 Task: Look for space in Todabhim, India from 6th September, 2023 to 10th September, 2023 for 1 adult in price range Rs.10000 to Rs.15000. Place can be private room with 1  bedroom having 1 bed and 1 bathroom. Property type can be house, flat, guest house, hotel. Booking option can be shelf check-in. Required host language is English.
Action: Mouse moved to (526, 99)
Screenshot: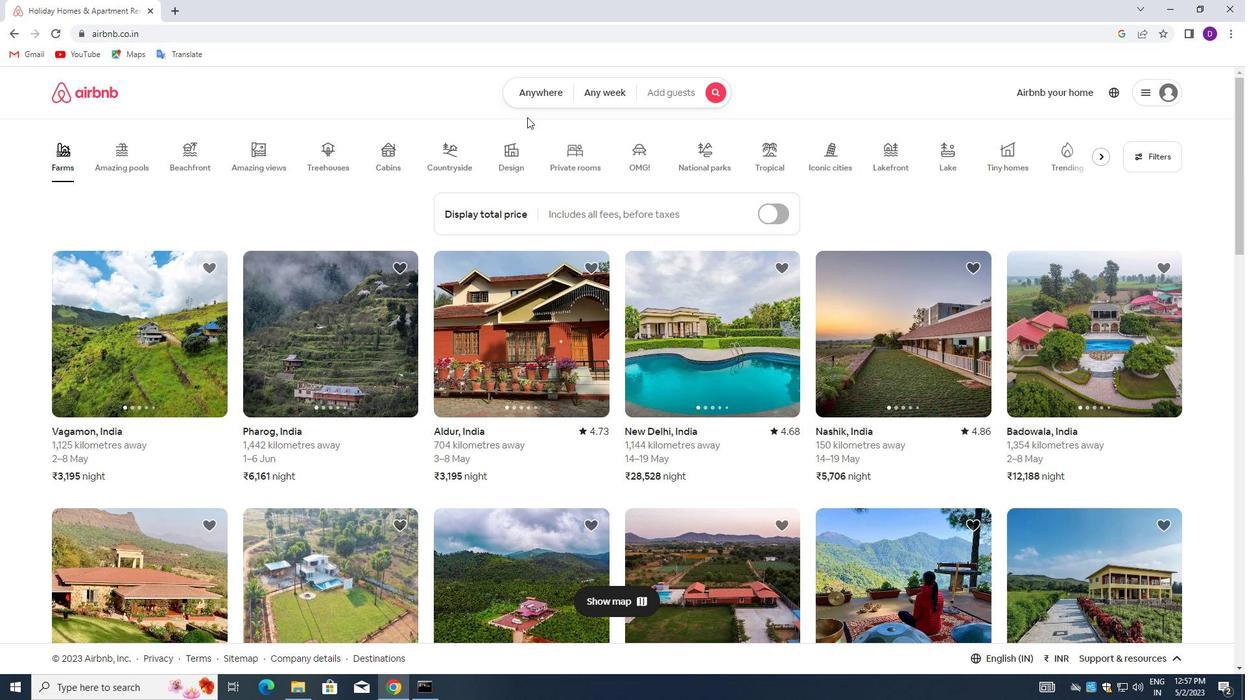 
Action: Mouse pressed left at (526, 99)
Screenshot: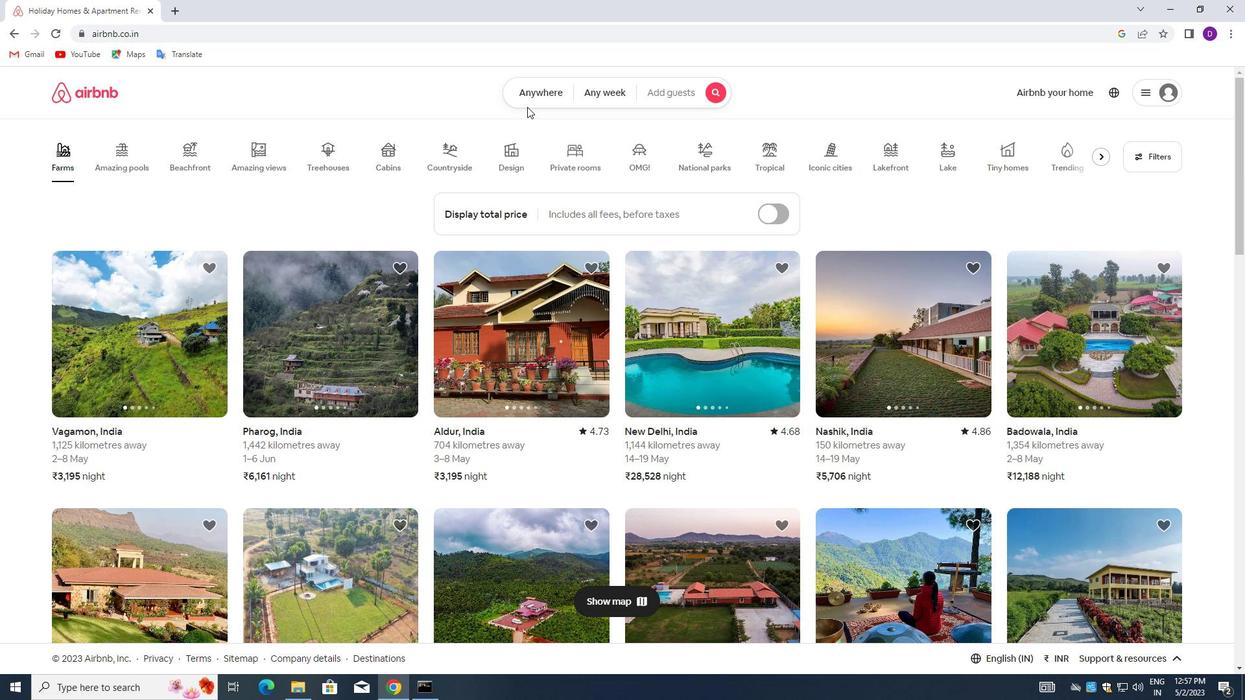 
Action: Mouse moved to (414, 147)
Screenshot: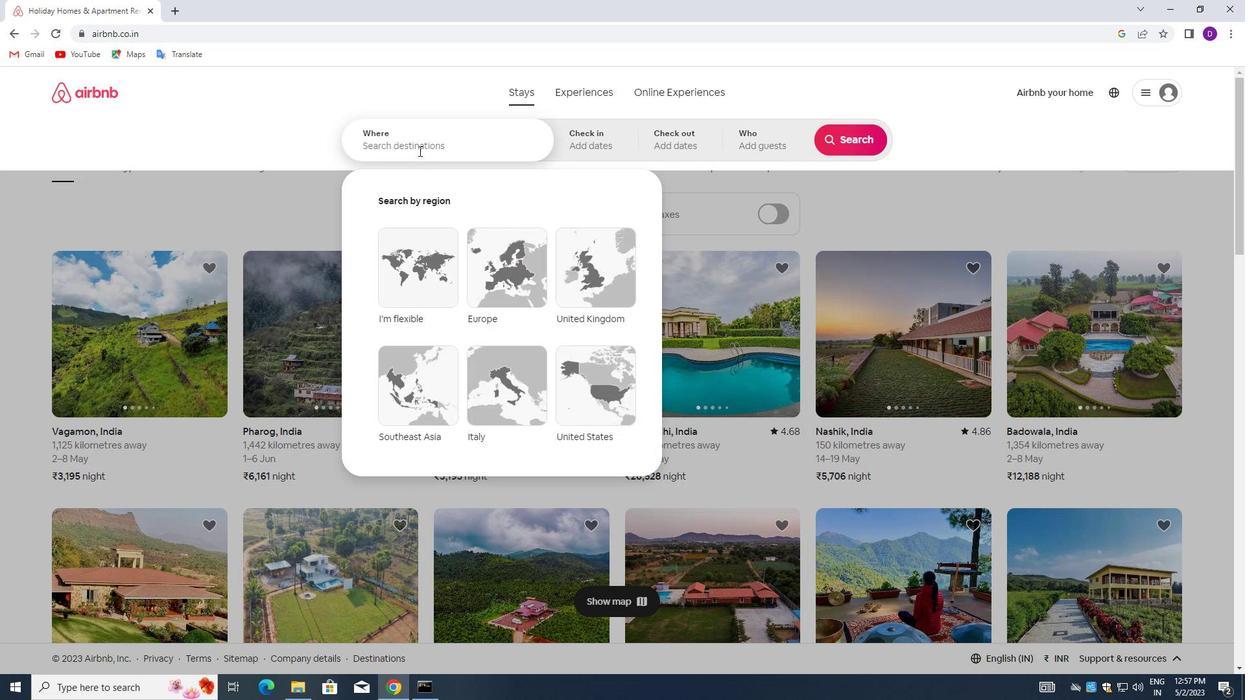 
Action: Mouse pressed left at (414, 147)
Screenshot: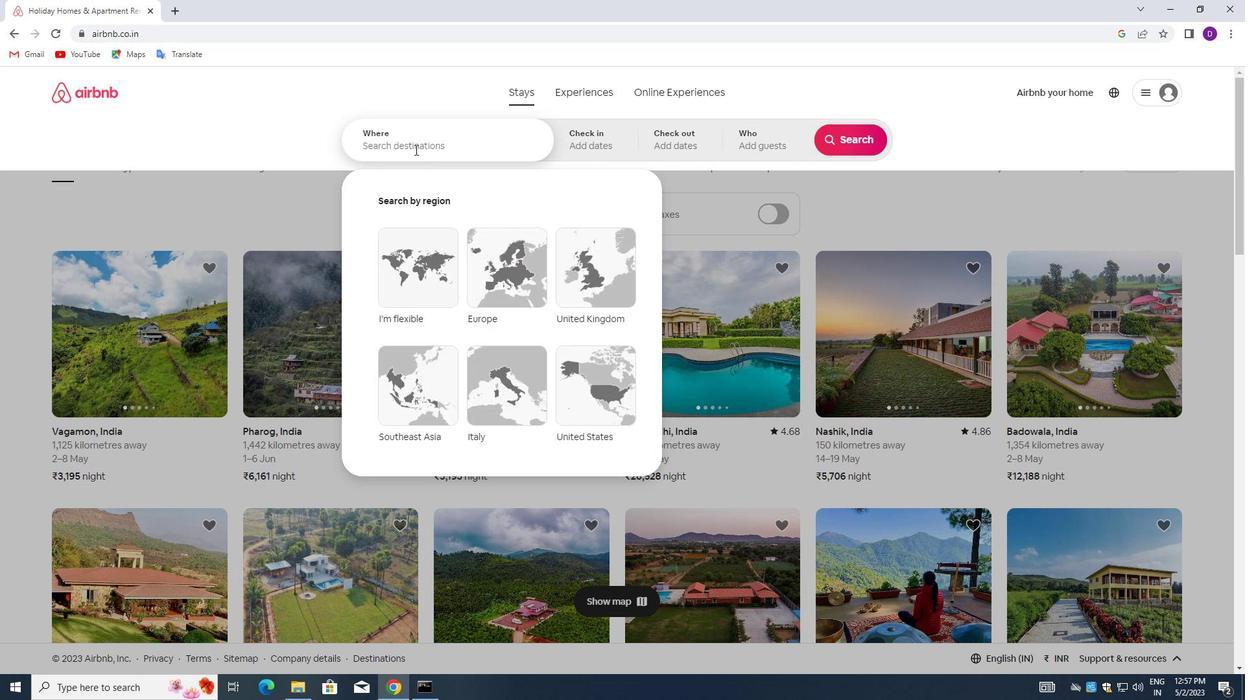 
Action: Key pressed <Key.shift_r>Todam<Key.backspace>bhim,<Key.space><Key.shift>INDIA<Key.enter>
Screenshot: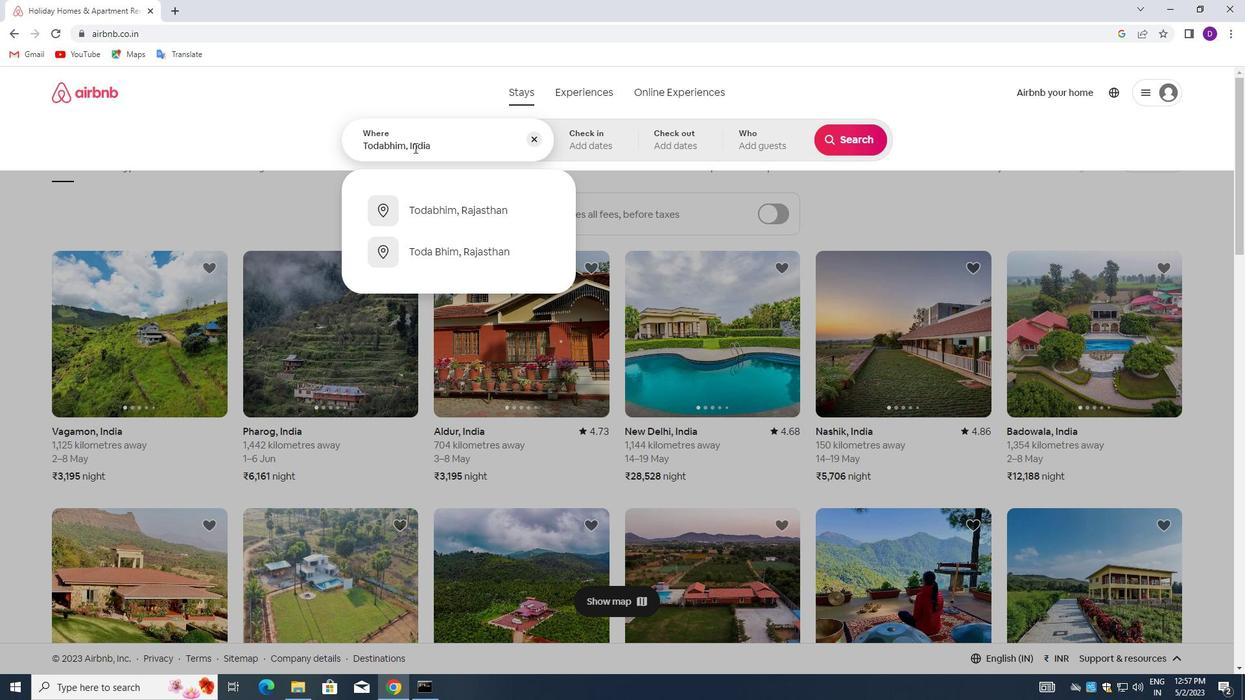 
Action: Mouse moved to (843, 247)
Screenshot: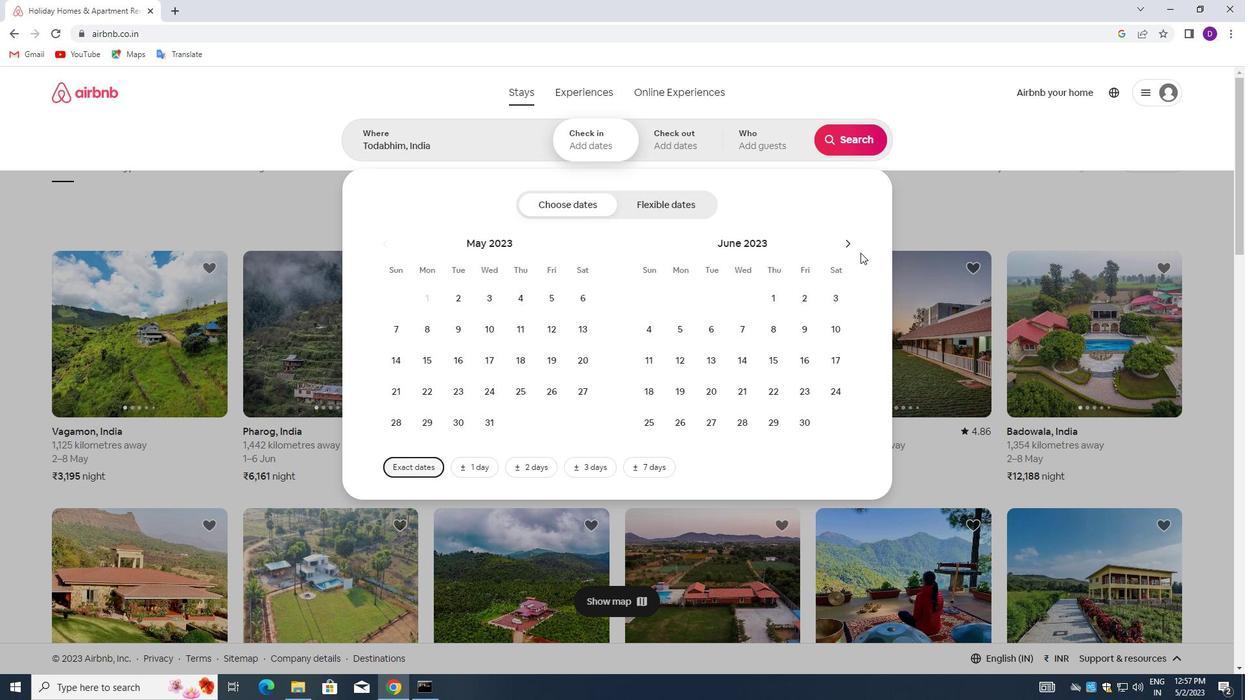 
Action: Mouse pressed left at (843, 247)
Screenshot: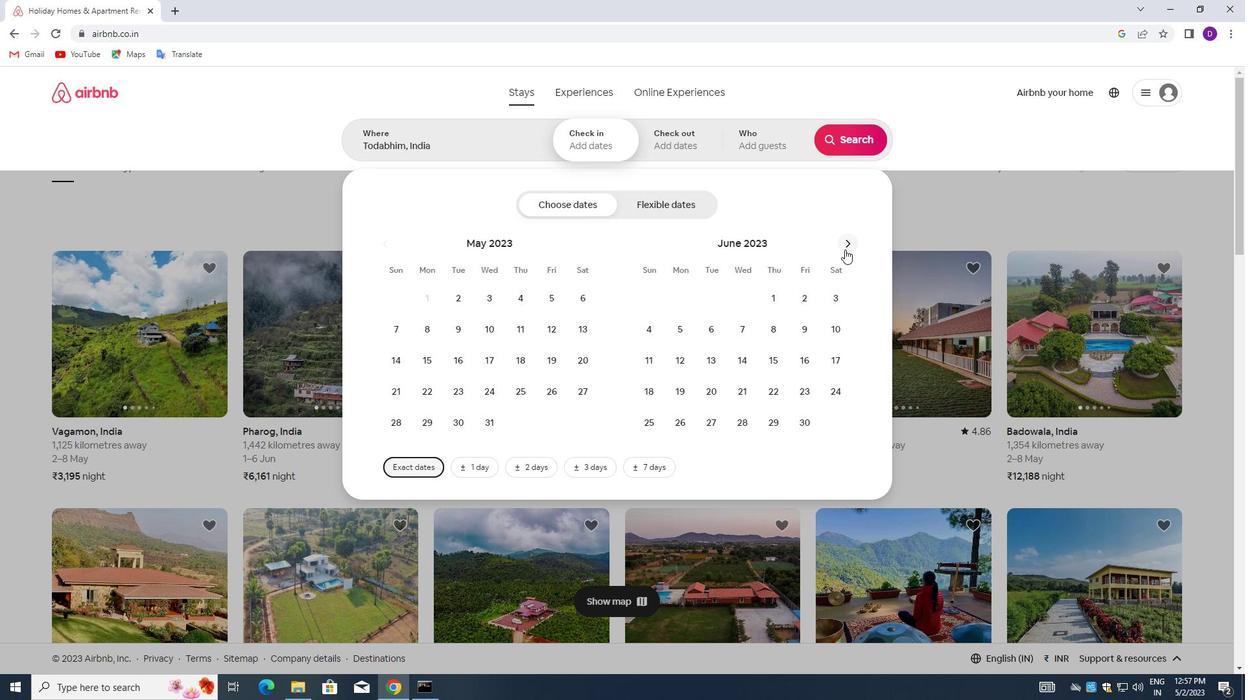 
Action: Mouse pressed left at (843, 247)
Screenshot: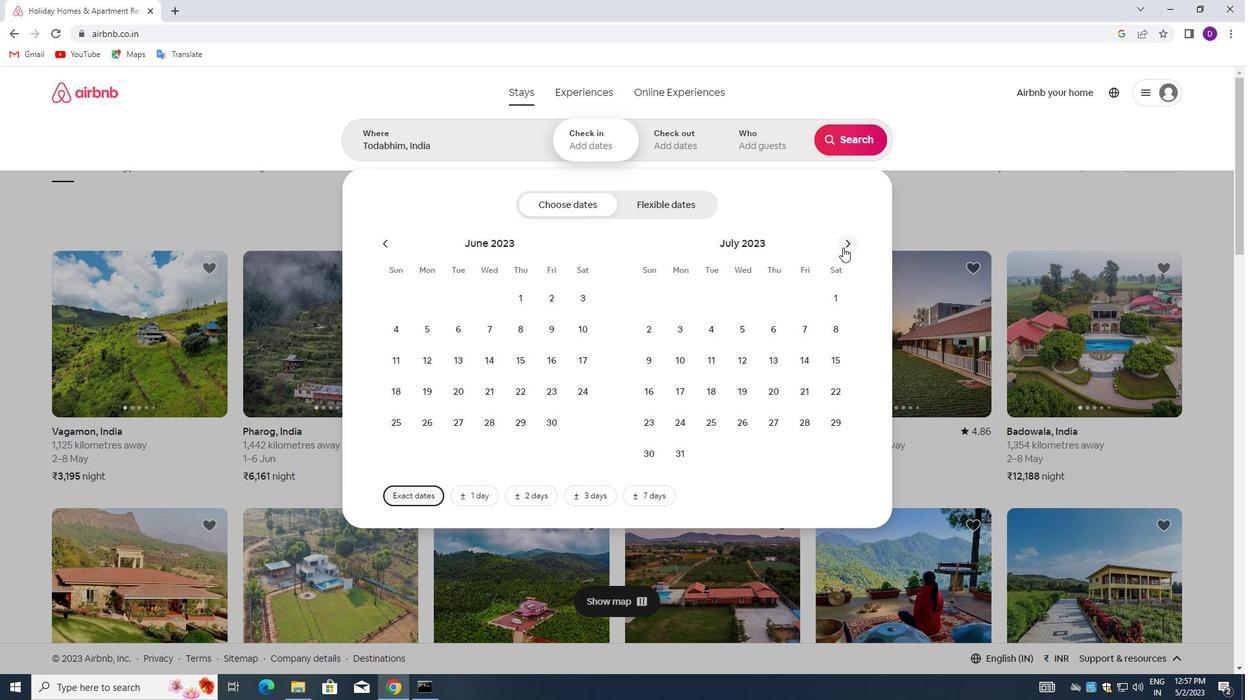 
Action: Mouse moved to (844, 247)
Screenshot: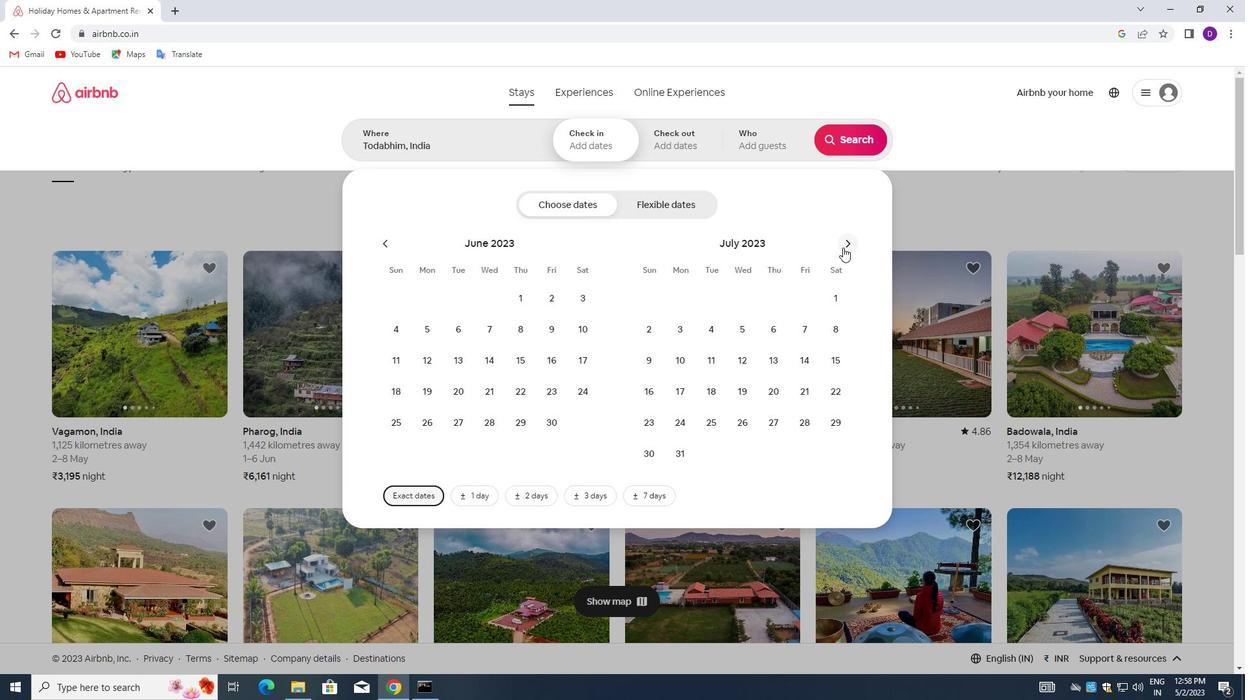 
Action: Mouse pressed left at (844, 247)
Screenshot: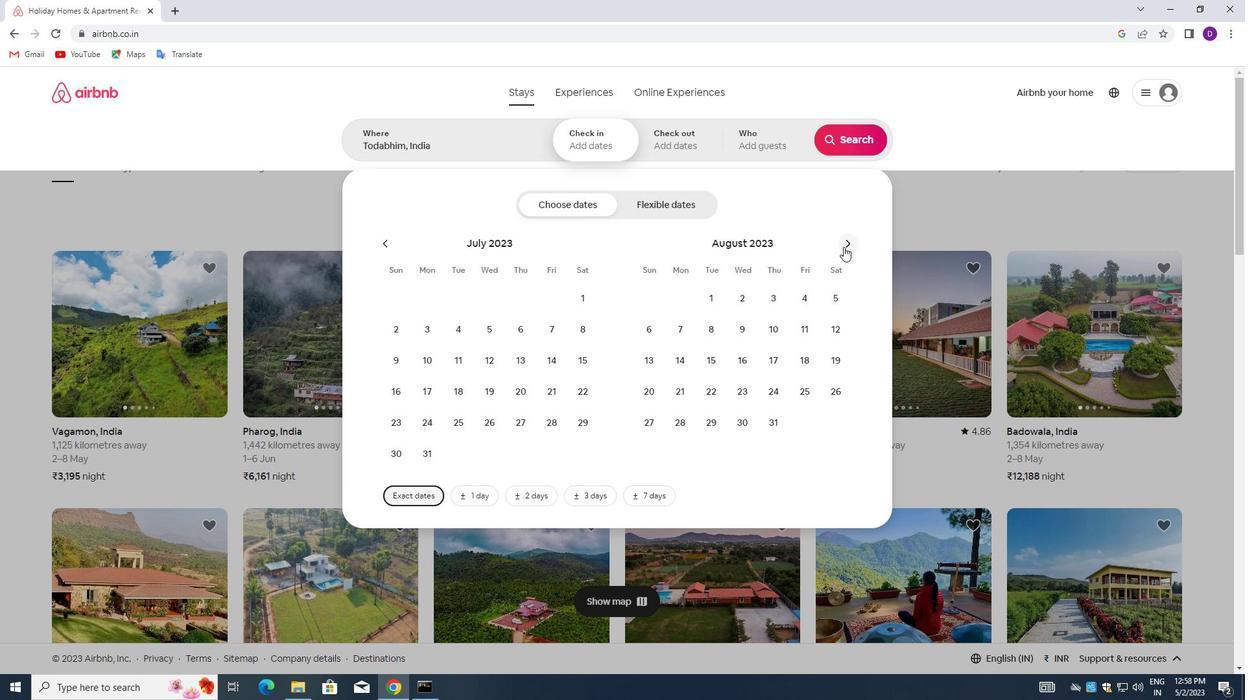 
Action: Mouse moved to (748, 332)
Screenshot: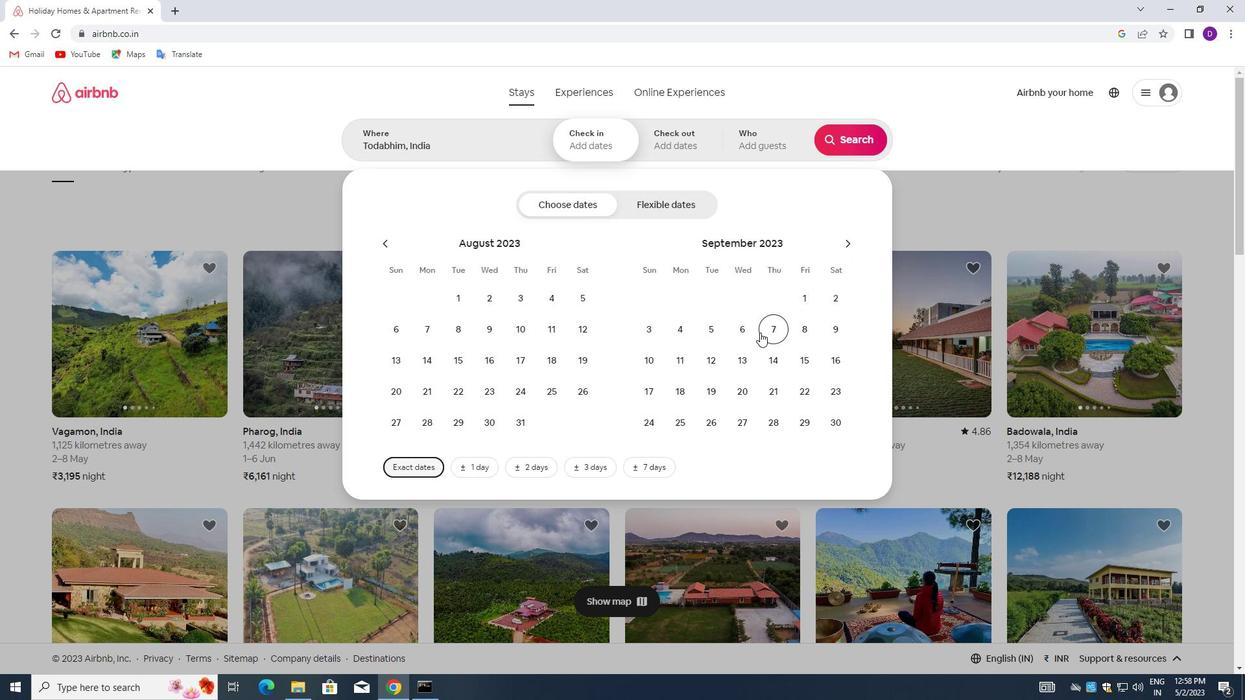
Action: Mouse pressed left at (748, 332)
Screenshot: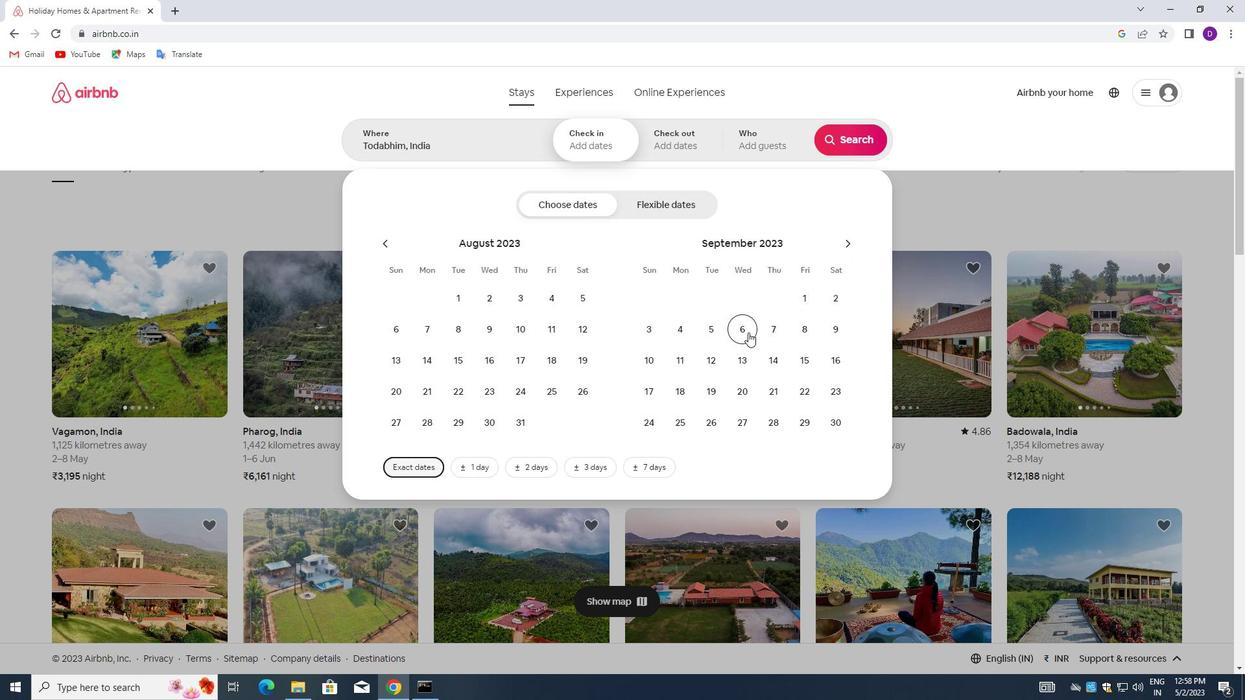 
Action: Mouse moved to (650, 356)
Screenshot: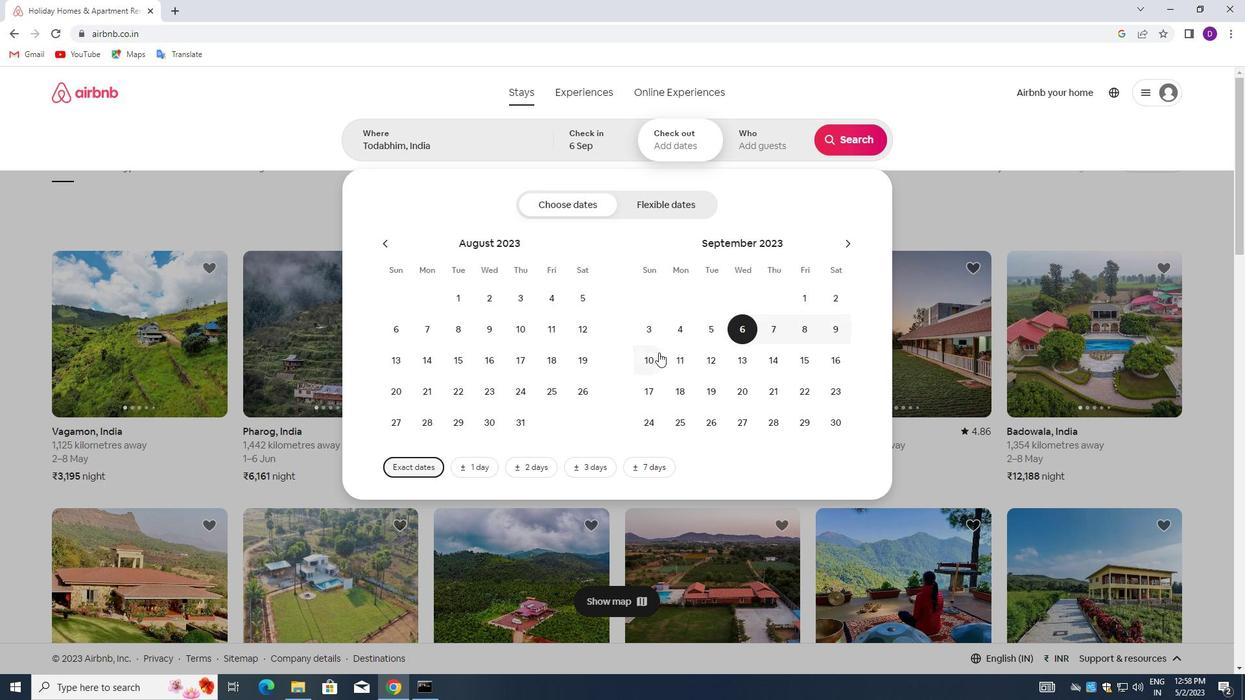 
Action: Mouse pressed left at (650, 356)
Screenshot: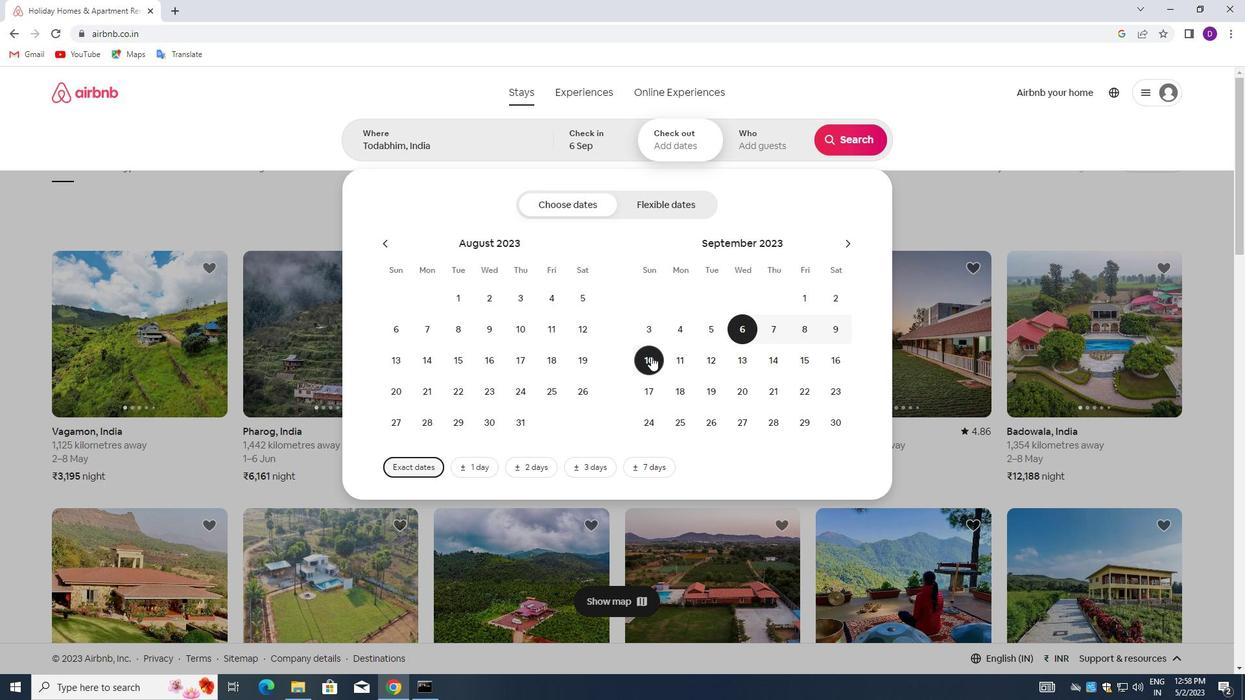 
Action: Mouse moved to (741, 138)
Screenshot: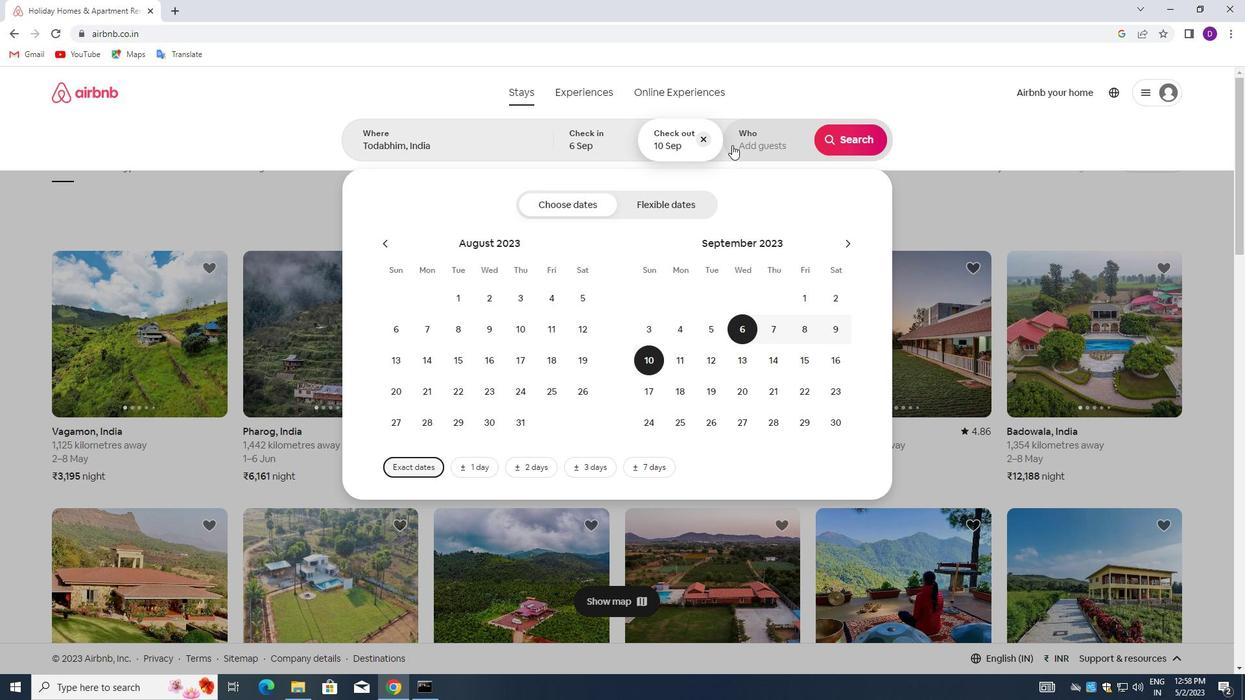 
Action: Mouse pressed left at (741, 138)
Screenshot: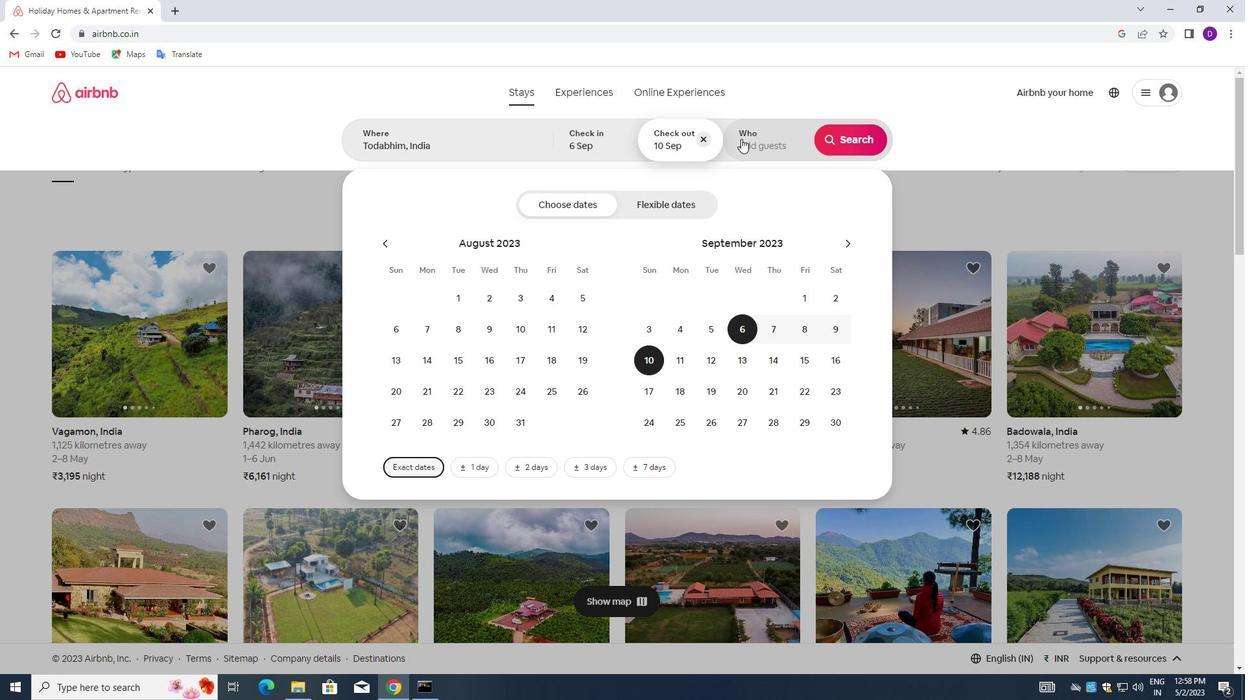 
Action: Mouse moved to (862, 206)
Screenshot: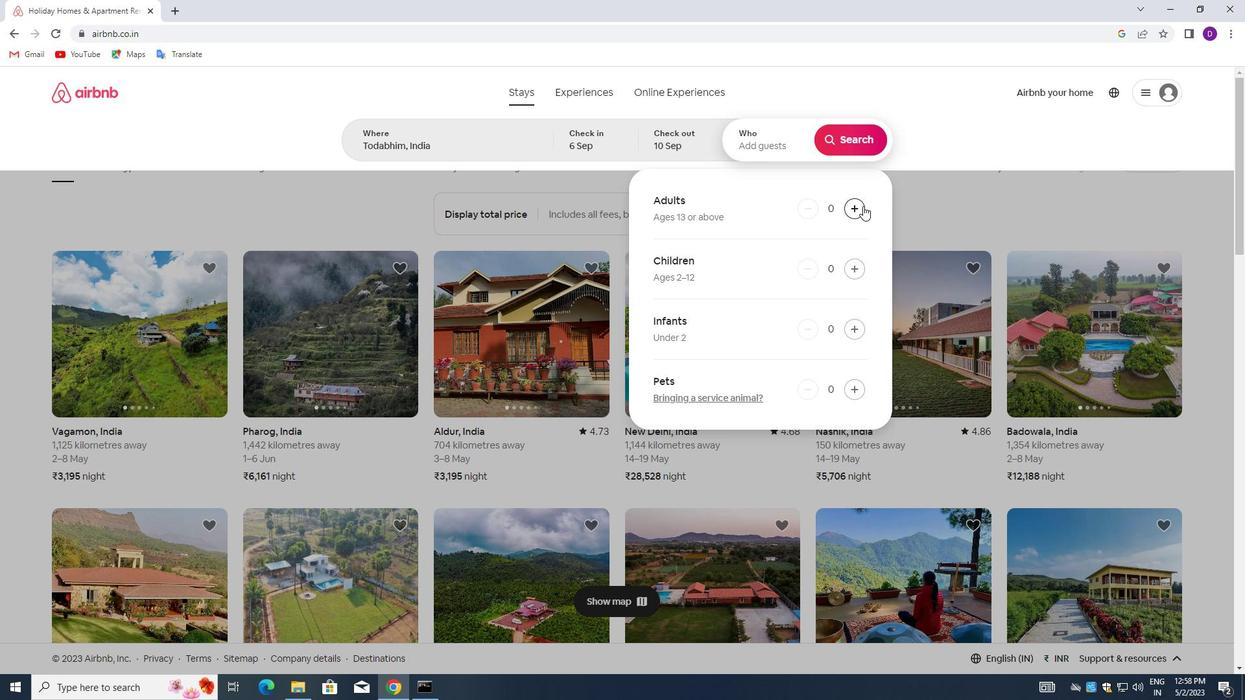 
Action: Mouse pressed left at (862, 206)
Screenshot: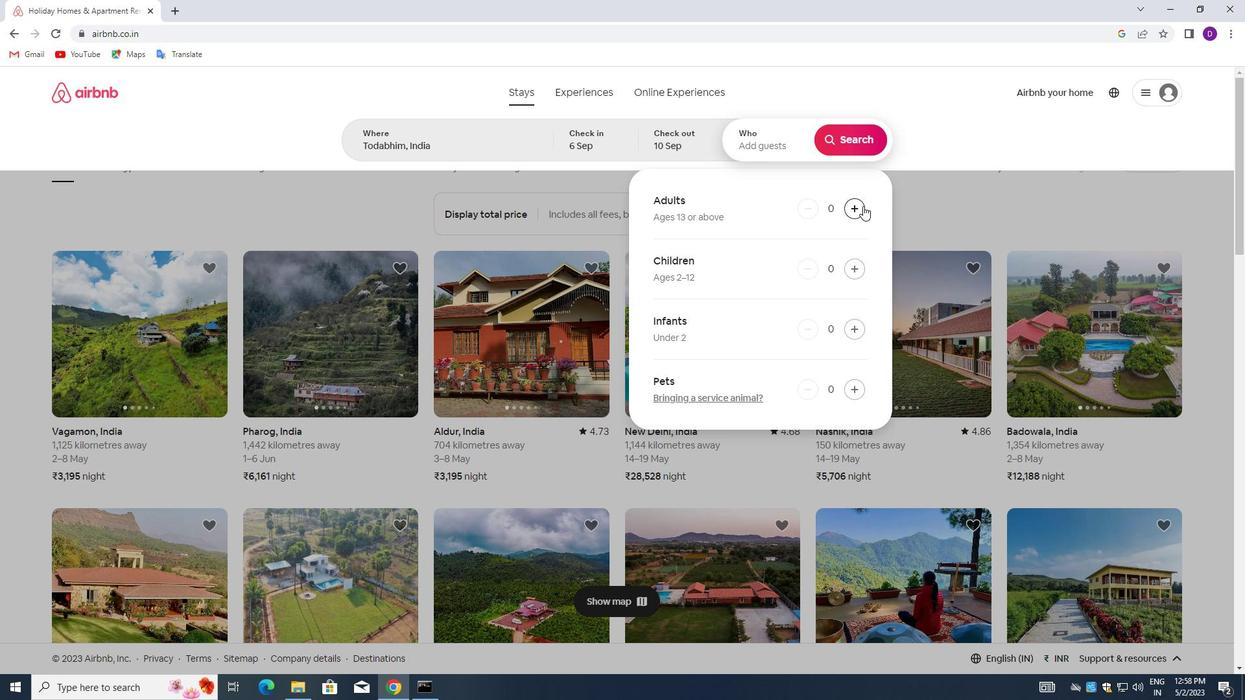 
Action: Mouse moved to (847, 136)
Screenshot: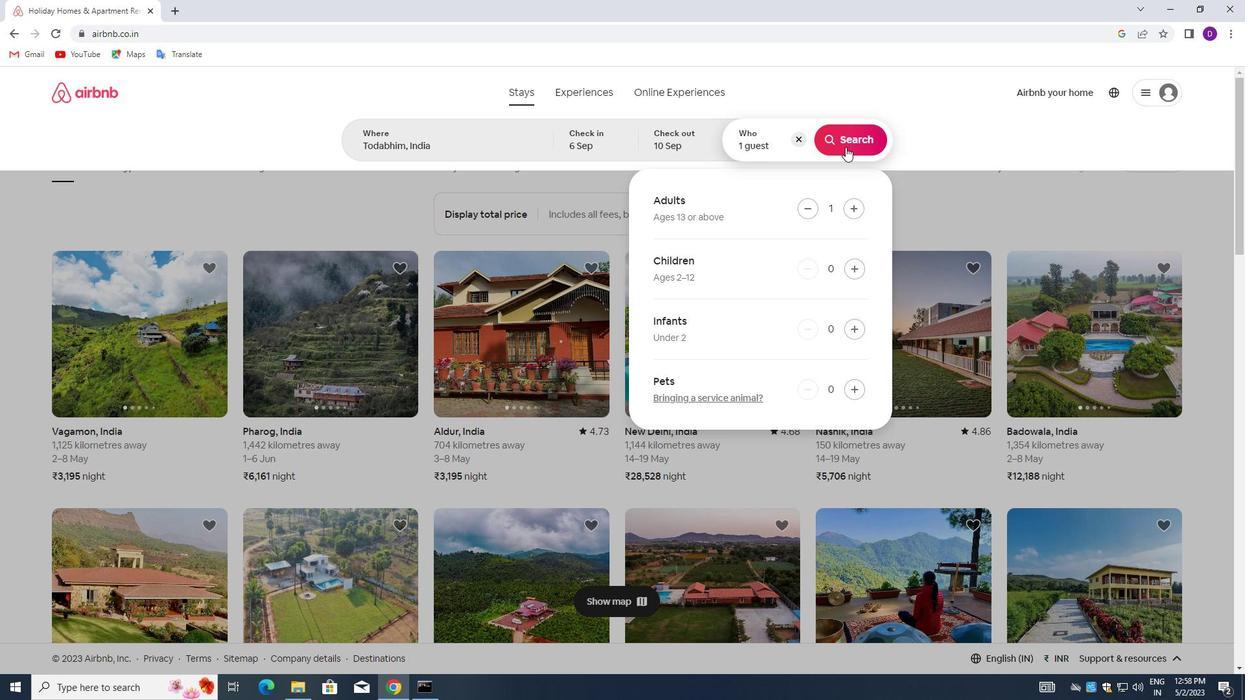 
Action: Mouse pressed left at (847, 136)
Screenshot: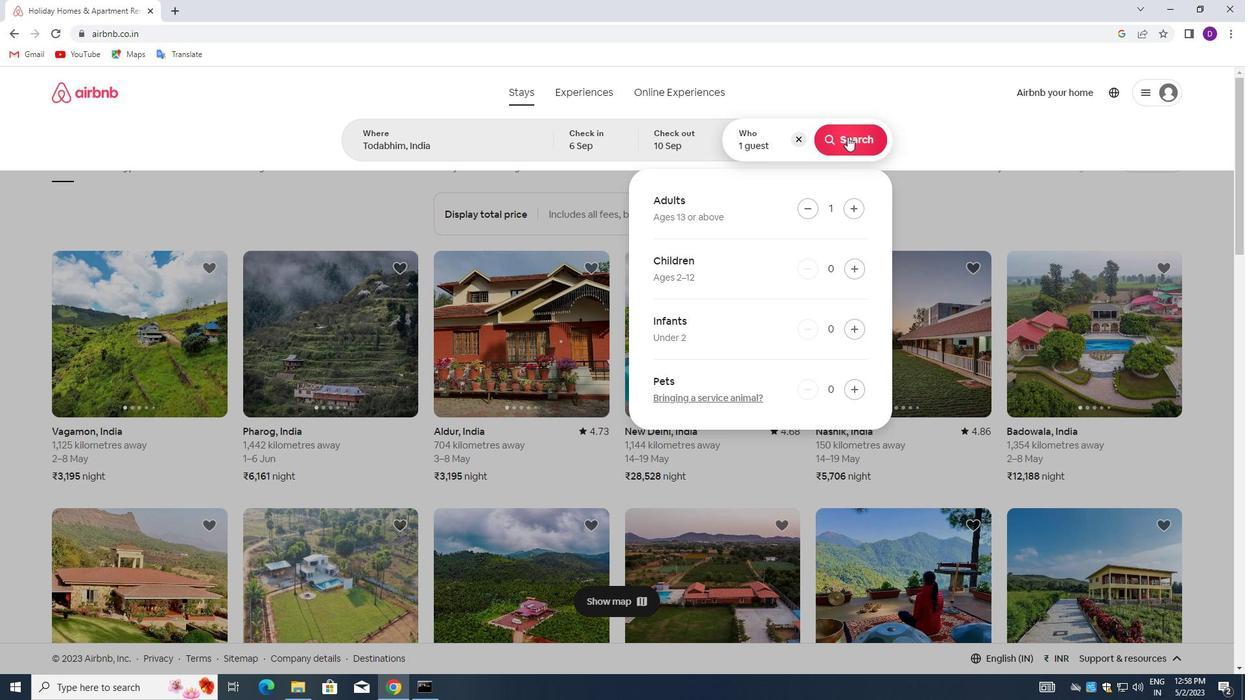 
Action: Mouse moved to (1167, 137)
Screenshot: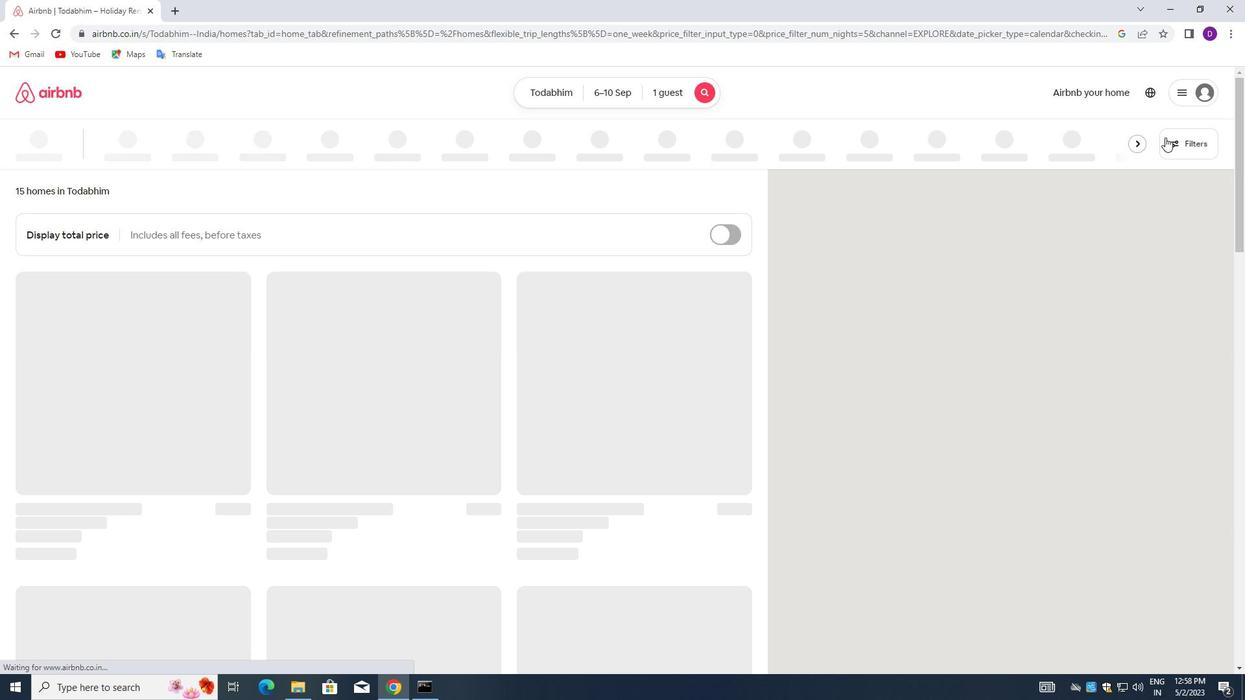 
Action: Mouse pressed left at (1167, 137)
Screenshot: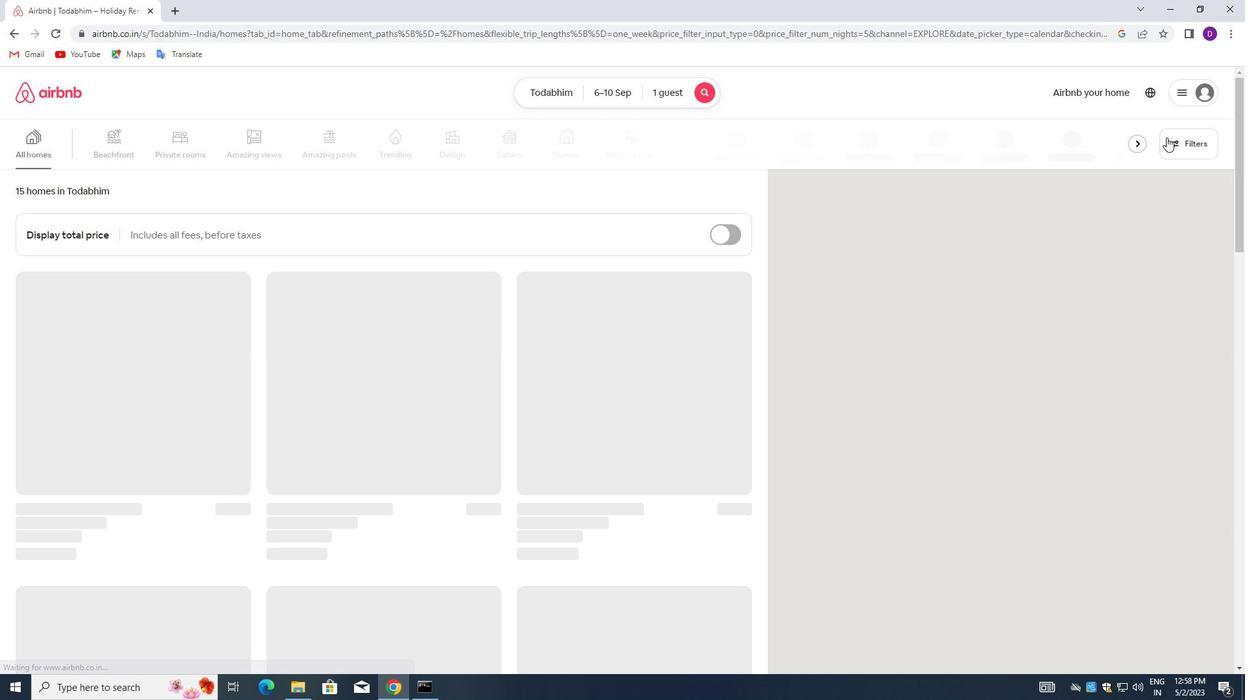 
Action: Mouse moved to (446, 312)
Screenshot: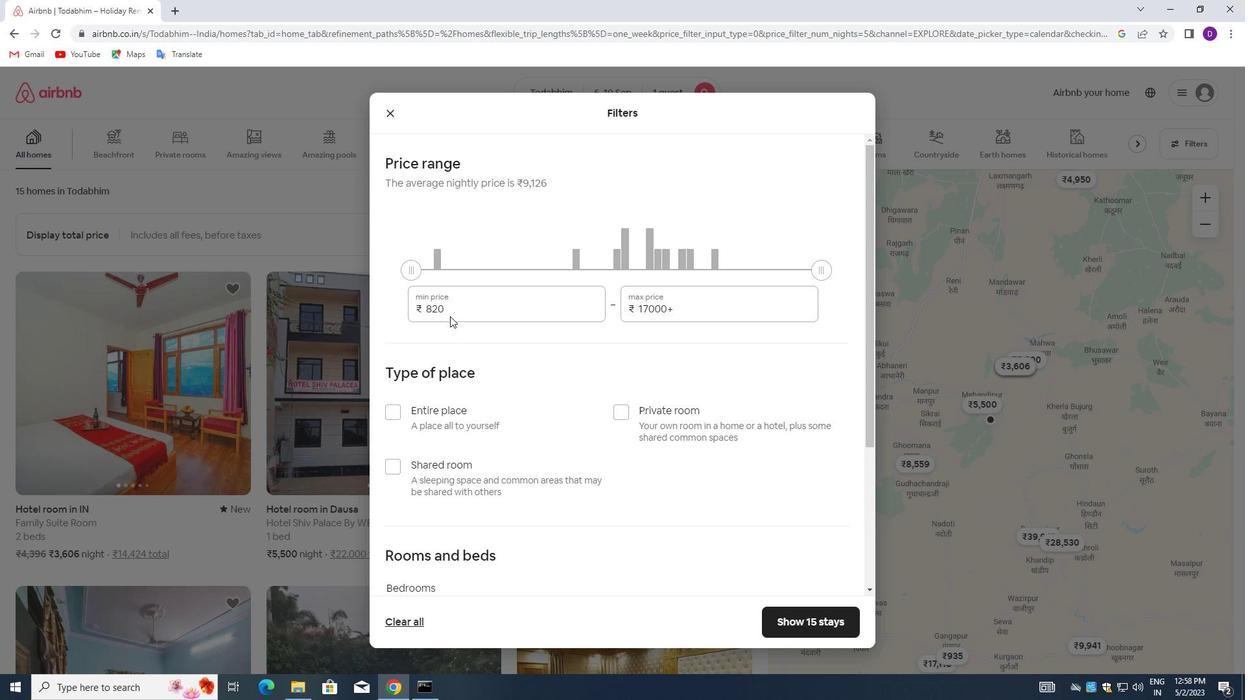 
Action: Mouse pressed left at (446, 312)
Screenshot: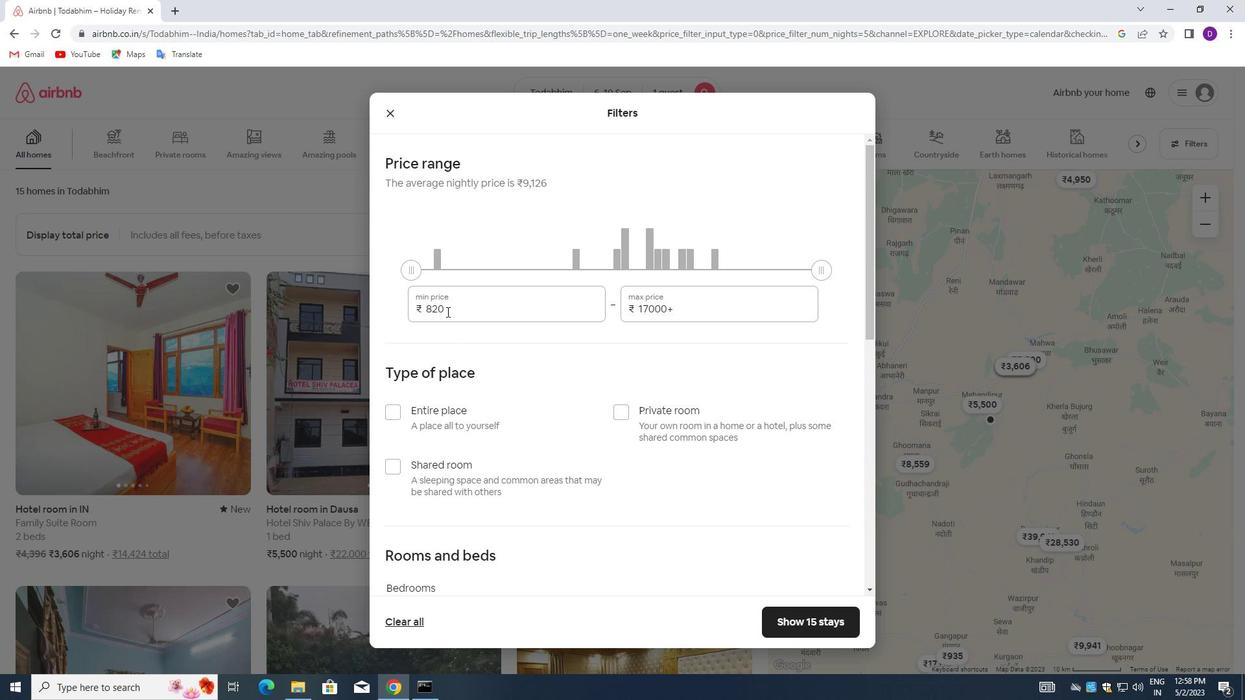 
Action: Mouse pressed left at (446, 312)
Screenshot: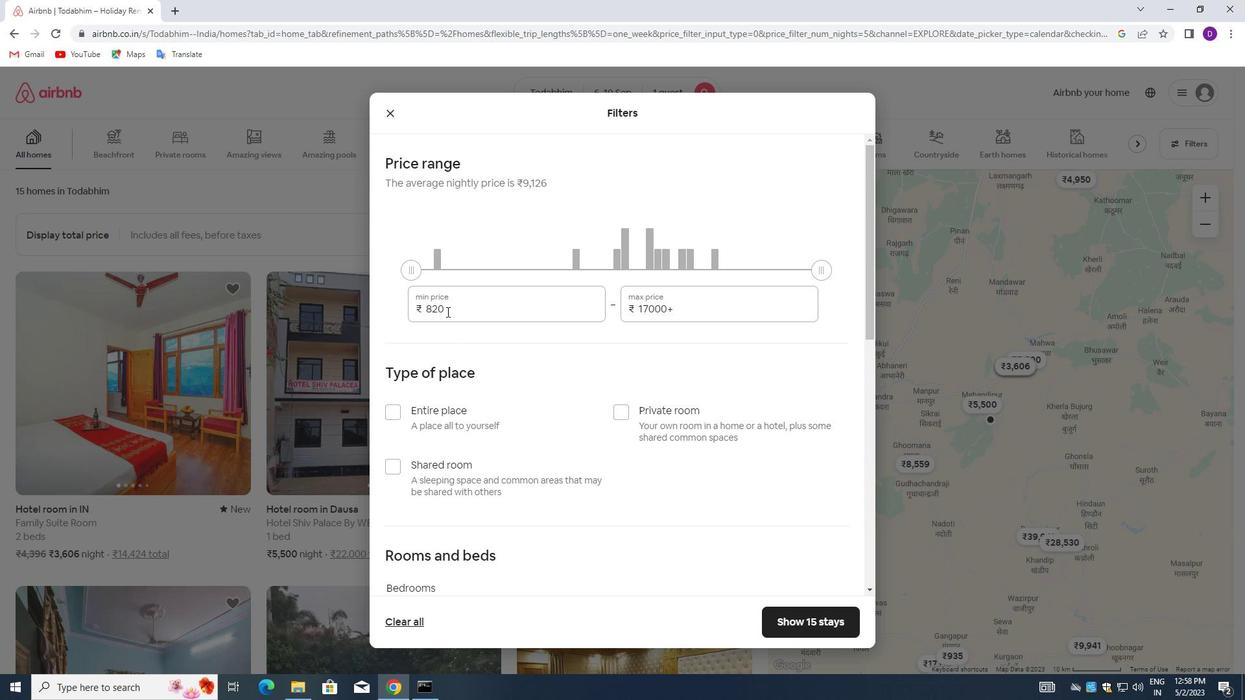 
Action: Key pressed 10000<Key.tab>15000
Screenshot: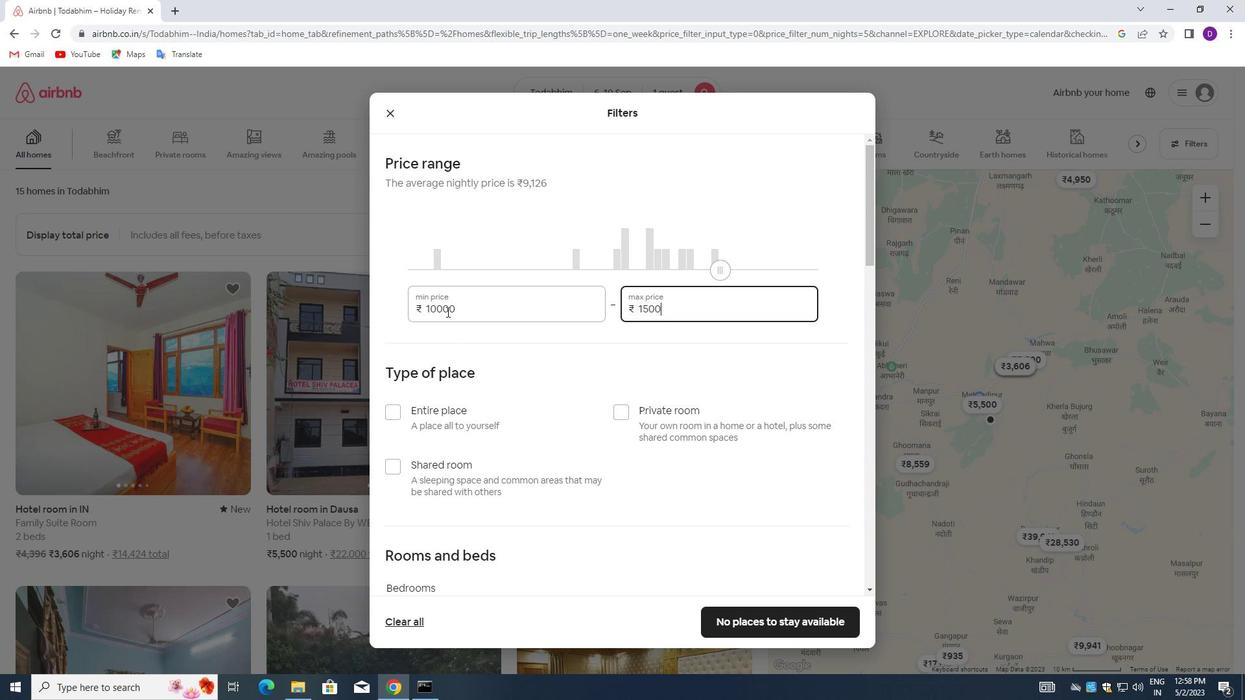 
Action: Mouse moved to (573, 555)
Screenshot: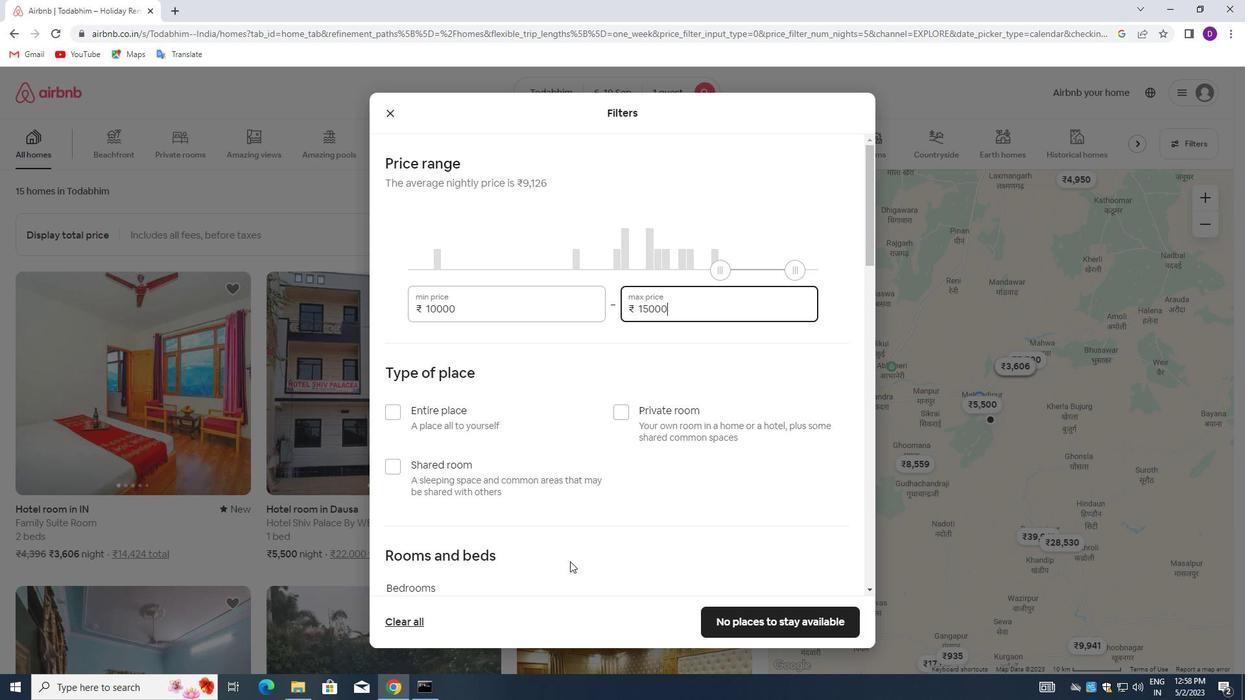 
Action: Mouse scrolled (573, 554) with delta (0, 0)
Screenshot: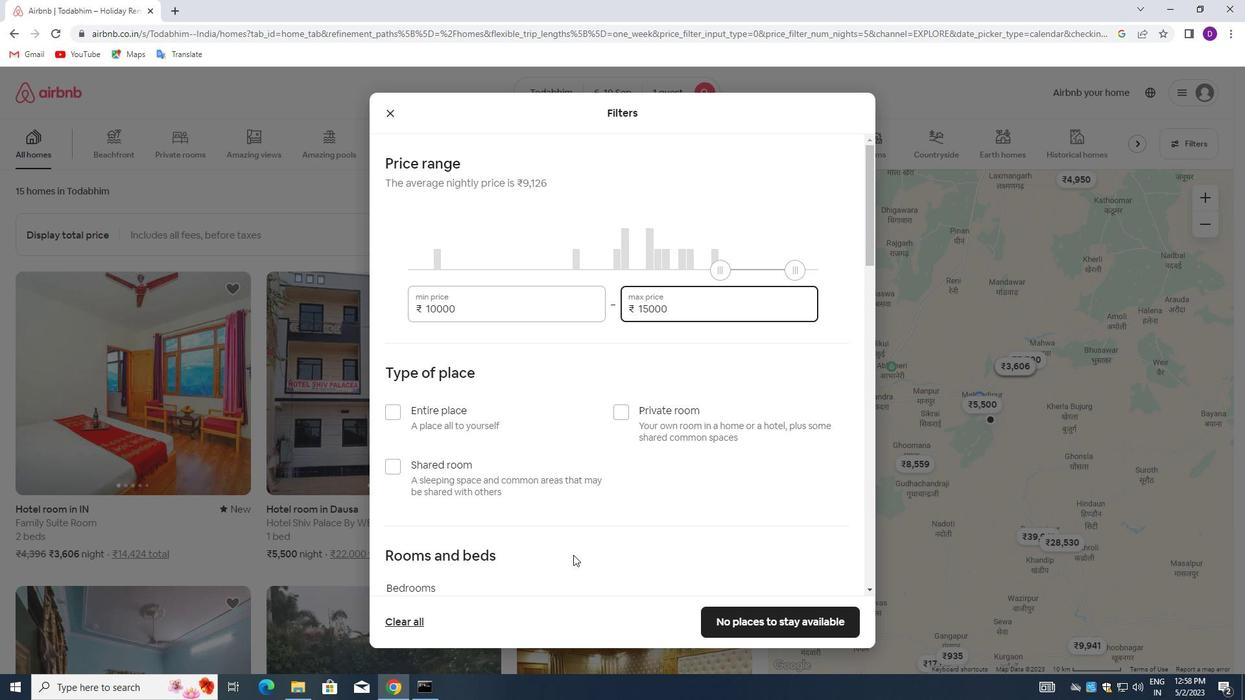 
Action: Mouse moved to (615, 345)
Screenshot: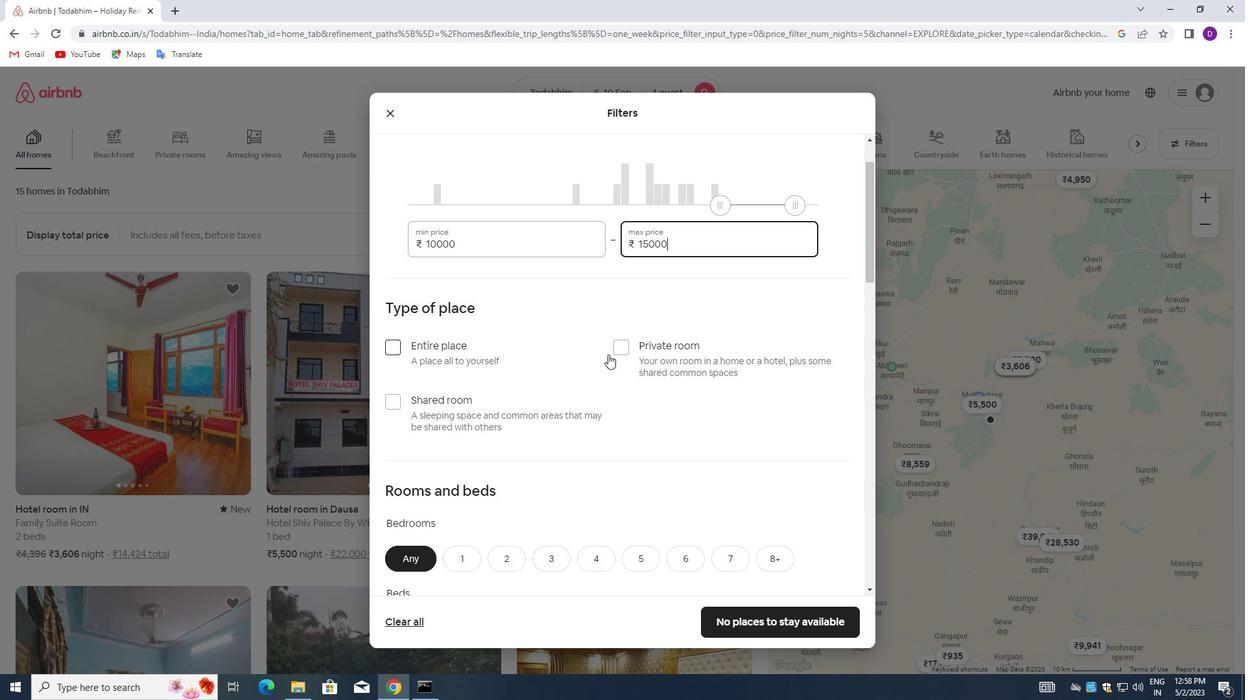 
Action: Mouse pressed left at (615, 345)
Screenshot: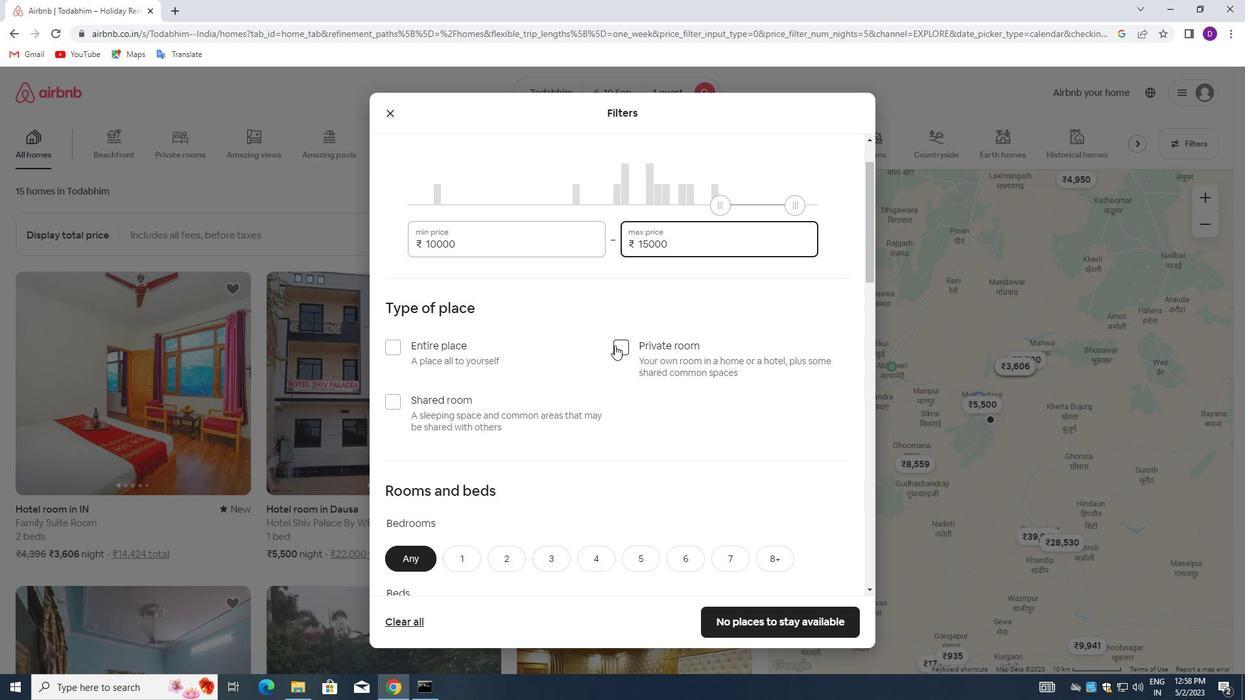 
Action: Mouse moved to (610, 399)
Screenshot: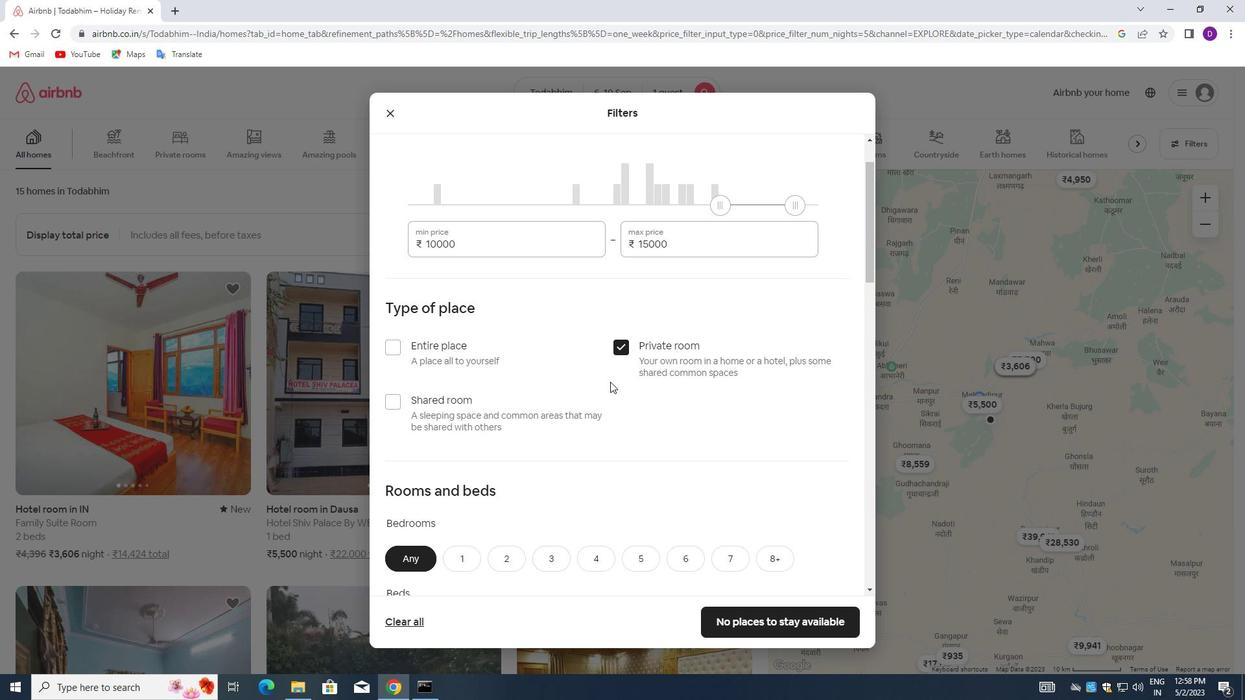 
Action: Mouse scrolled (610, 398) with delta (0, 0)
Screenshot: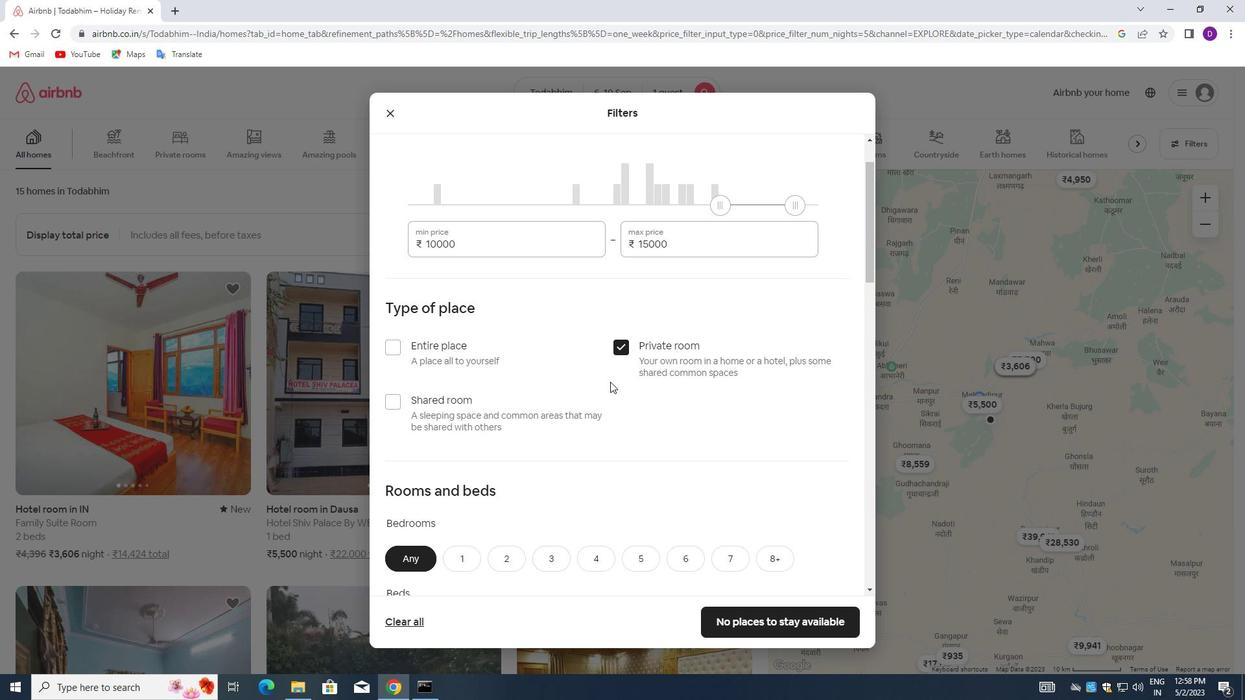 
Action: Mouse moved to (608, 404)
Screenshot: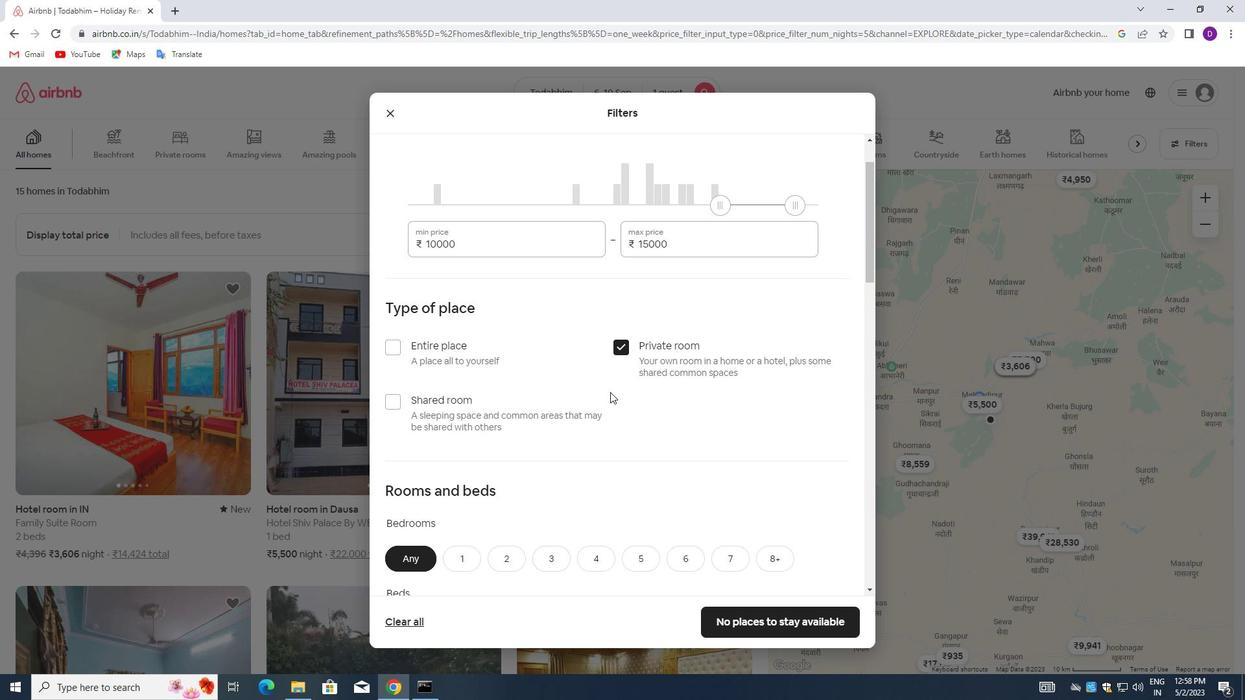 
Action: Mouse scrolled (608, 403) with delta (0, 0)
Screenshot: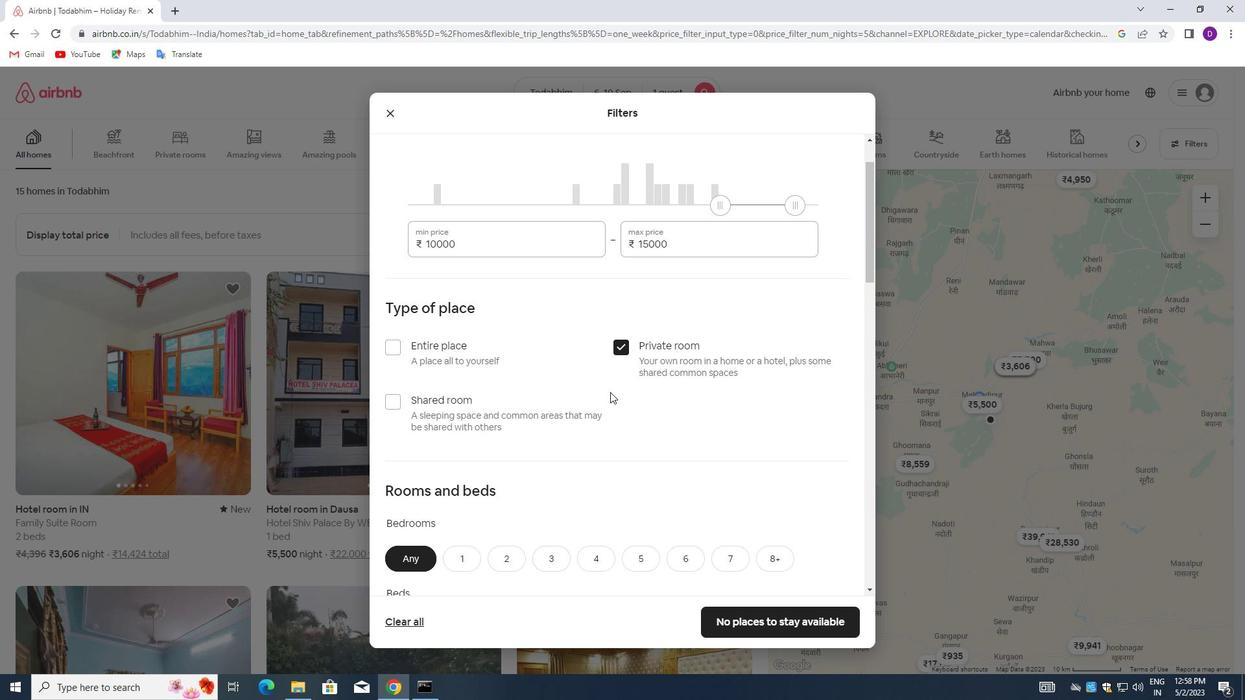 
Action: Mouse moved to (465, 431)
Screenshot: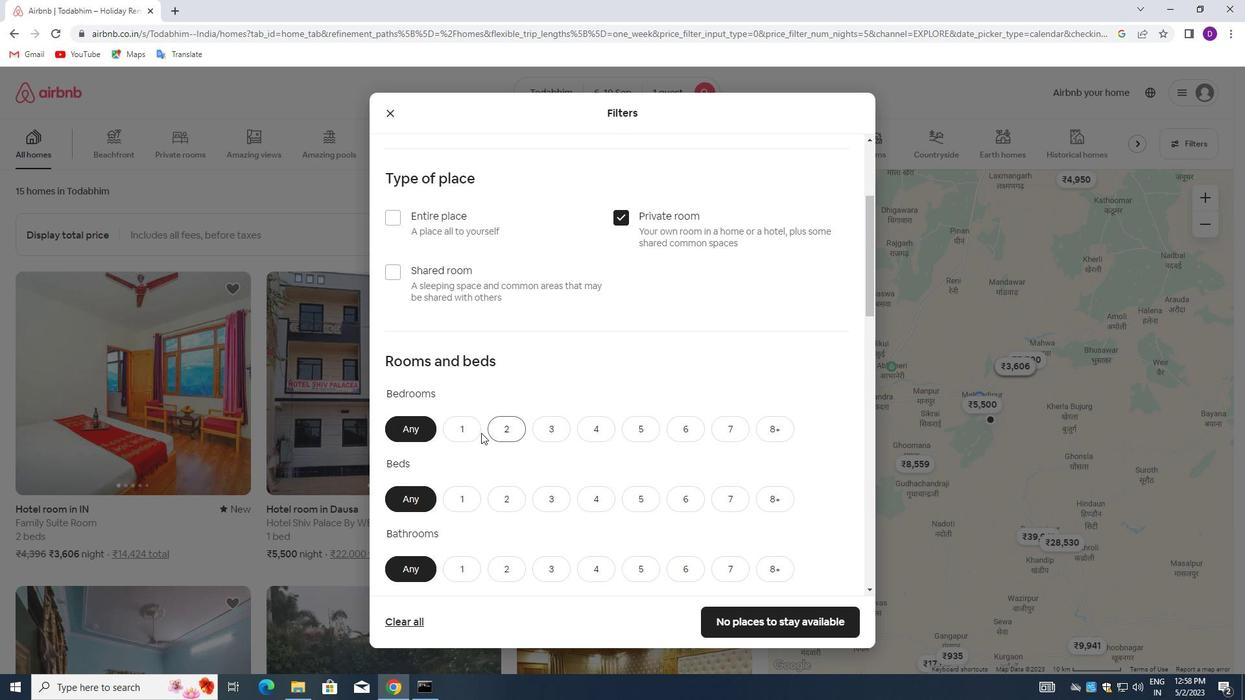 
Action: Mouse pressed left at (465, 431)
Screenshot: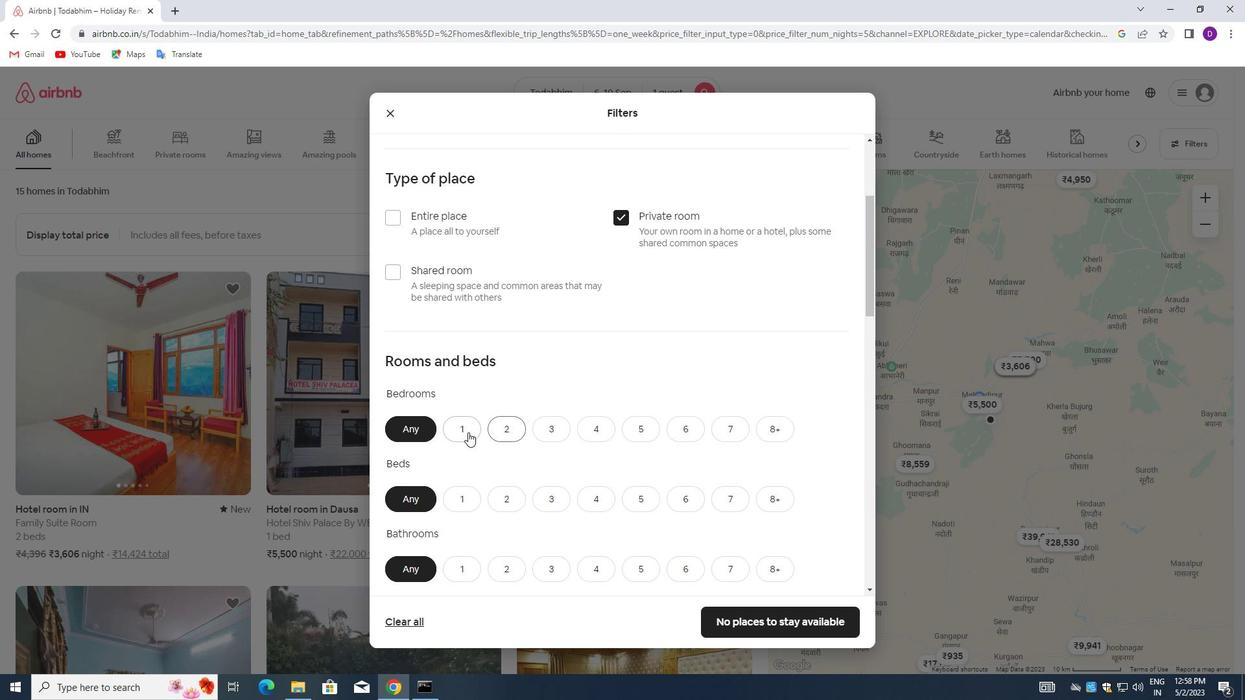 
Action: Mouse moved to (465, 494)
Screenshot: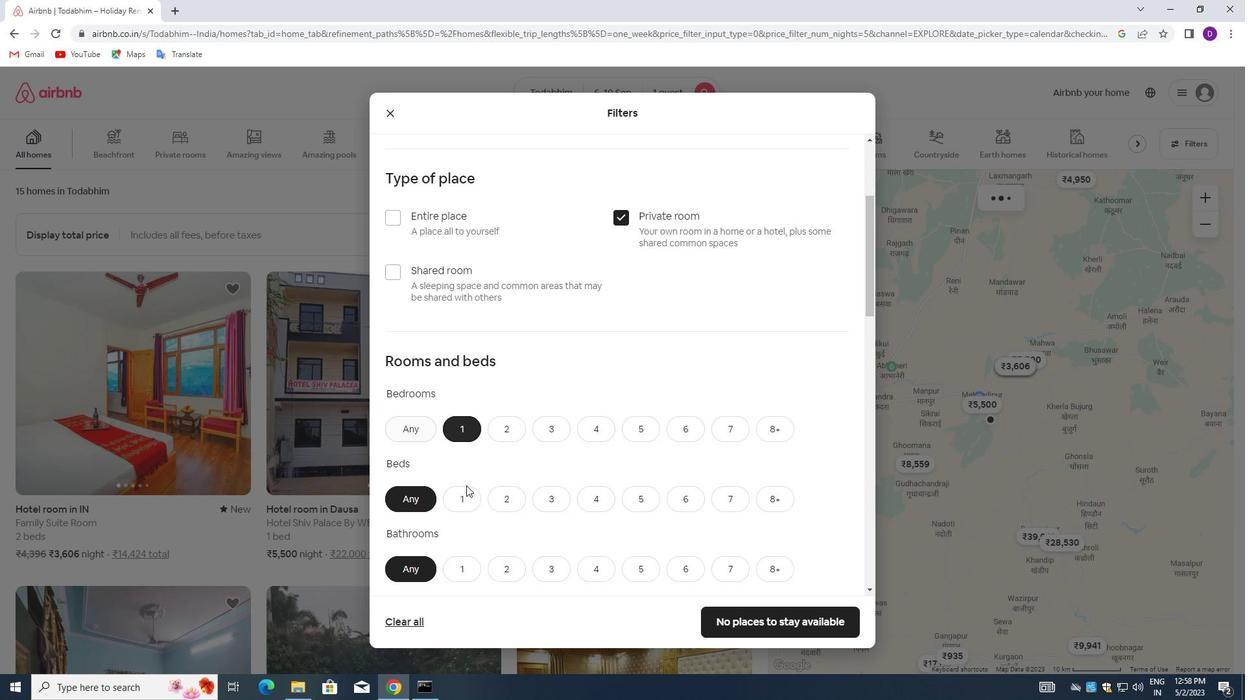 
Action: Mouse pressed left at (465, 494)
Screenshot: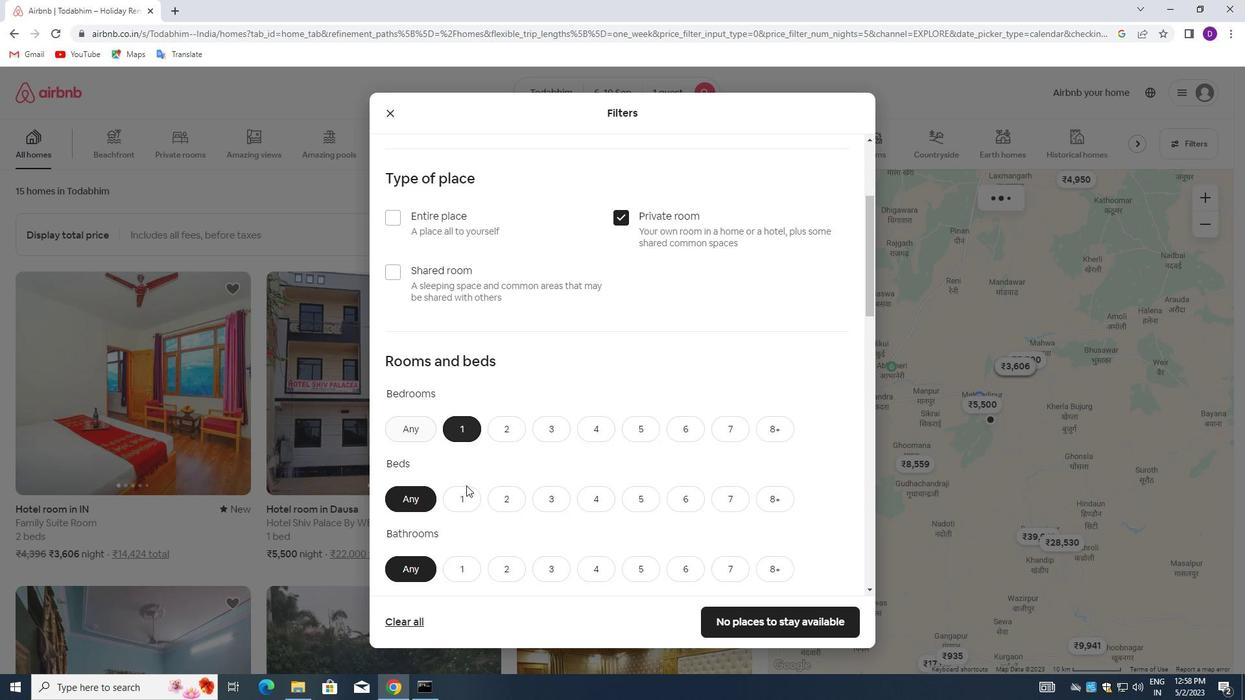 
Action: Mouse moved to (466, 543)
Screenshot: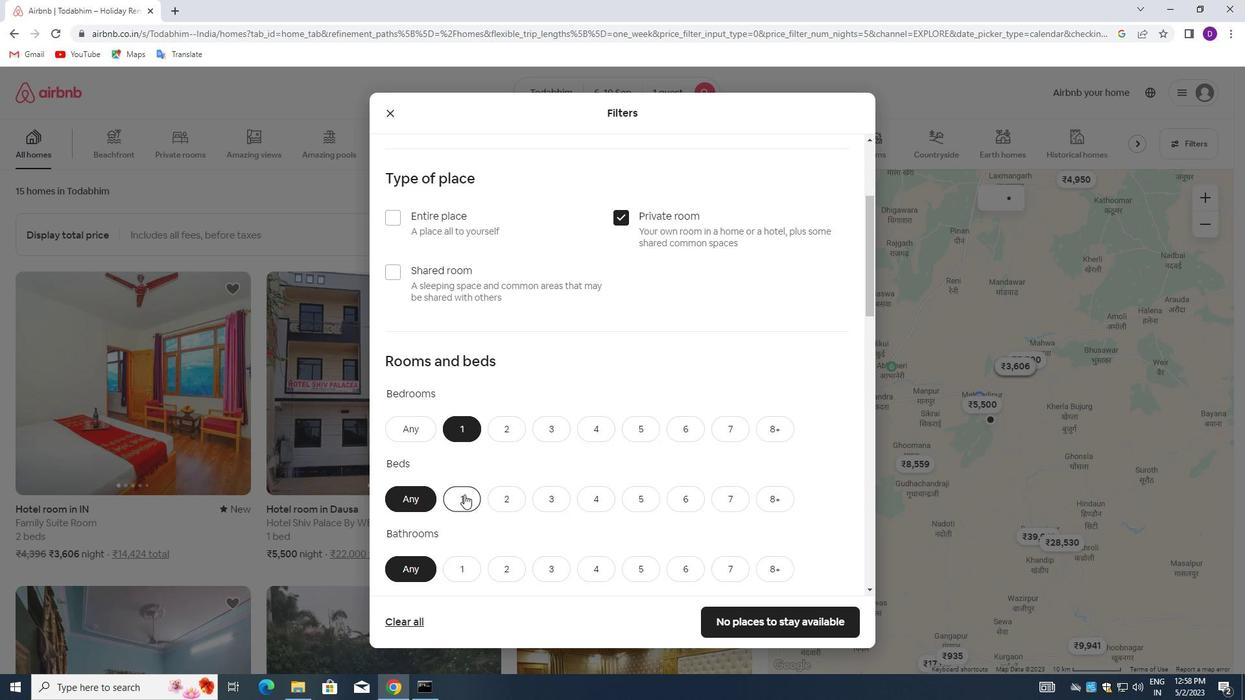 
Action: Mouse scrolled (466, 542) with delta (0, 0)
Screenshot: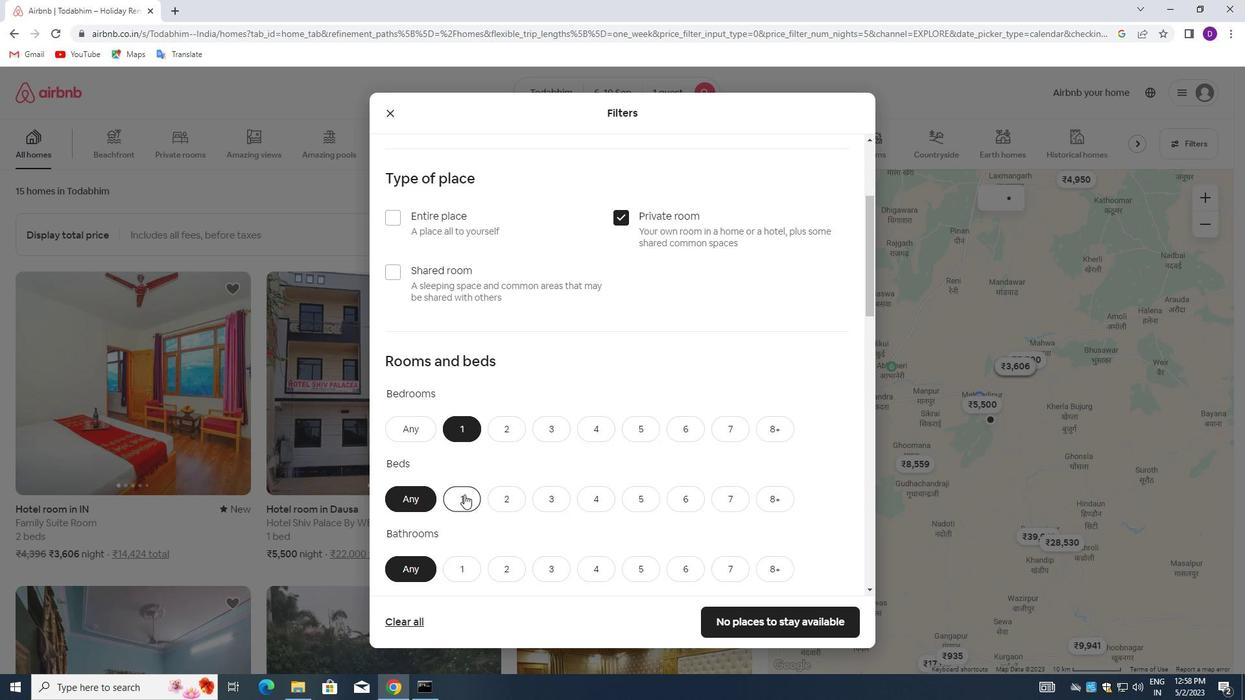 
Action: Mouse moved to (457, 495)
Screenshot: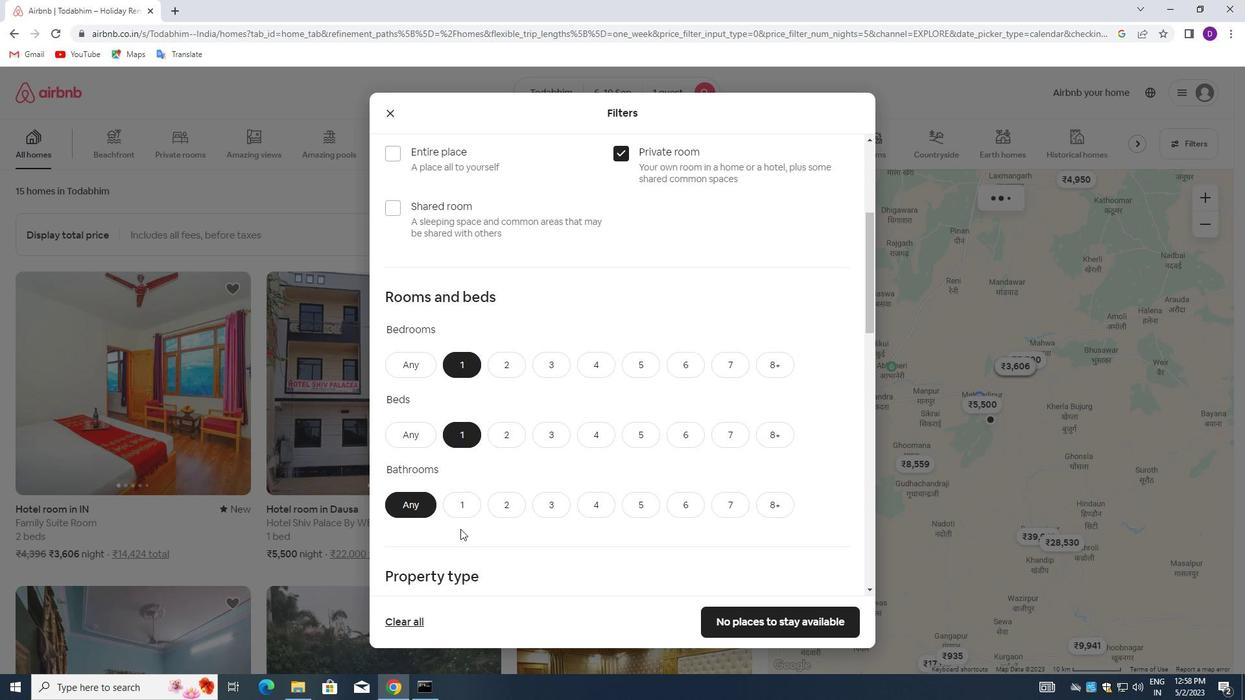 
Action: Mouse pressed left at (457, 495)
Screenshot: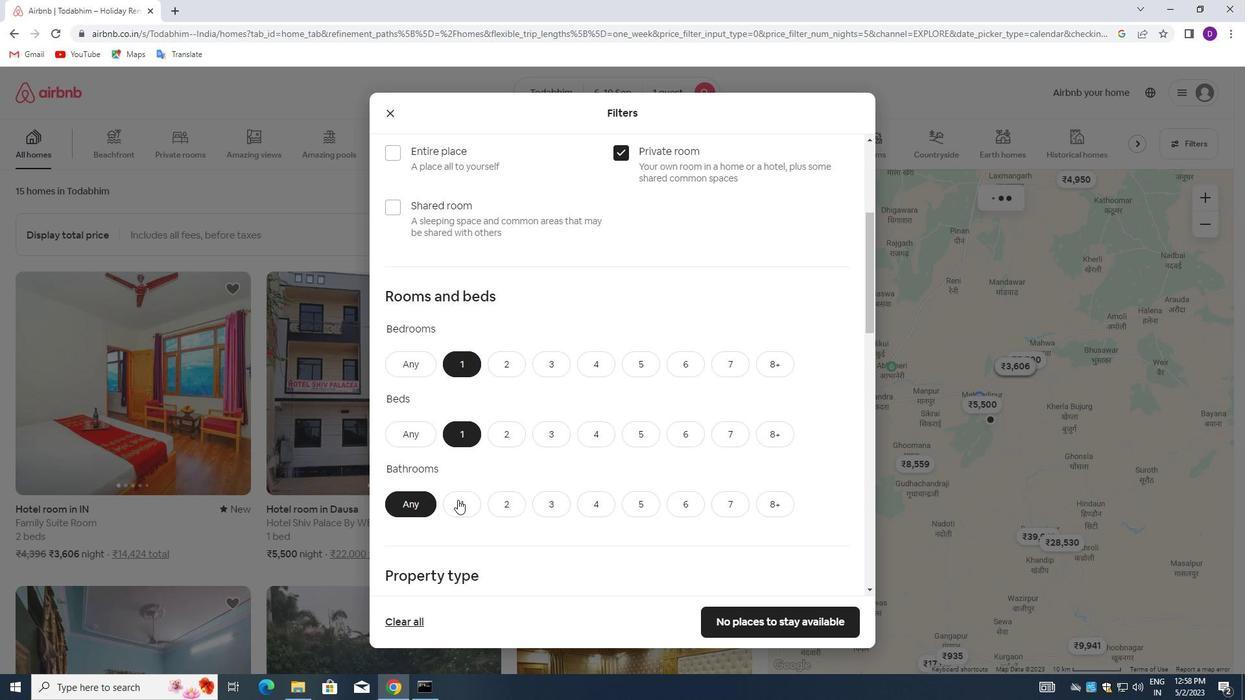
Action: Mouse moved to (568, 511)
Screenshot: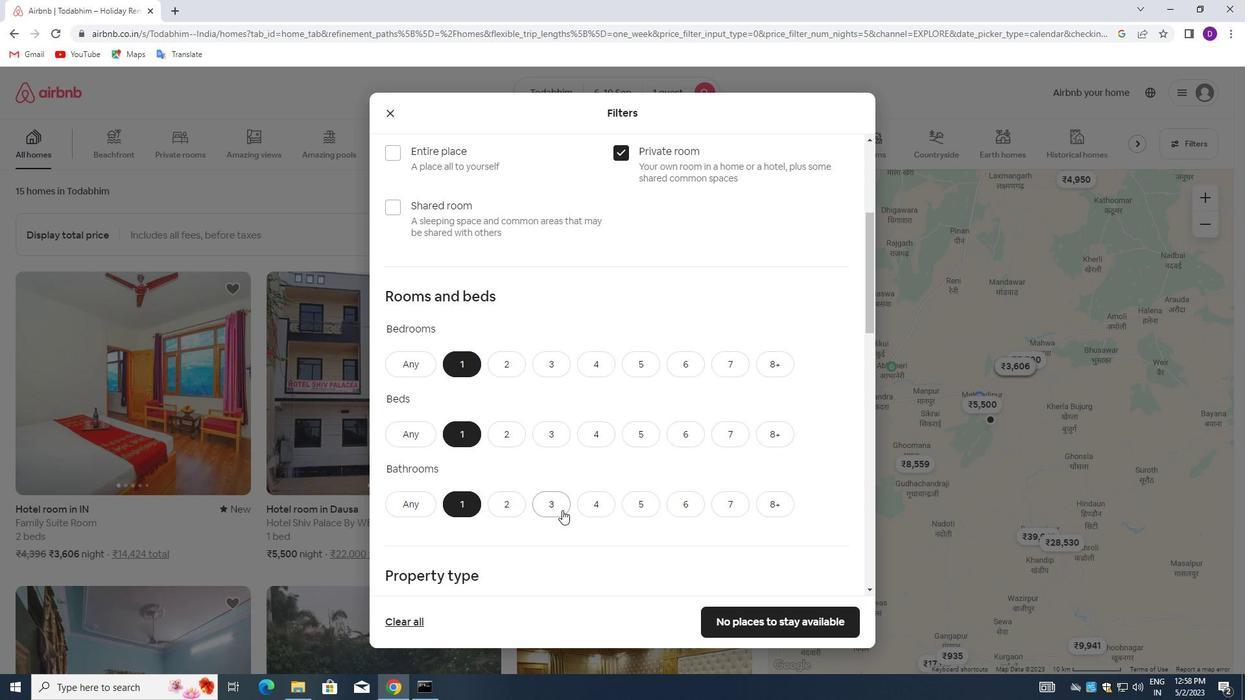 
Action: Mouse scrolled (568, 511) with delta (0, 0)
Screenshot: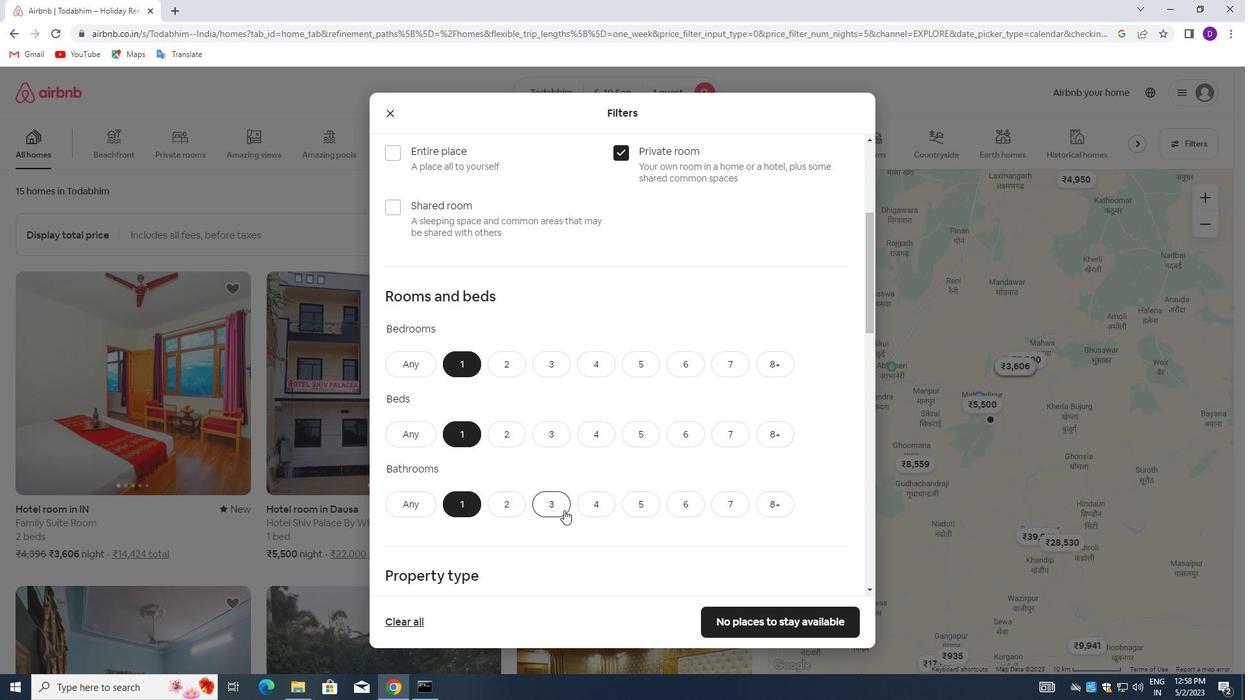 
Action: Mouse moved to (569, 511)
Screenshot: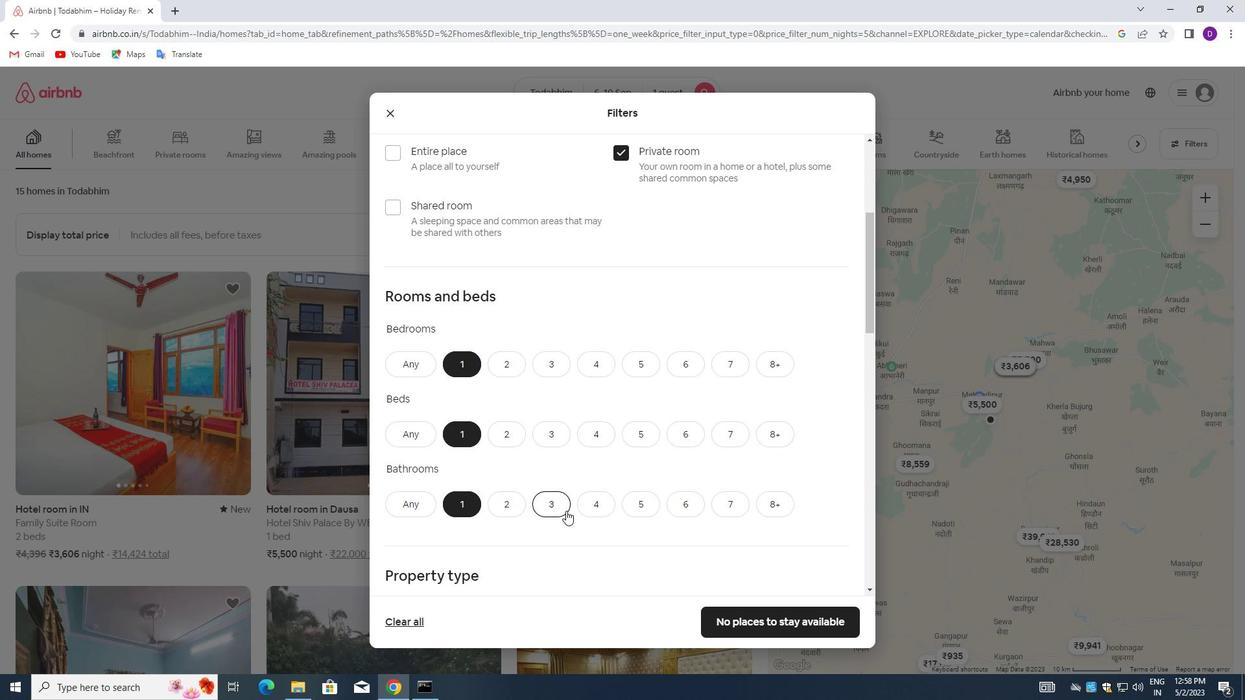 
Action: Mouse scrolled (569, 511) with delta (0, 0)
Screenshot: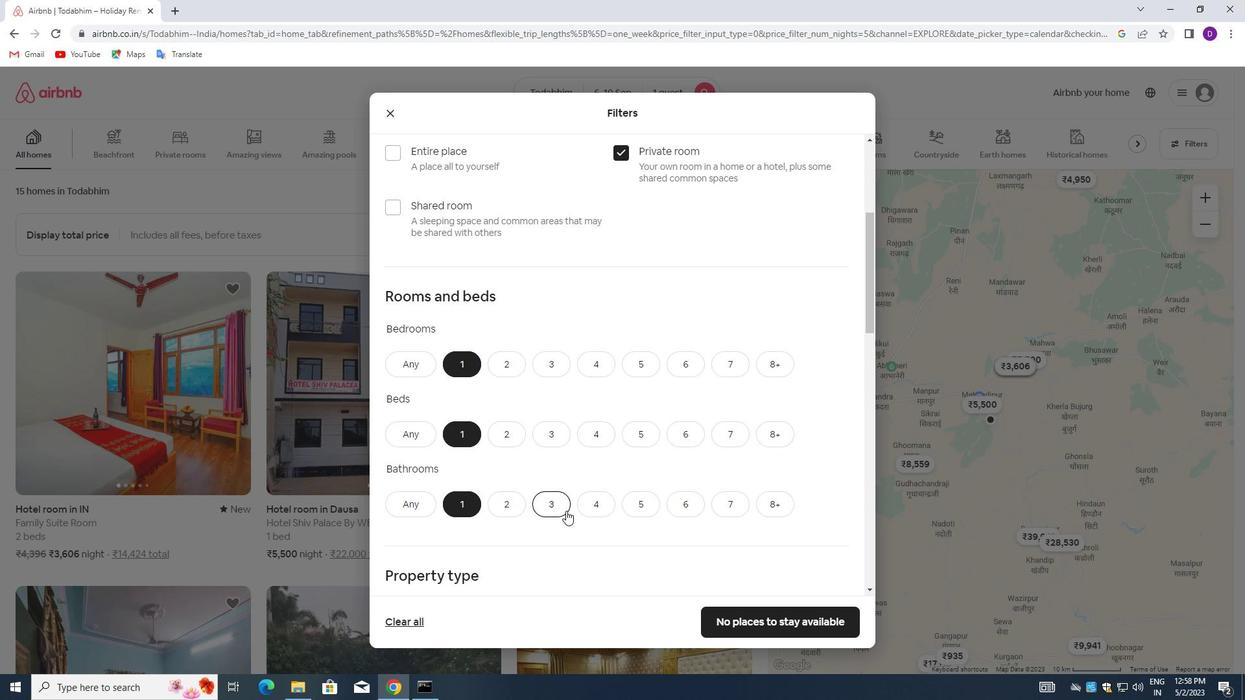 
Action: Mouse moved to (430, 498)
Screenshot: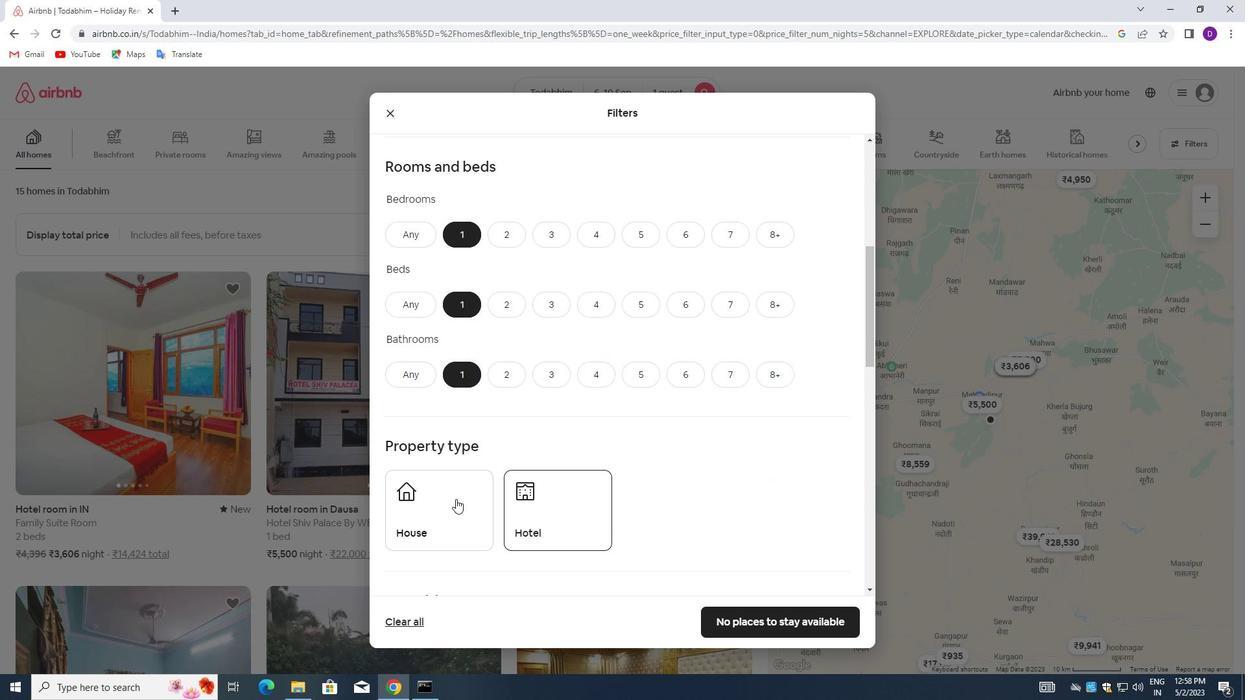 
Action: Mouse pressed left at (430, 498)
Screenshot: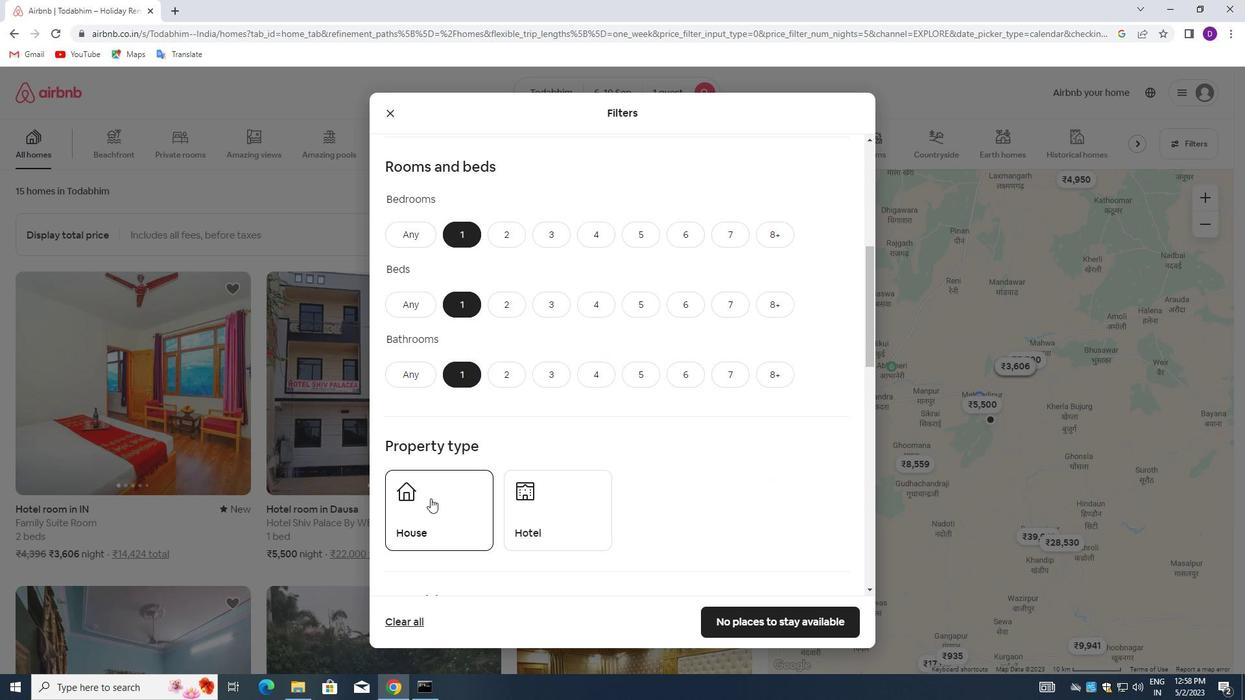 
Action: Mouse moved to (537, 505)
Screenshot: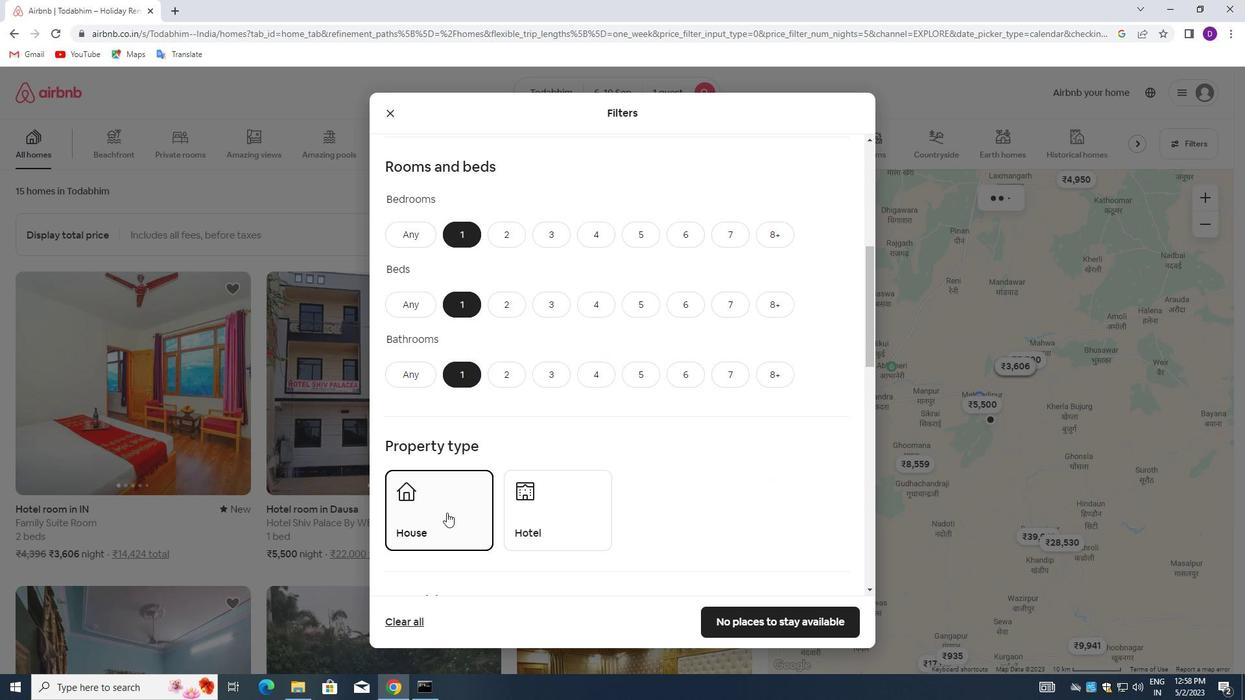 
Action: Mouse pressed left at (537, 505)
Screenshot: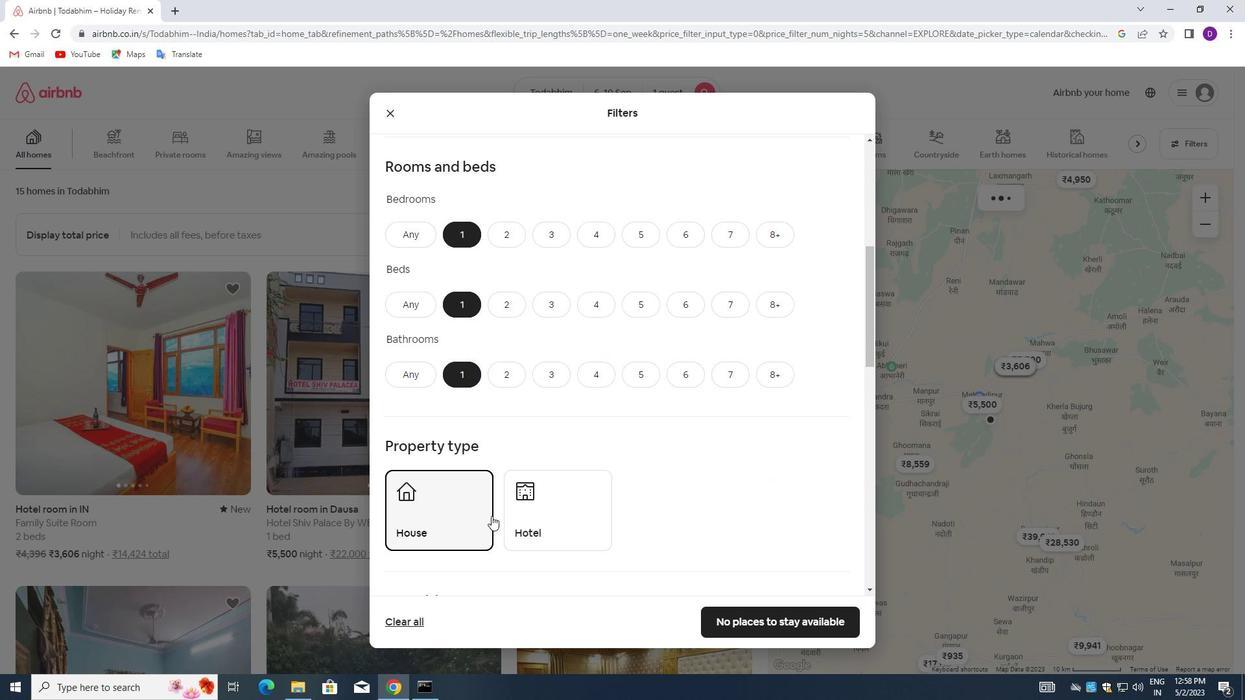 
Action: Mouse moved to (613, 508)
Screenshot: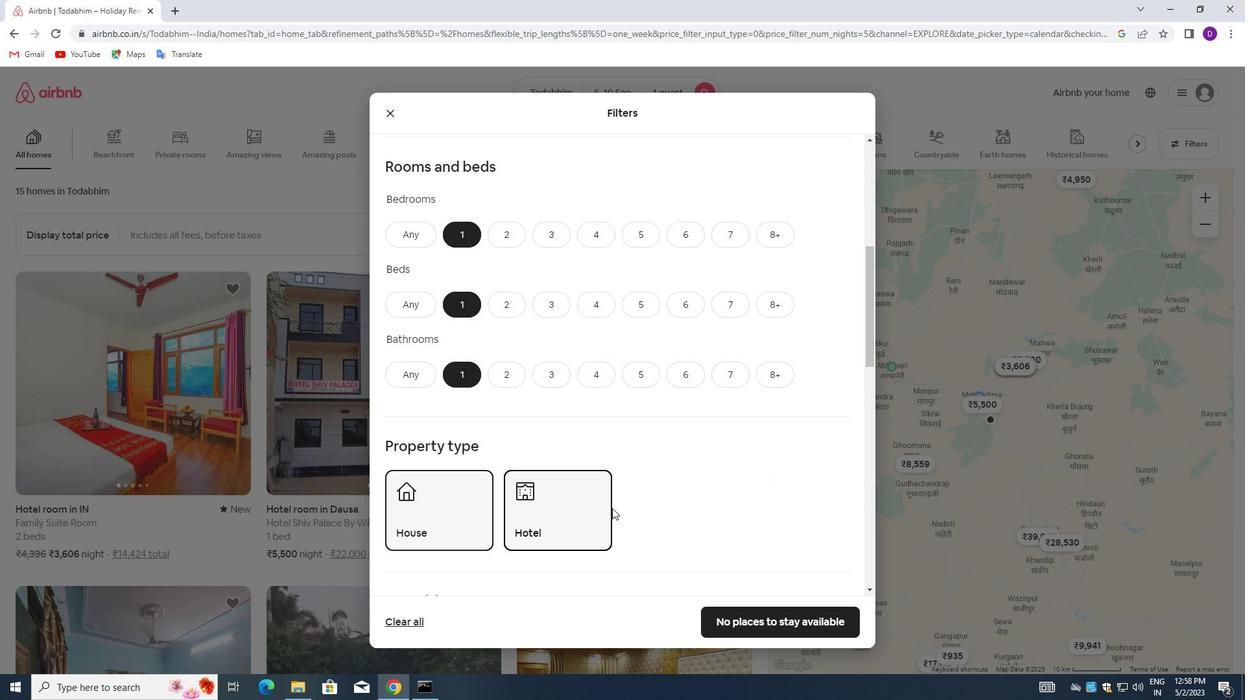
Action: Mouse scrolled (613, 507) with delta (0, 0)
Screenshot: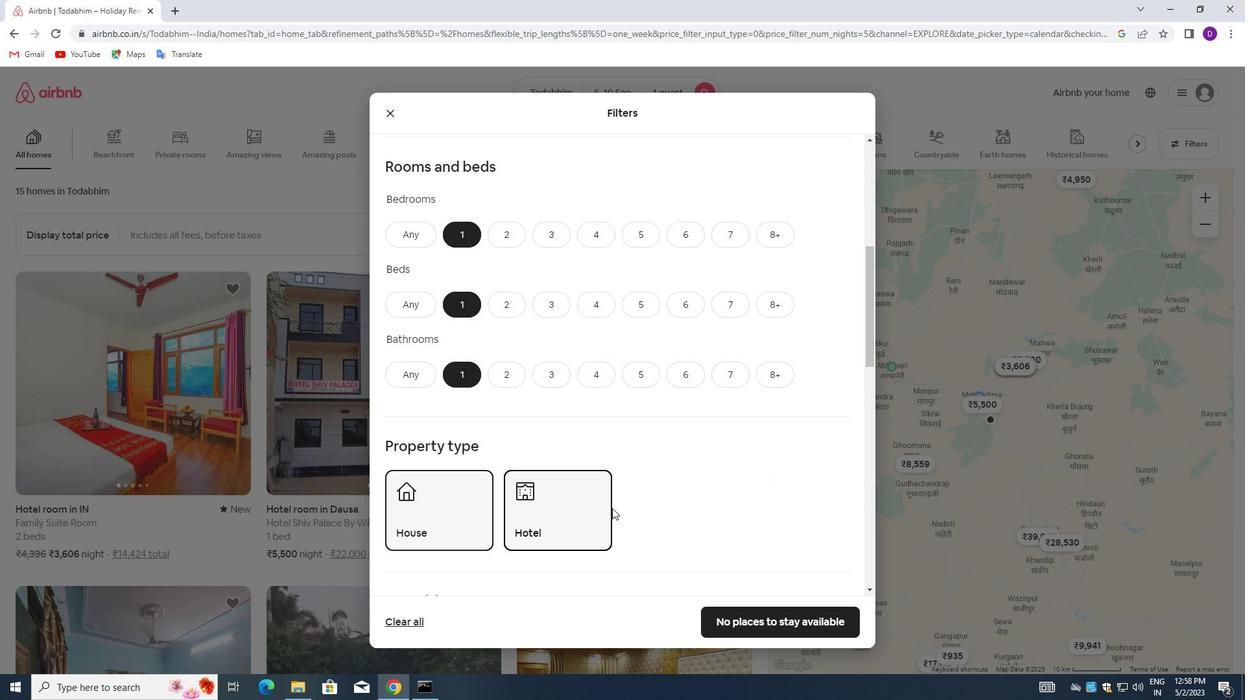 
Action: Mouse scrolled (613, 507) with delta (0, 0)
Screenshot: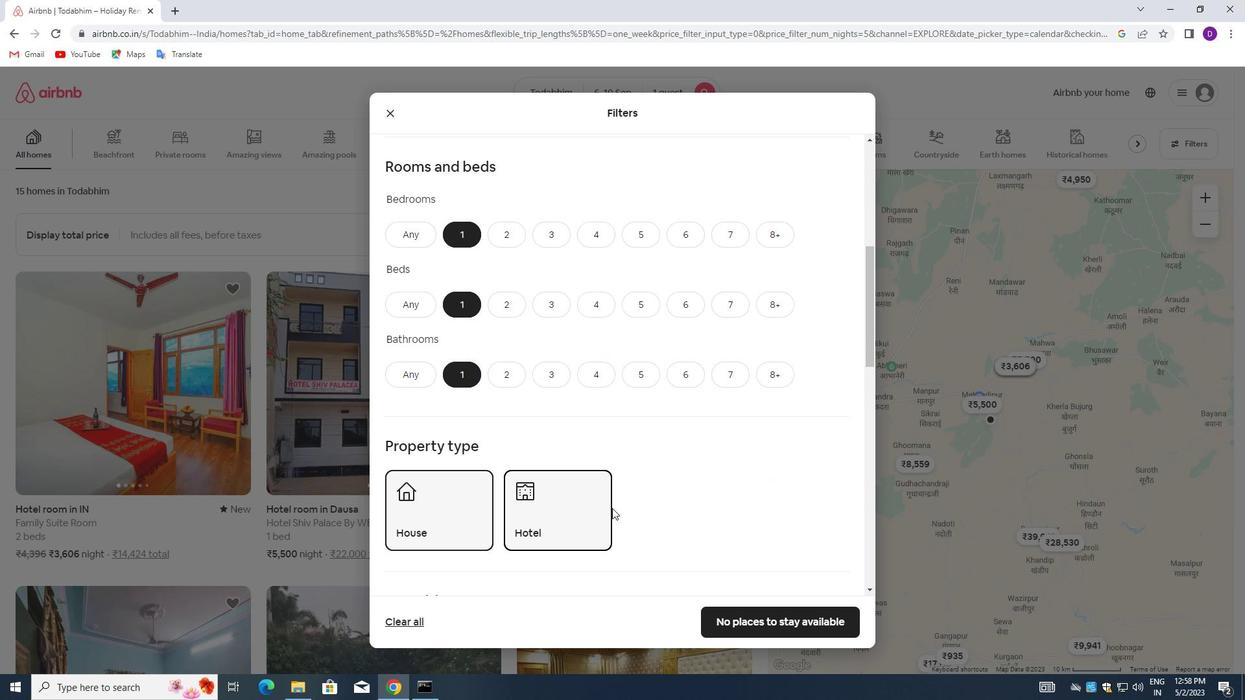 
Action: Mouse moved to (613, 508)
Screenshot: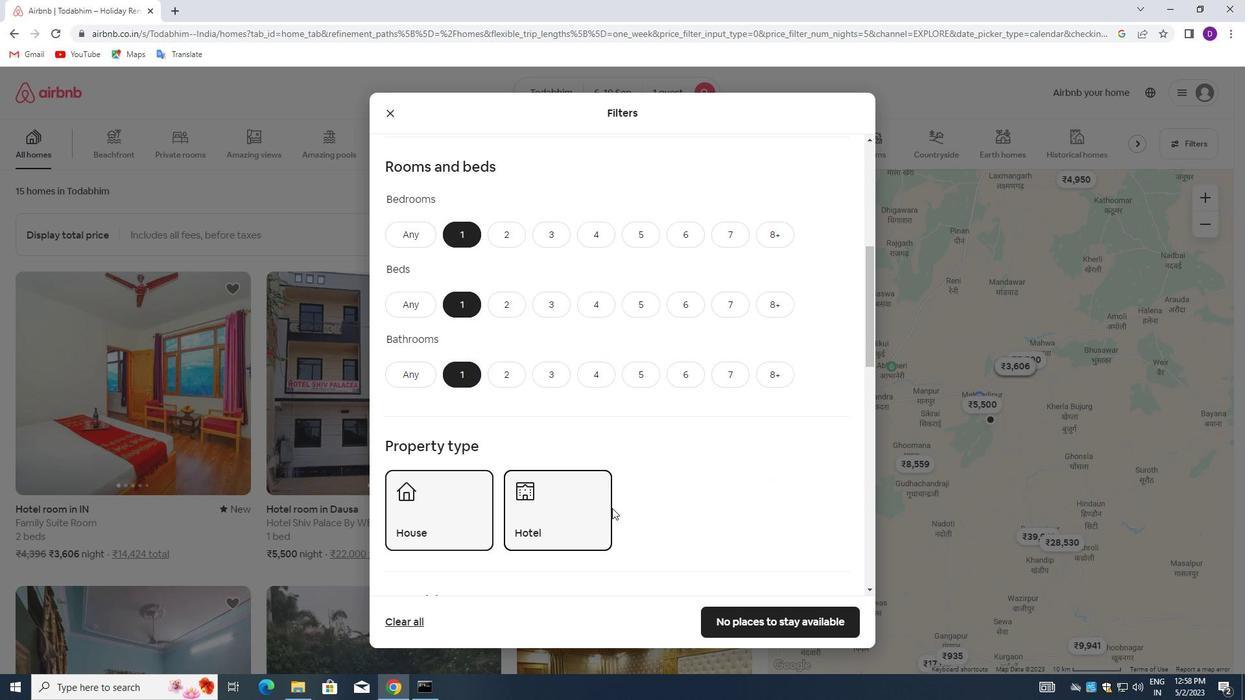 
Action: Mouse scrolled (613, 507) with delta (0, 0)
Screenshot: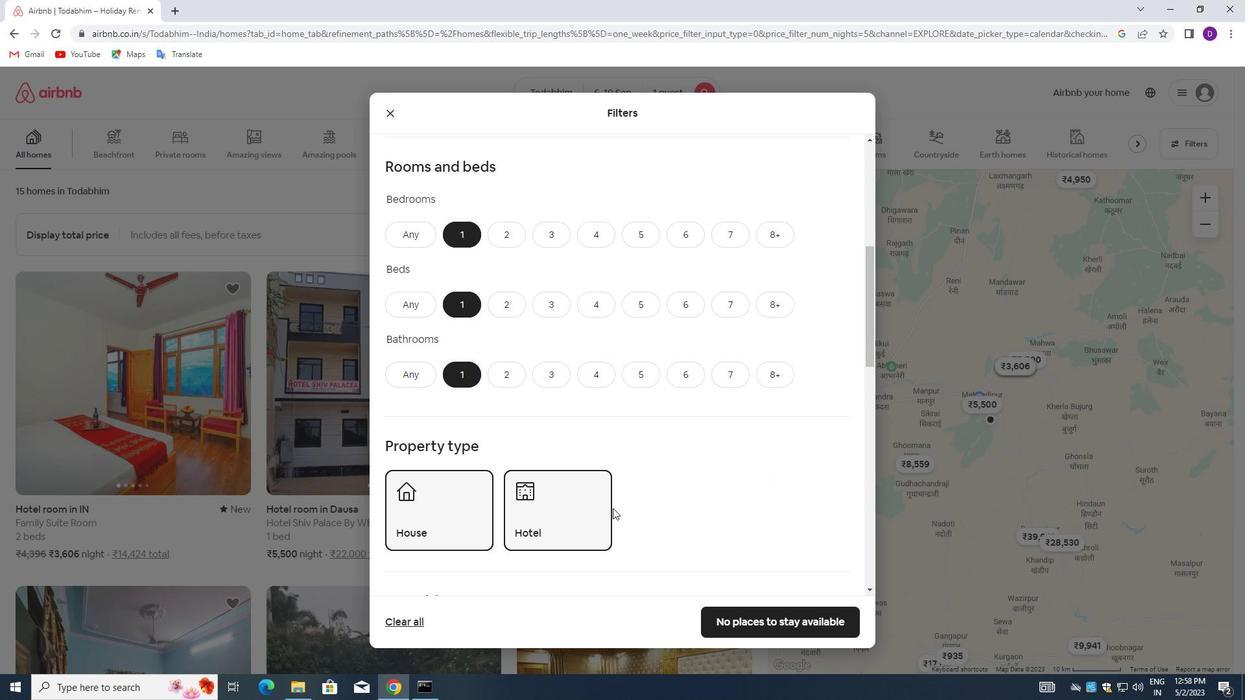 
Action: Mouse scrolled (613, 507) with delta (0, 0)
Screenshot: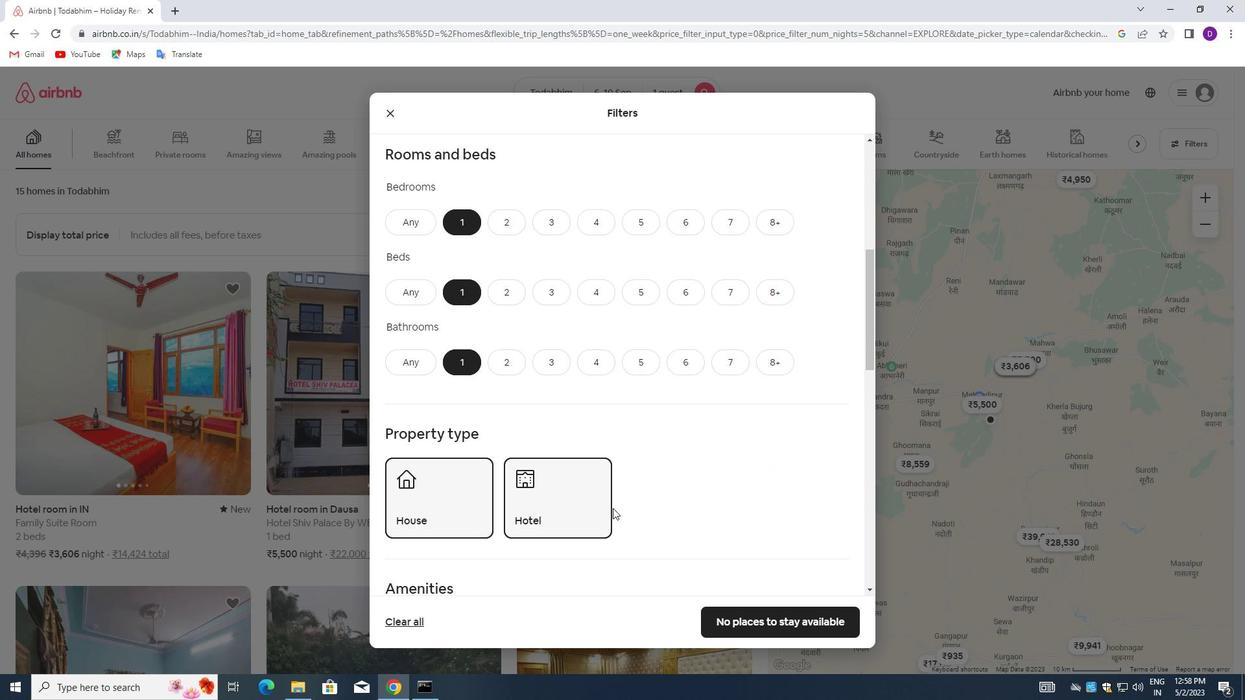 
Action: Mouse moved to (574, 463)
Screenshot: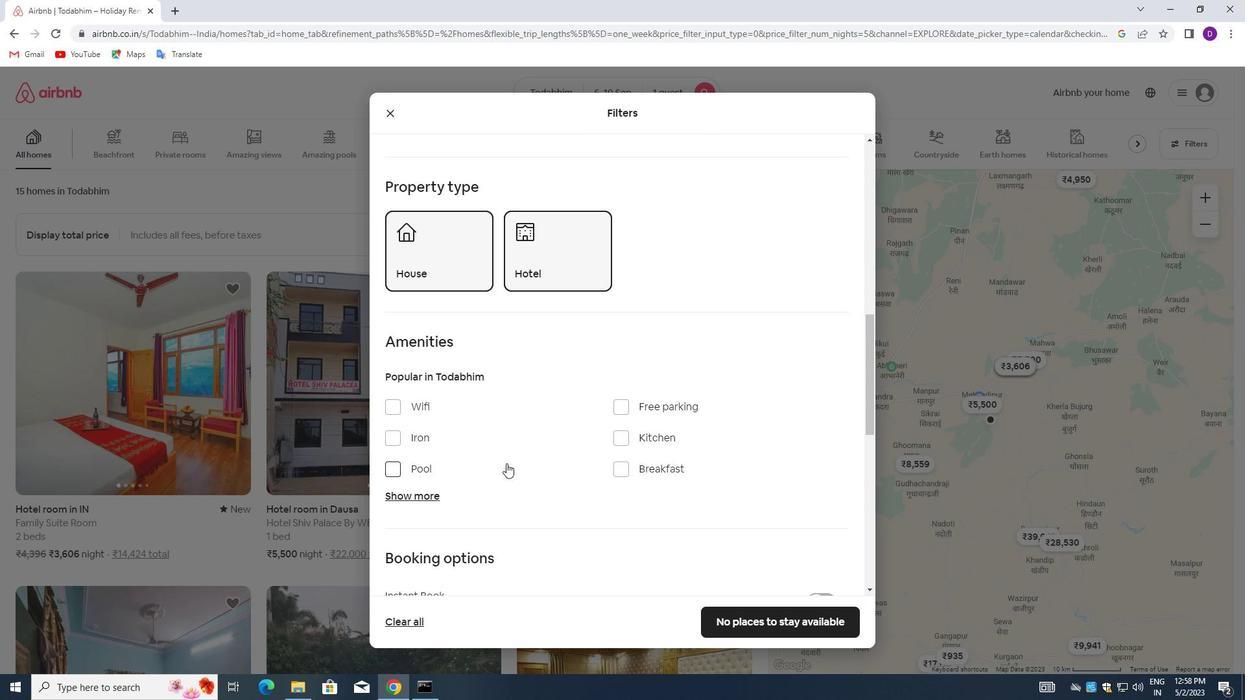 
Action: Mouse scrolled (574, 463) with delta (0, 0)
Screenshot: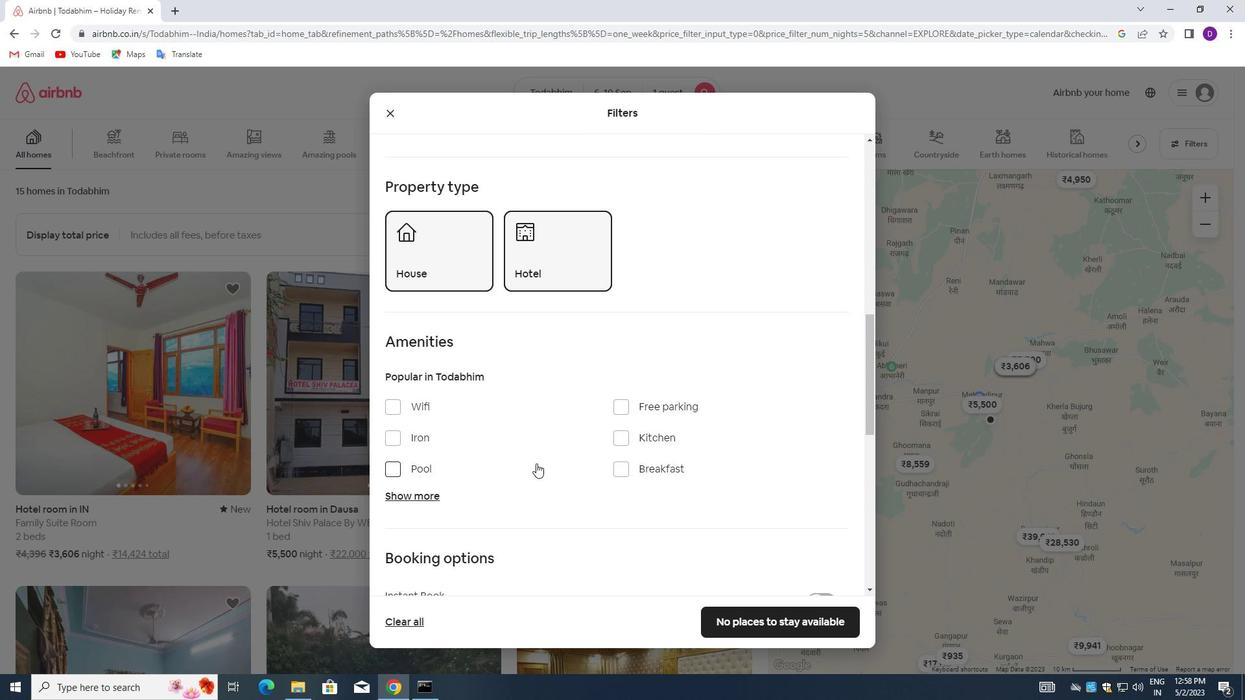 
Action: Mouse moved to (575, 463)
Screenshot: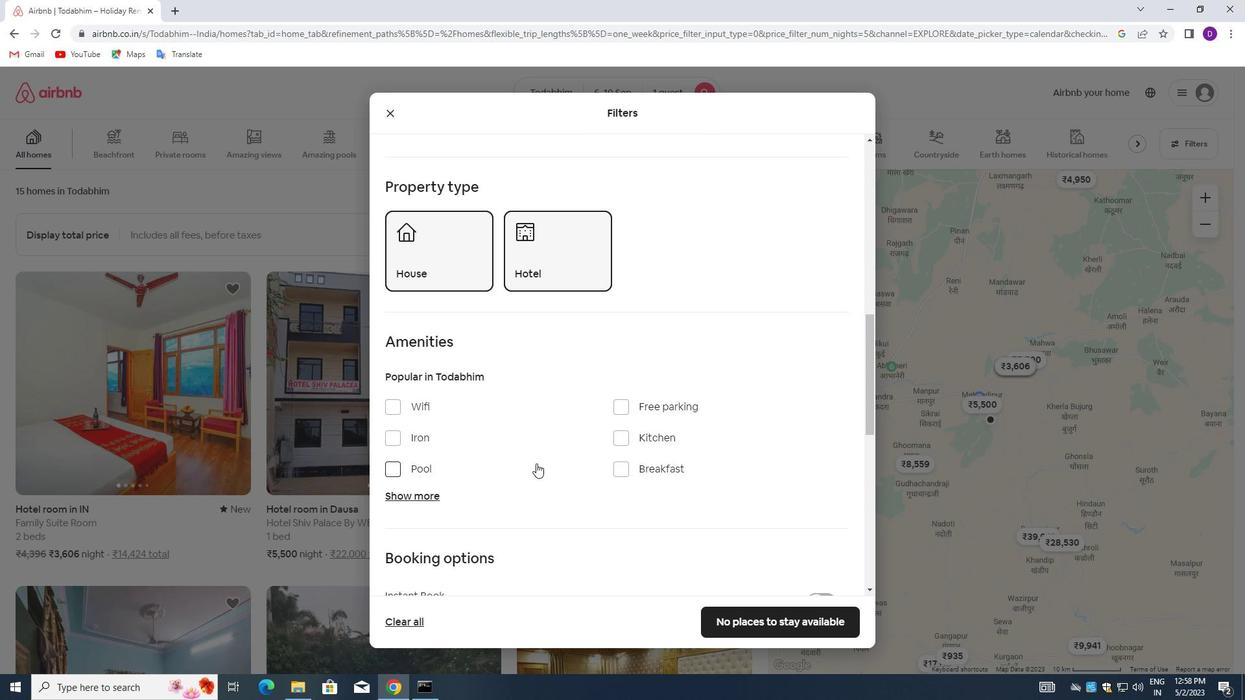 
Action: Mouse scrolled (575, 463) with delta (0, 0)
Screenshot: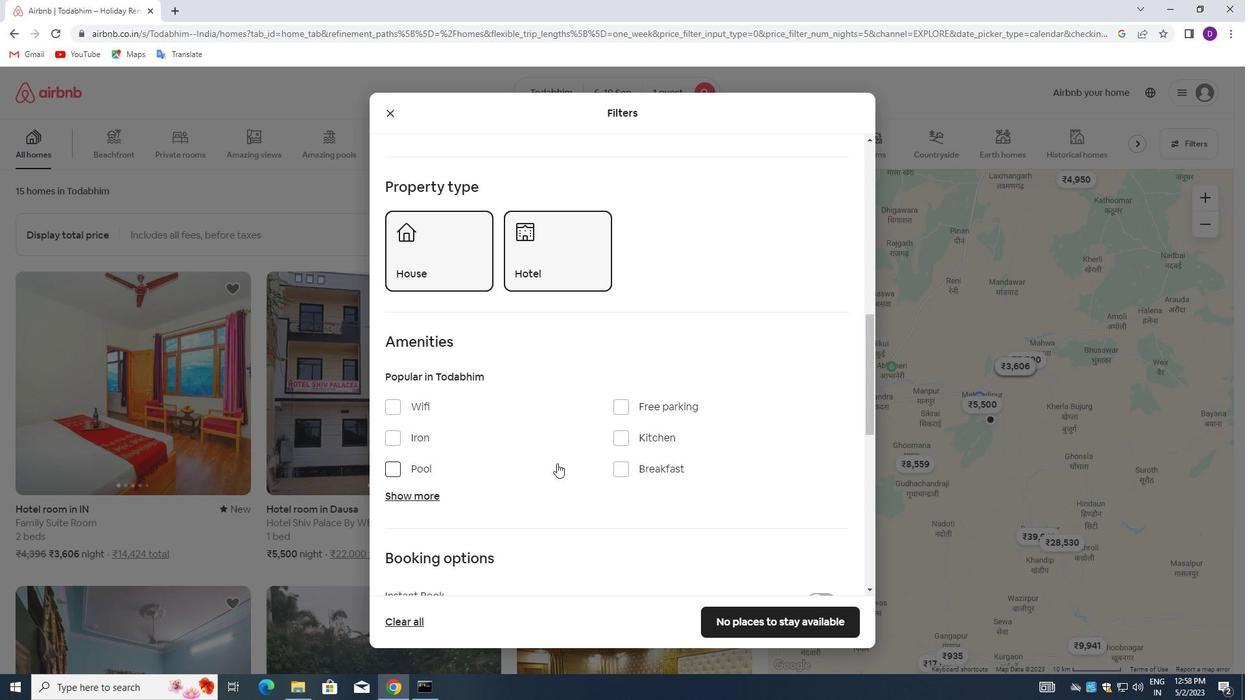 
Action: Mouse scrolled (575, 463) with delta (0, 0)
Screenshot: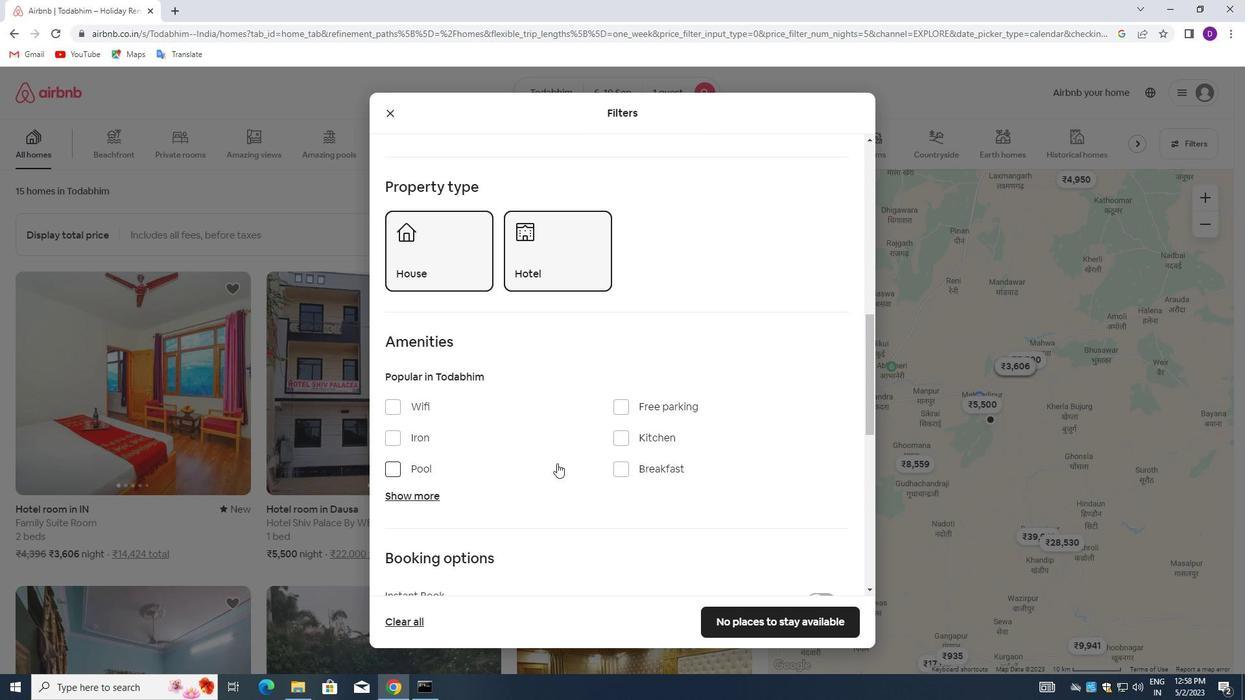 
Action: Mouse moved to (818, 448)
Screenshot: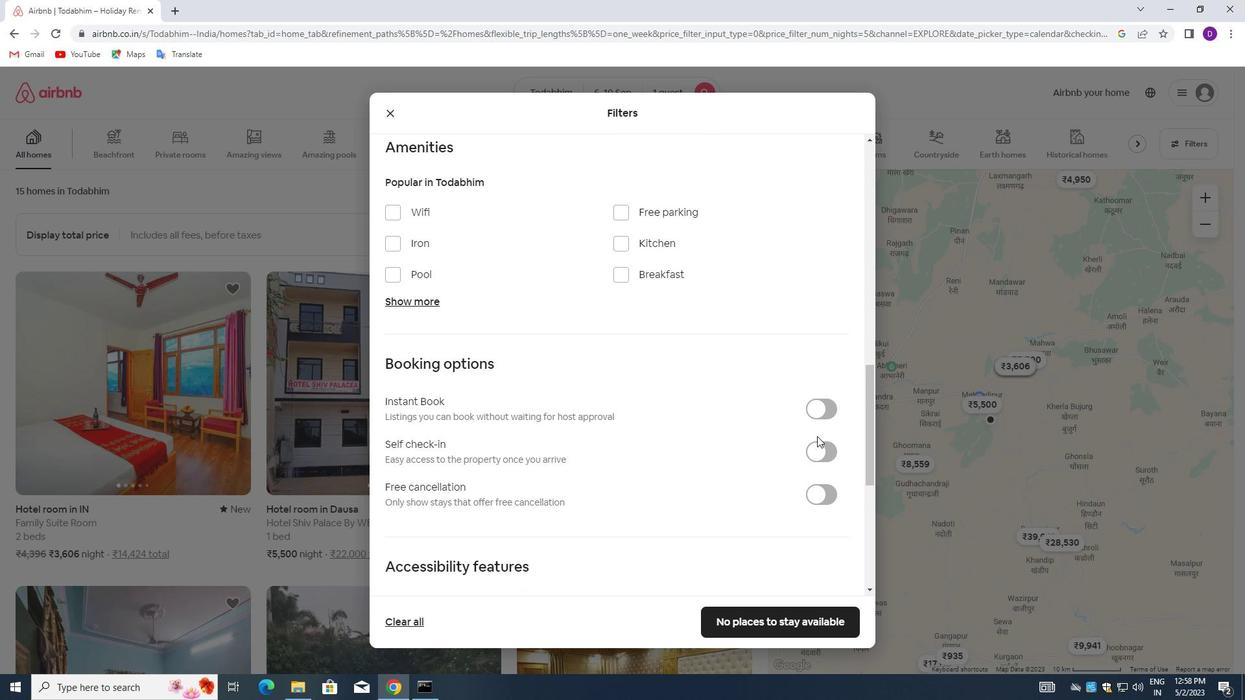 
Action: Mouse pressed left at (818, 448)
Screenshot: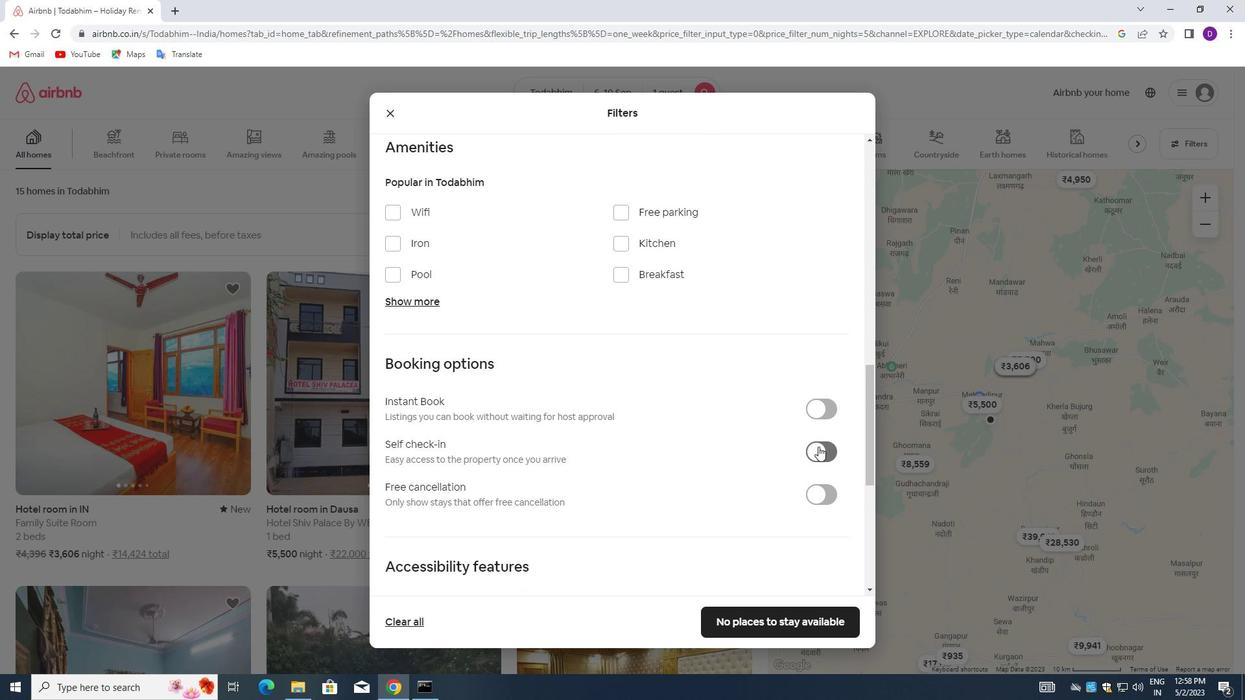 
Action: Mouse moved to (507, 476)
Screenshot: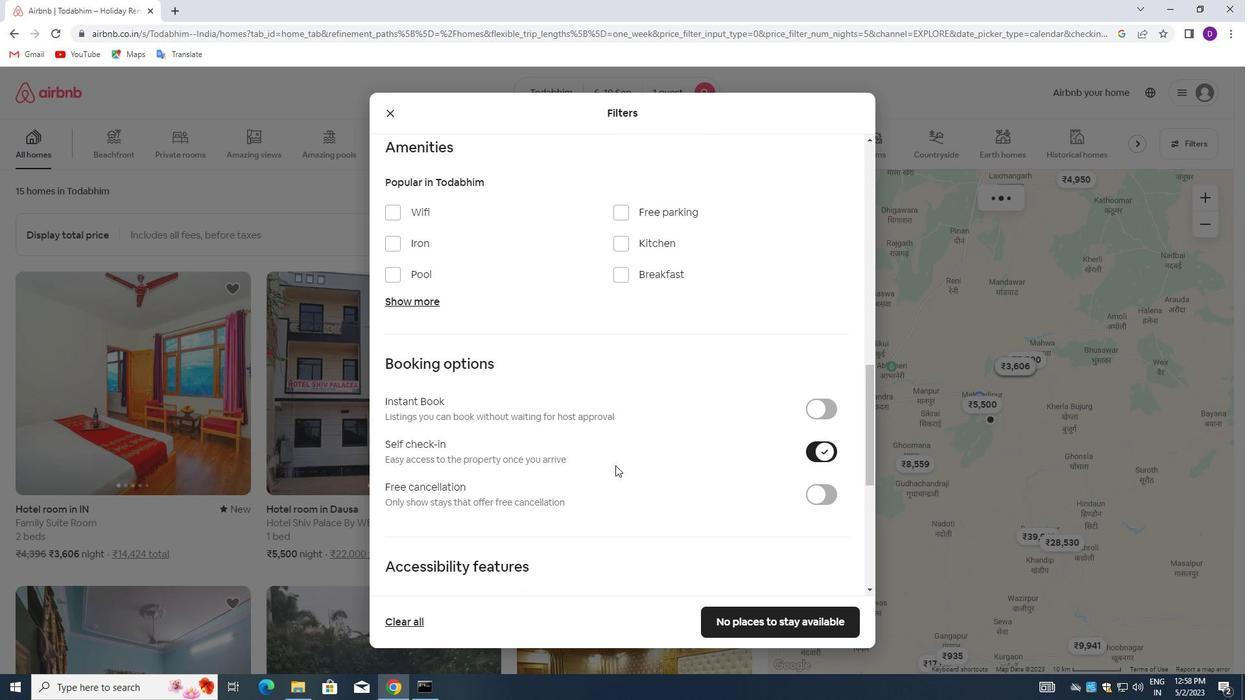 
Action: Mouse scrolled (507, 475) with delta (0, 0)
Screenshot: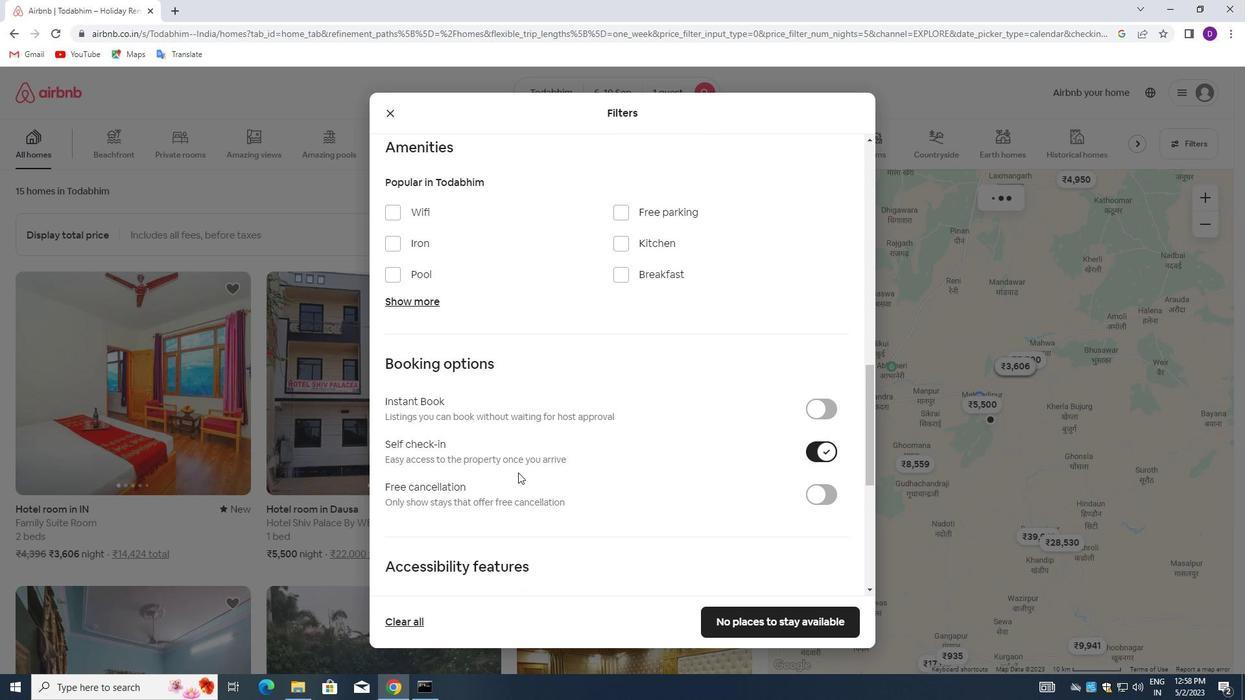 
Action: Mouse scrolled (507, 475) with delta (0, 0)
Screenshot: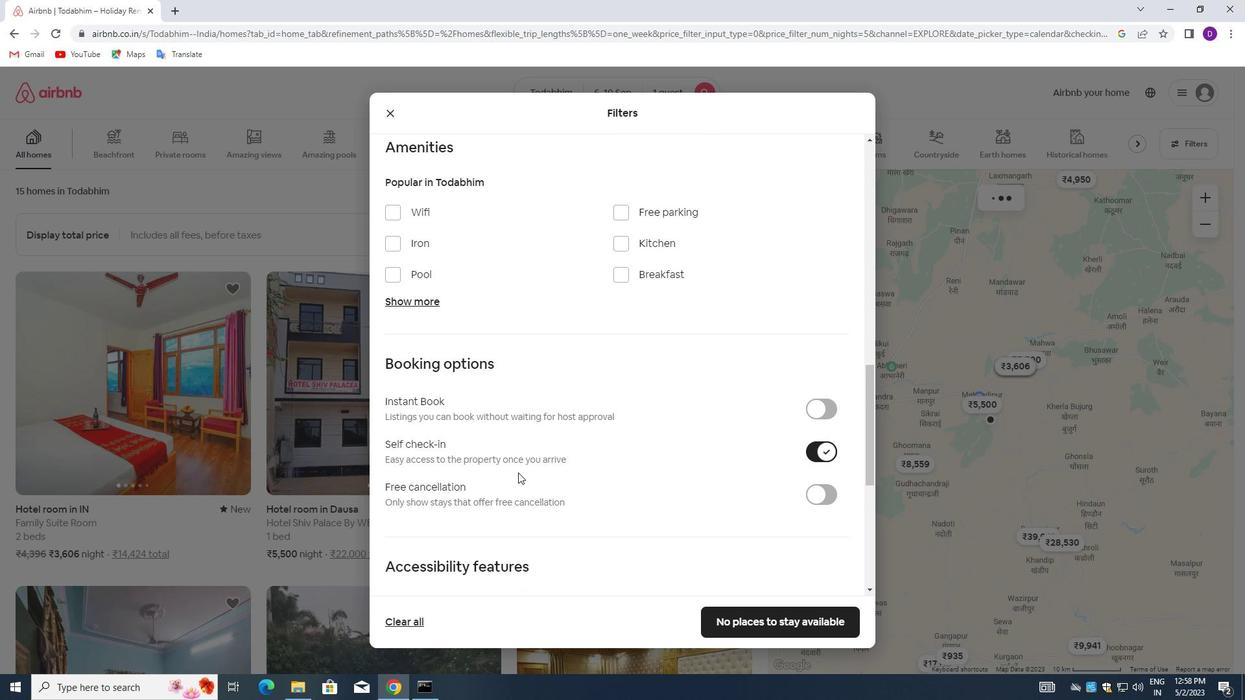 
Action: Mouse moved to (507, 477)
Screenshot: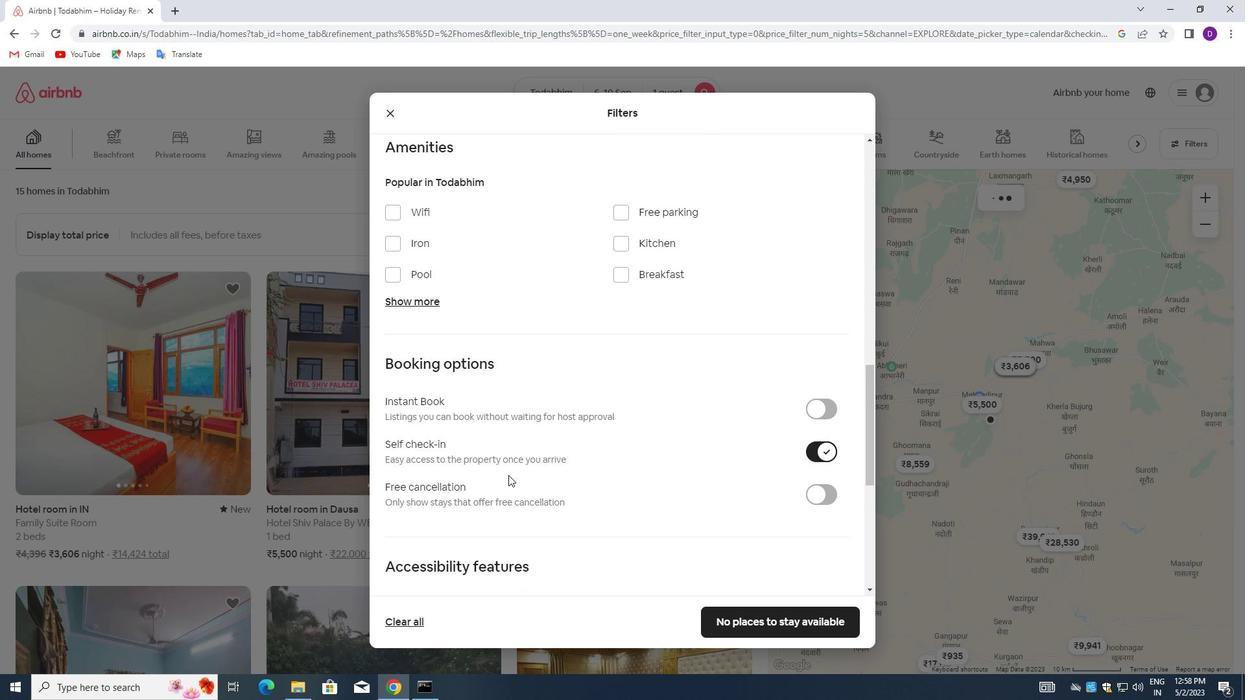 
Action: Mouse scrolled (507, 476) with delta (0, 0)
Screenshot: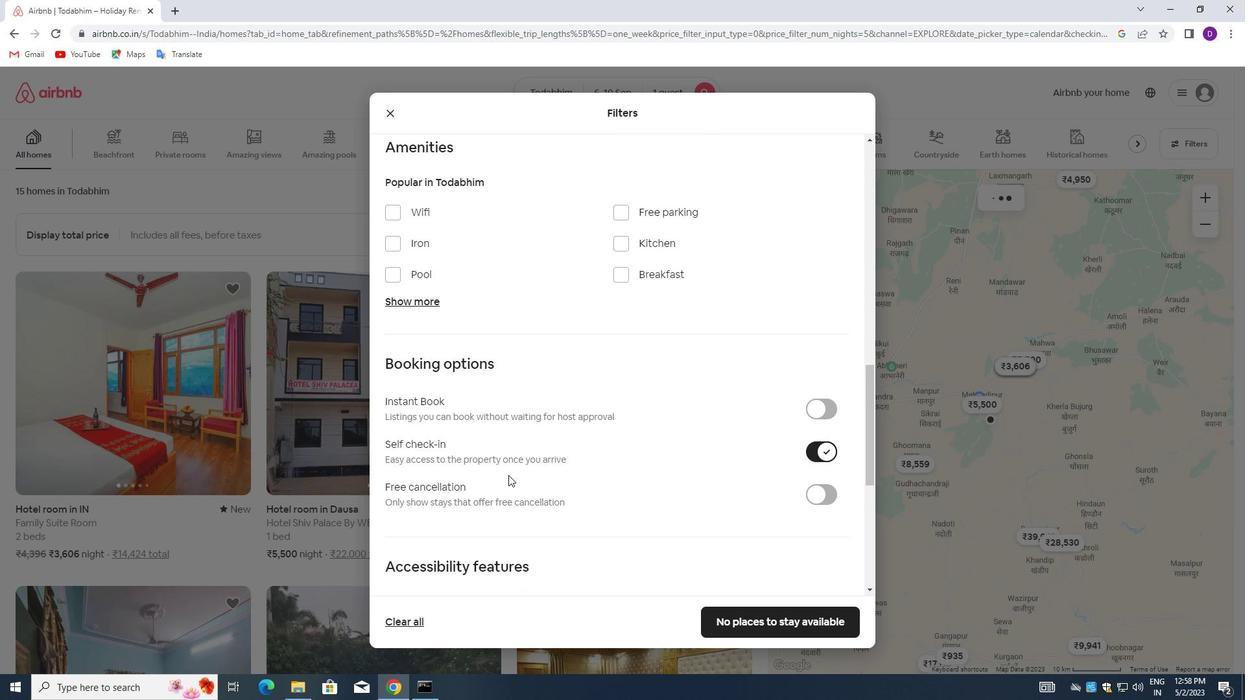 
Action: Mouse scrolled (507, 476) with delta (0, 0)
Screenshot: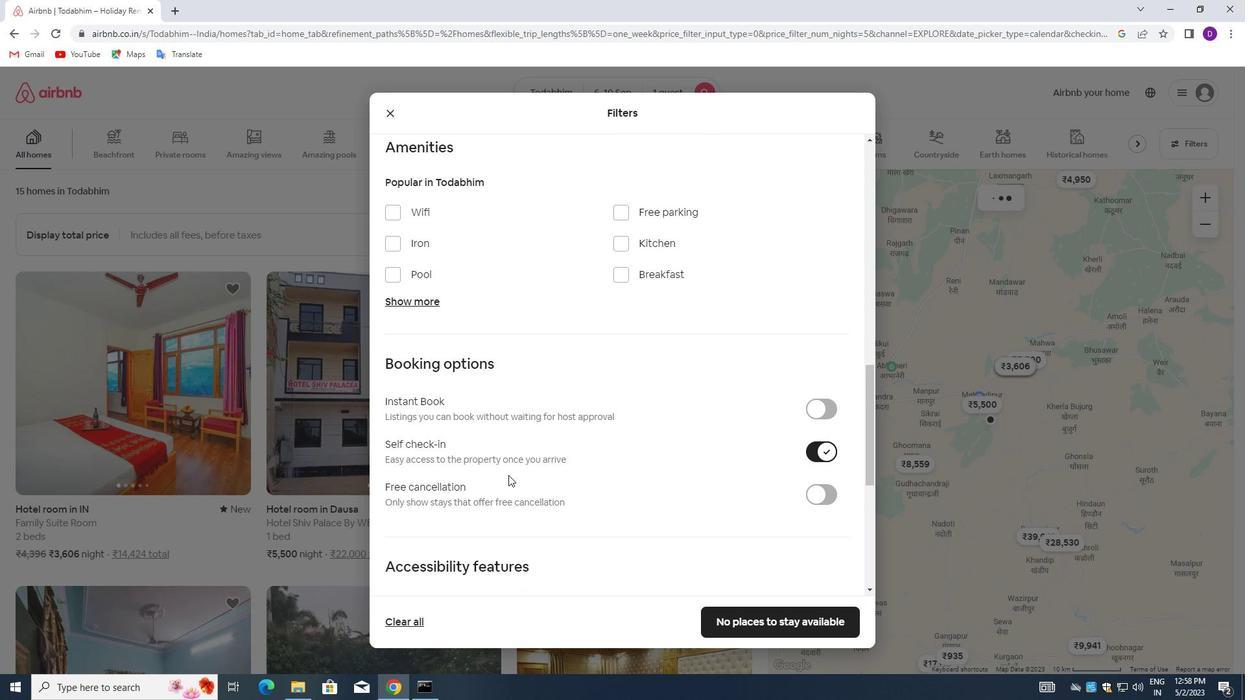 
Action: Mouse scrolled (507, 476) with delta (0, 0)
Screenshot: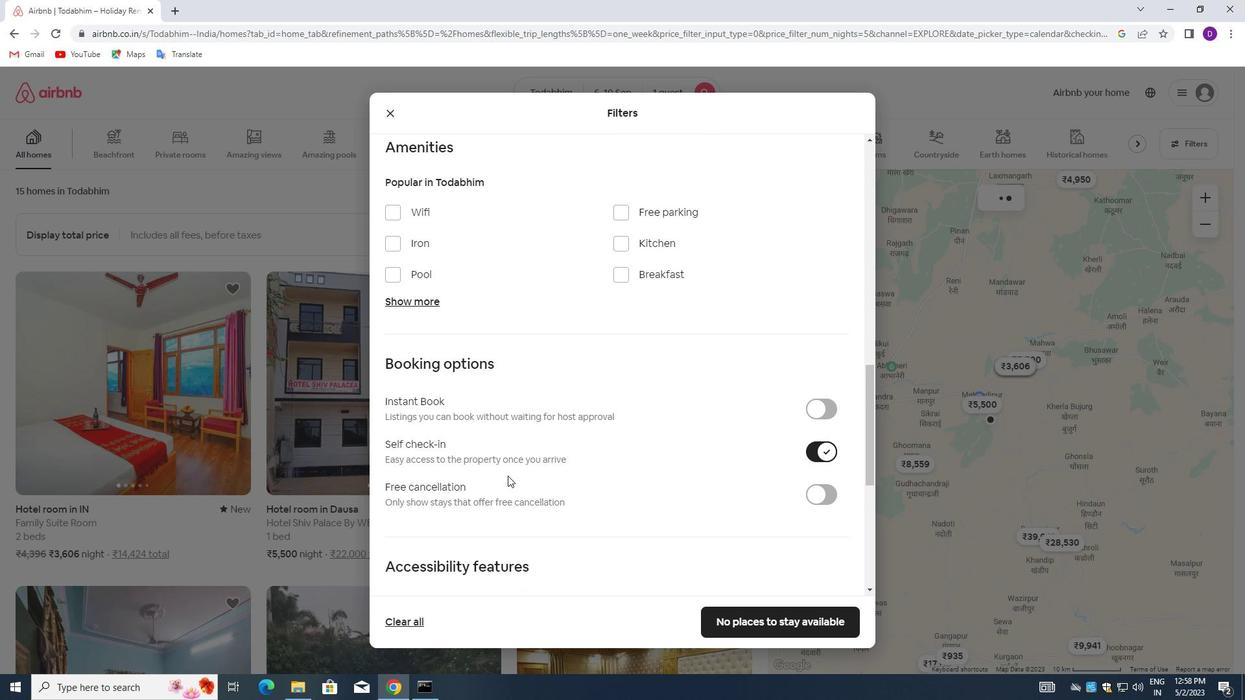 
Action: Mouse moved to (506, 477)
Screenshot: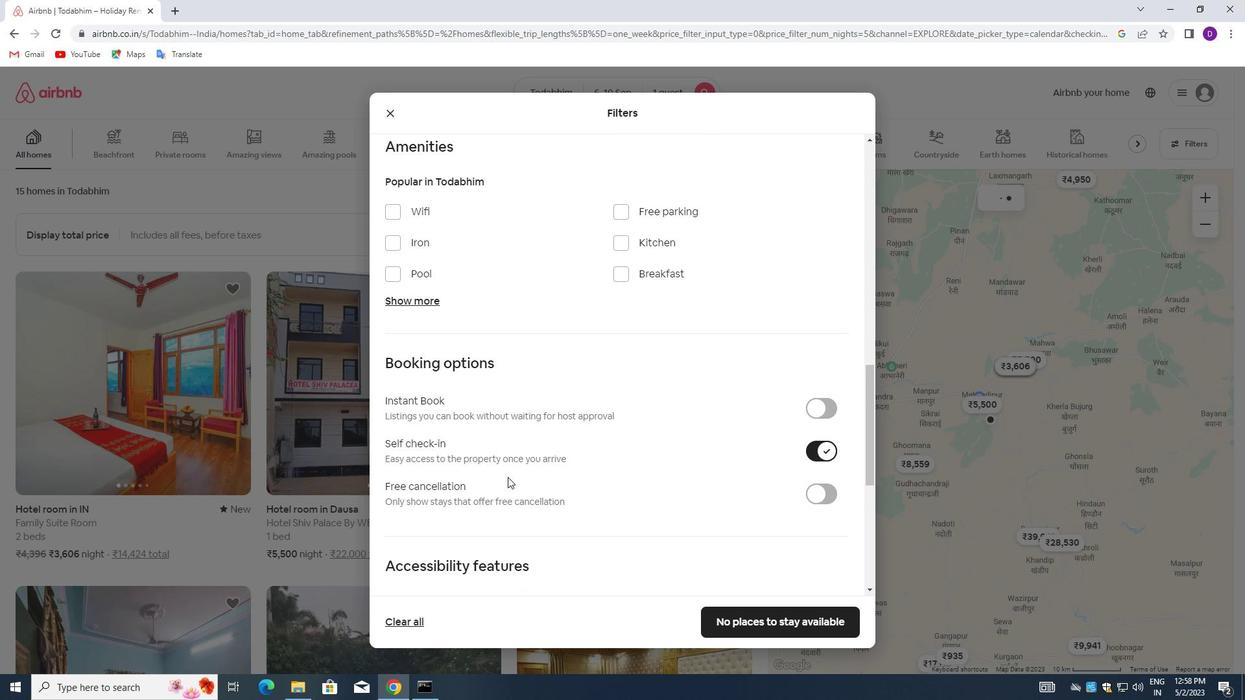 
Action: Mouse scrolled (506, 476) with delta (0, 0)
Screenshot: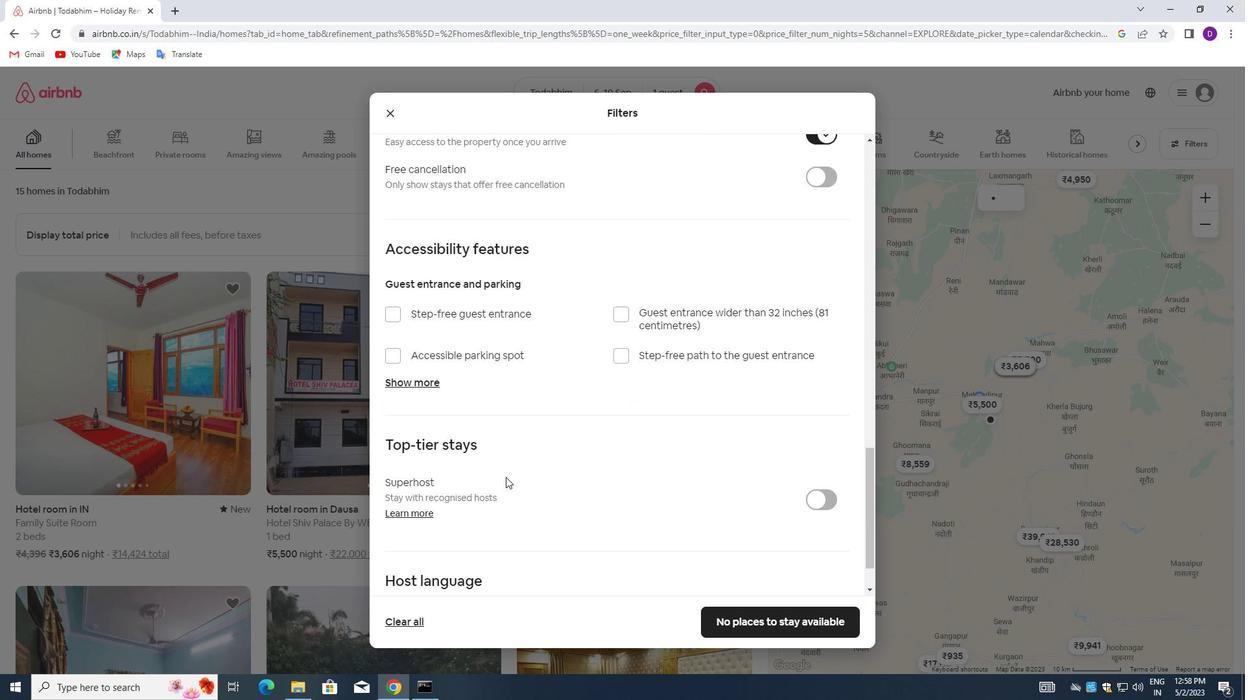 
Action: Mouse moved to (506, 478)
Screenshot: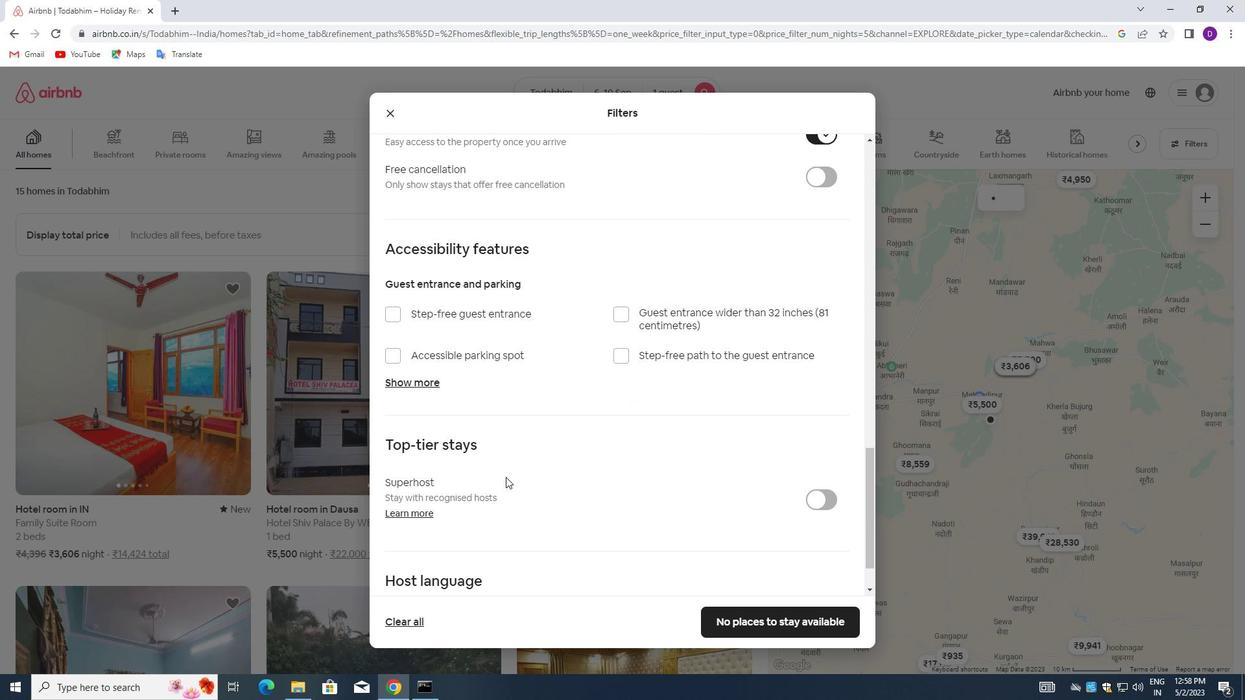 
Action: Mouse scrolled (506, 477) with delta (0, 0)
Screenshot: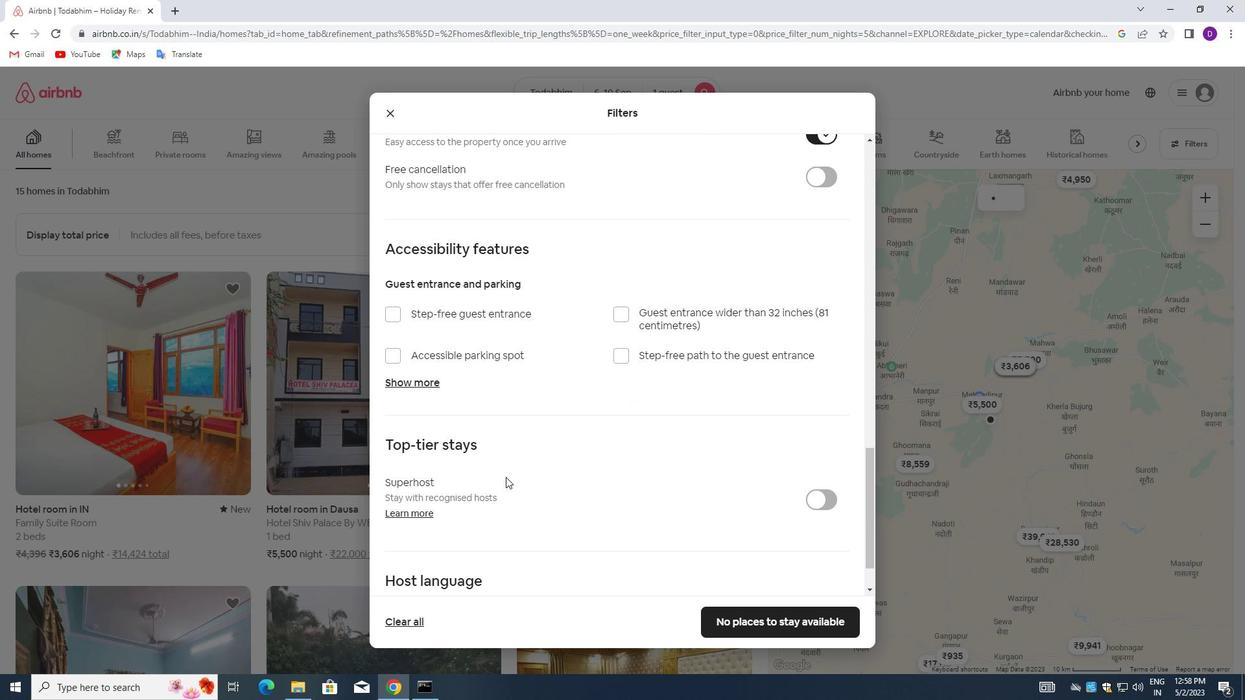 
Action: Mouse moved to (506, 478)
Screenshot: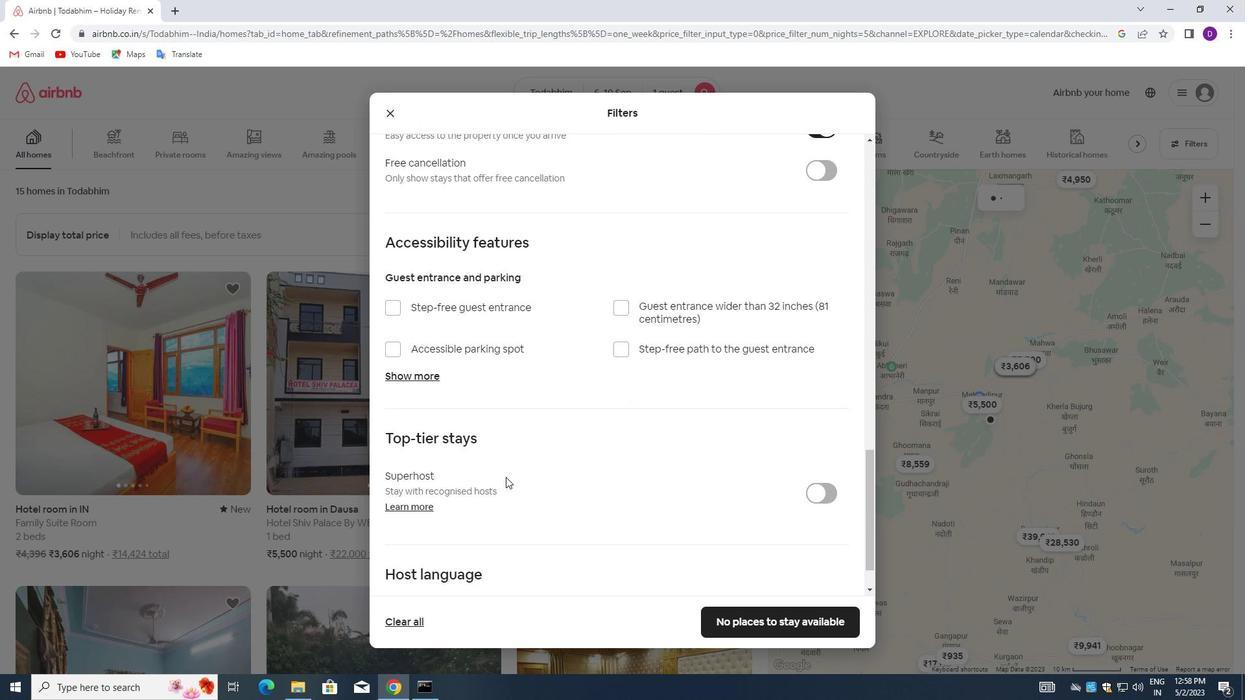 
Action: Mouse scrolled (506, 478) with delta (0, 0)
Screenshot: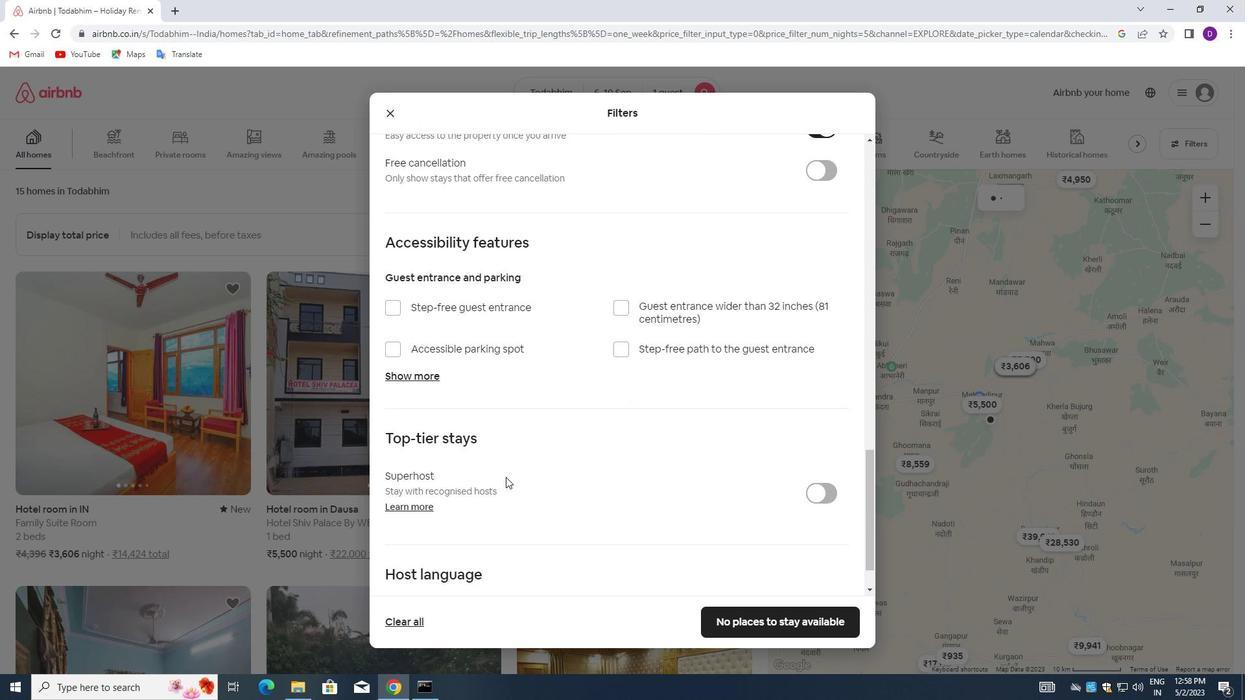 
Action: Mouse moved to (506, 479)
Screenshot: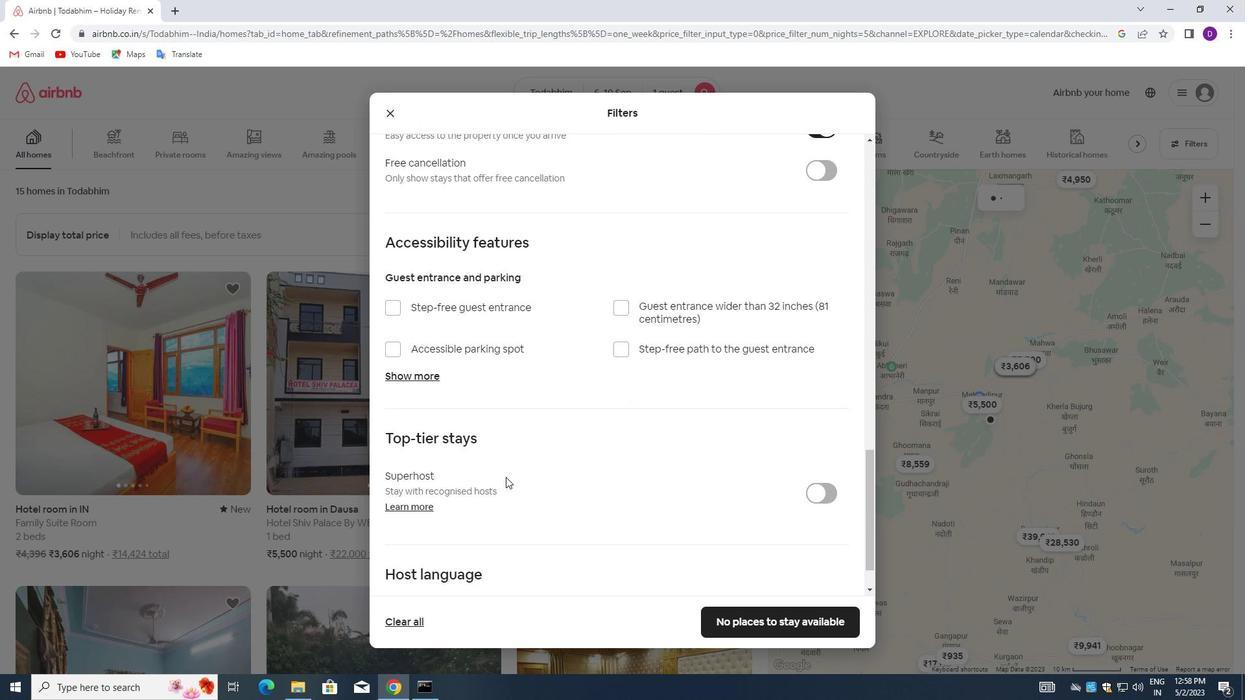 
Action: Mouse scrolled (506, 478) with delta (0, 0)
Screenshot: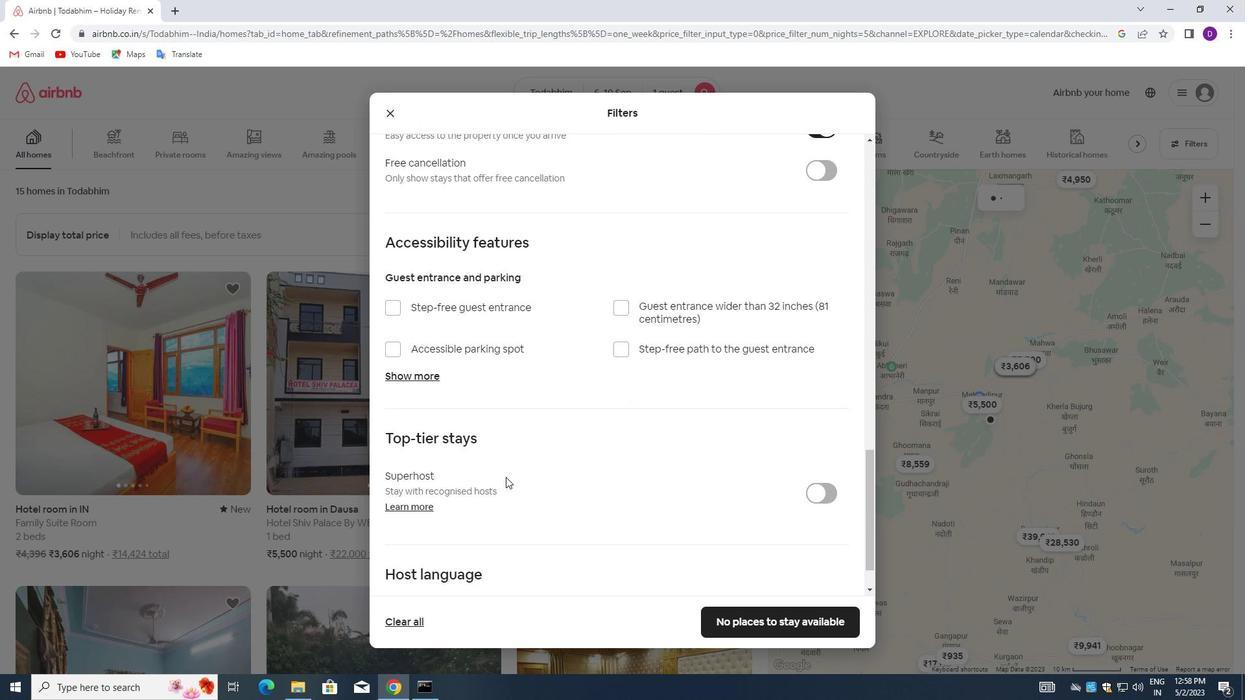 
Action: Mouse scrolled (506, 478) with delta (0, 0)
Screenshot: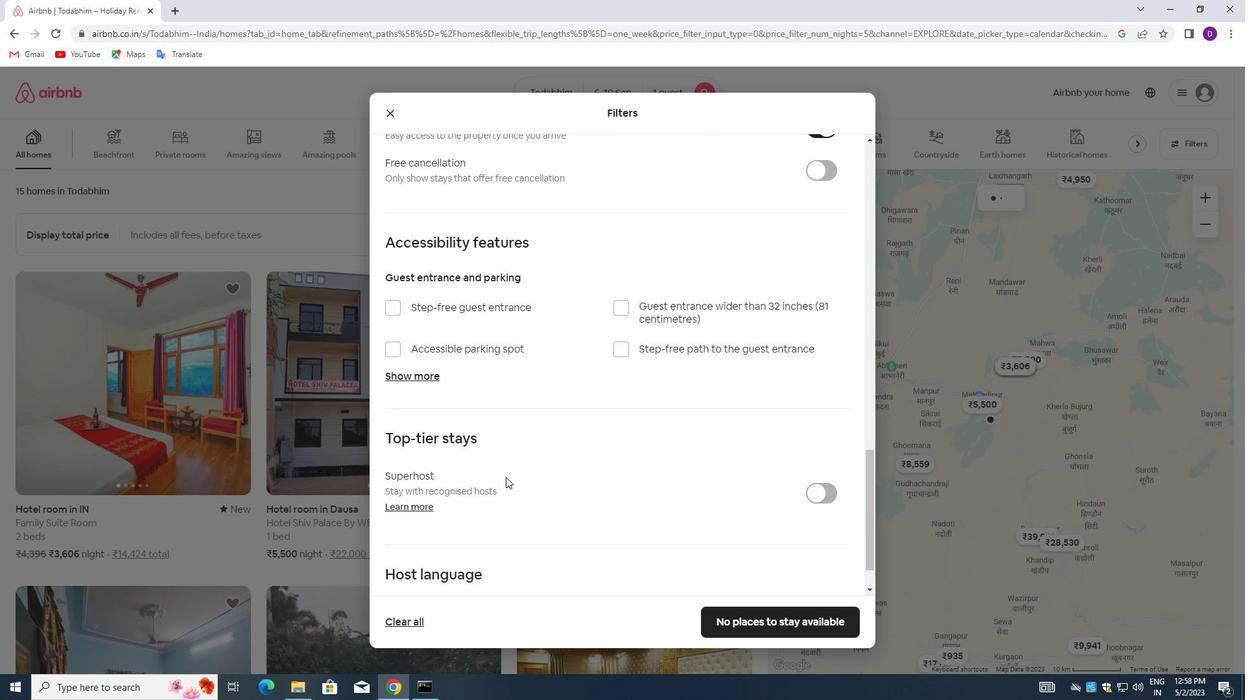 
Action: Mouse moved to (506, 480)
Screenshot: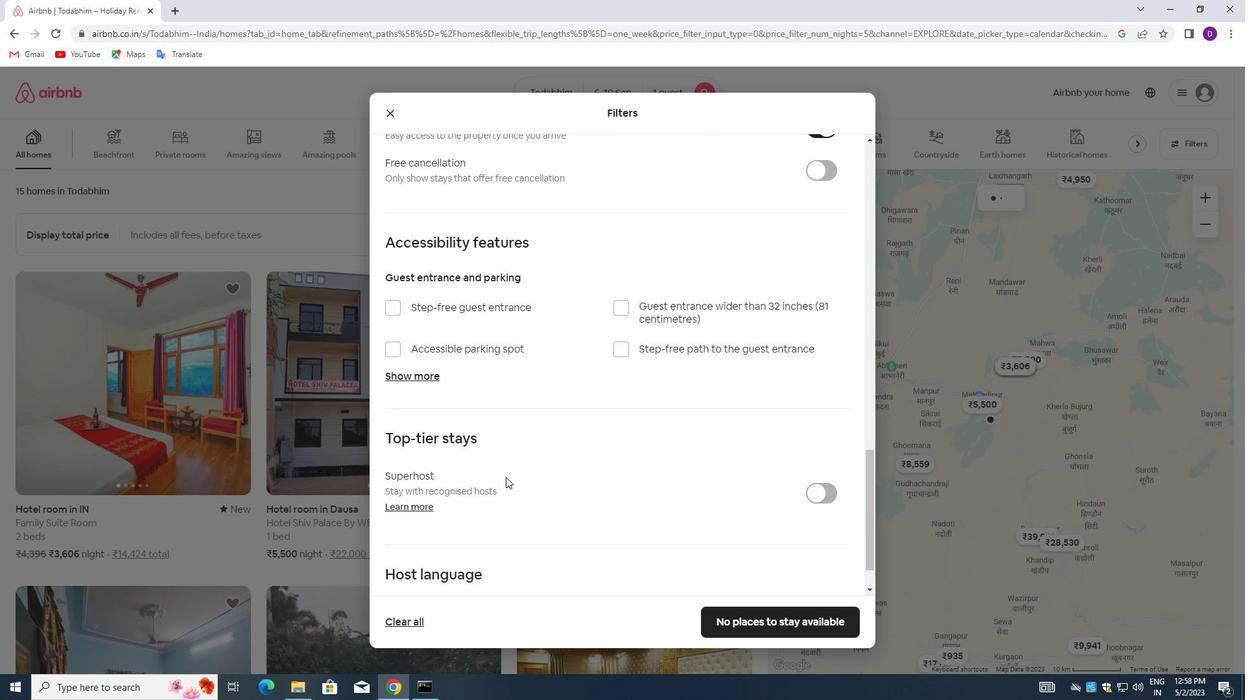 
Action: Mouse scrolled (506, 479) with delta (0, 0)
Screenshot: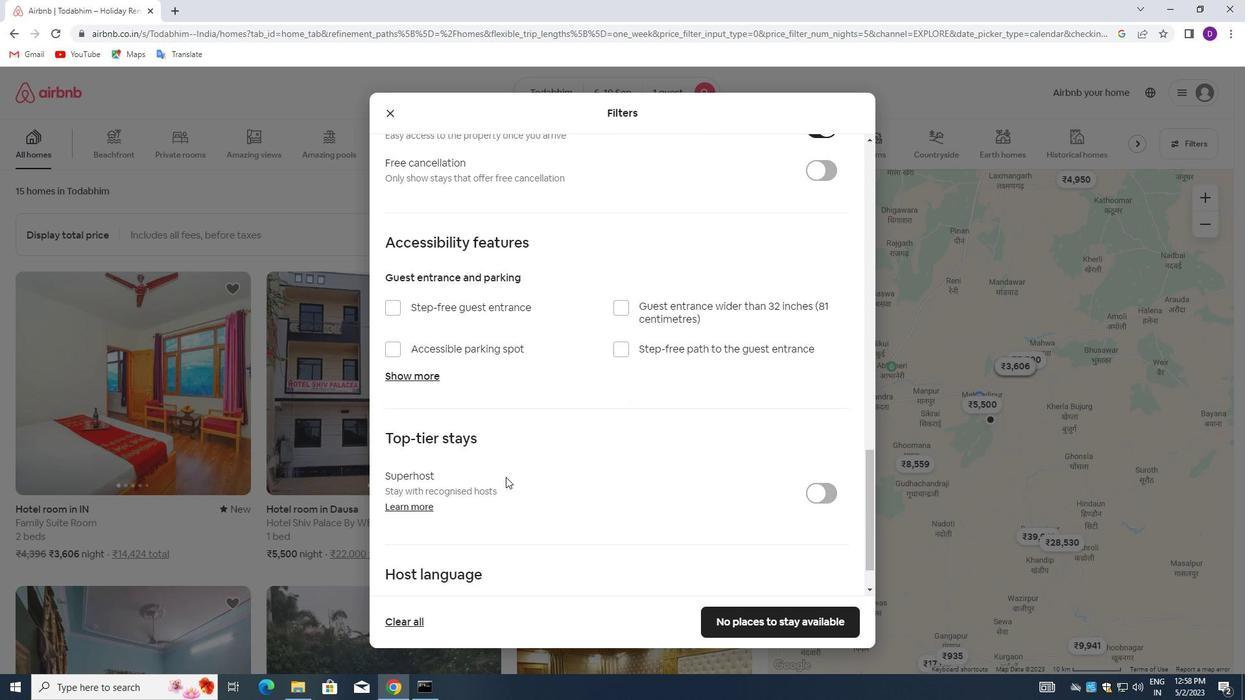 
Action: Mouse moved to (393, 561)
Screenshot: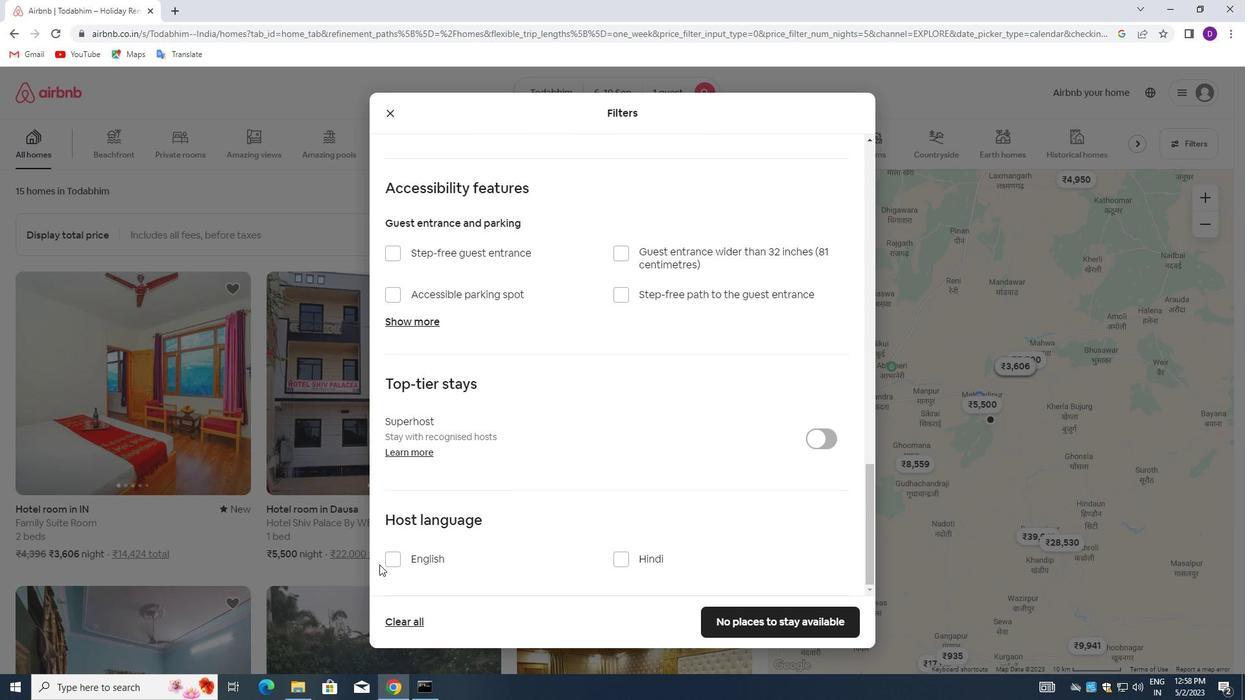 
Action: Mouse pressed left at (393, 561)
Screenshot: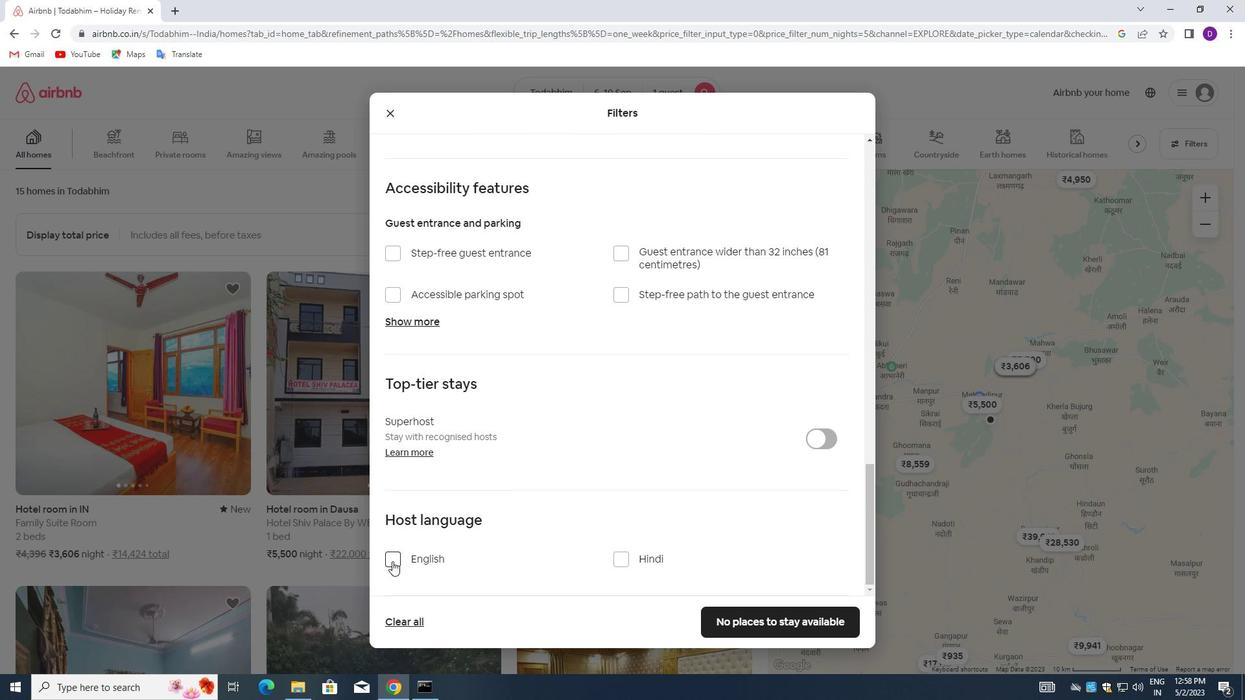 
Action: Mouse moved to (731, 626)
Screenshot: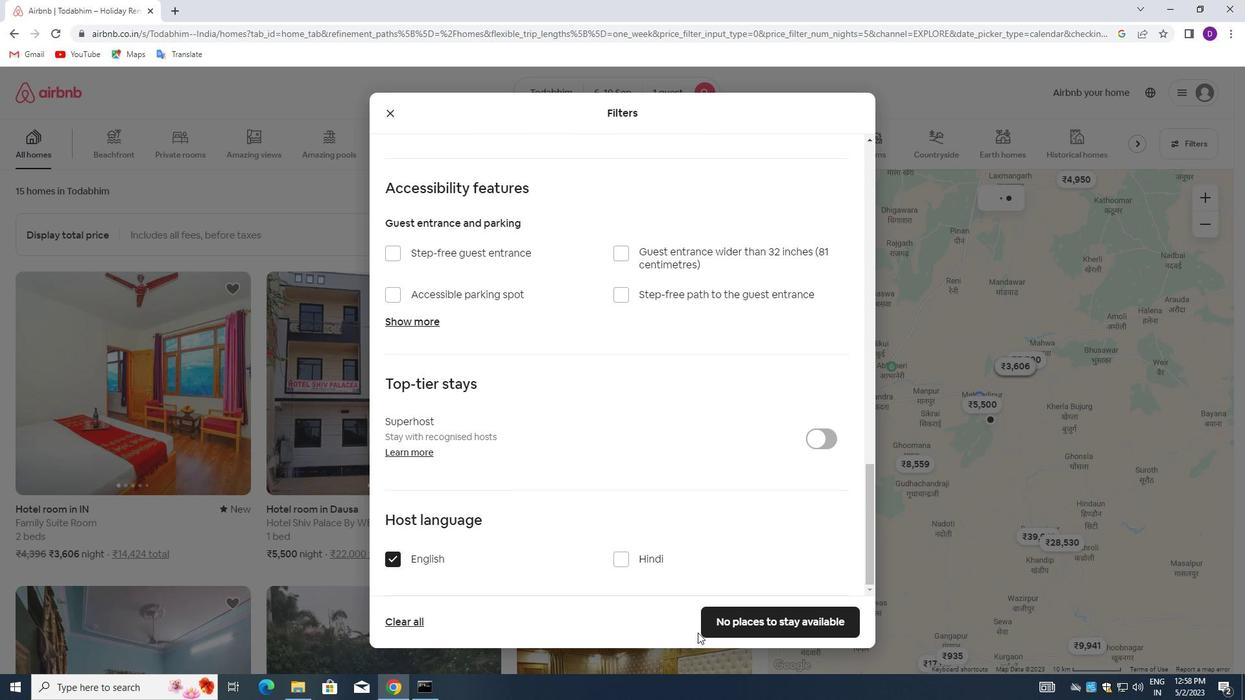 
Action: Mouse pressed left at (731, 626)
Screenshot: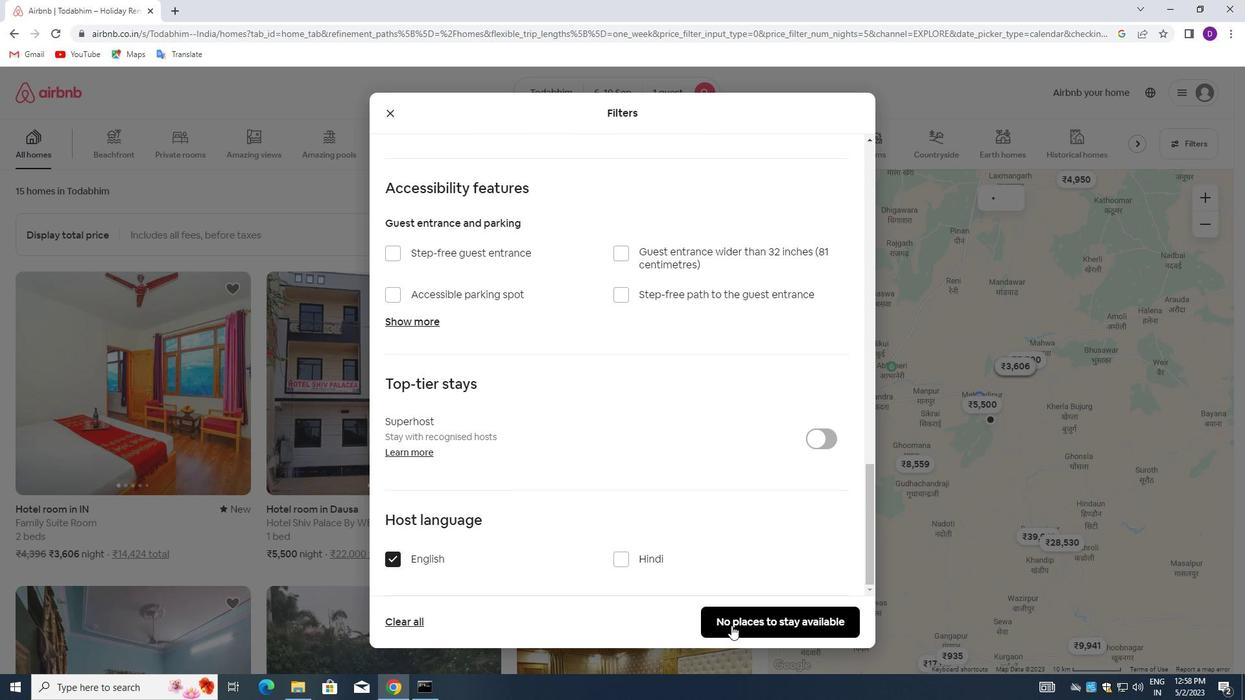 
